 Task: Look for space in Shiraoi, Japan from 11th June, 2023 to 17th June, 2023 for 1 adult in price range Rs.5000 to Rs.12000. Place can be private room with 1  bedroom having 1 bed and 1 bathroom. Property type can be house, flat, guest house, hotel. Booking option can be shelf check-in. Required host language is English.
Action: Mouse moved to (614, 150)
Screenshot: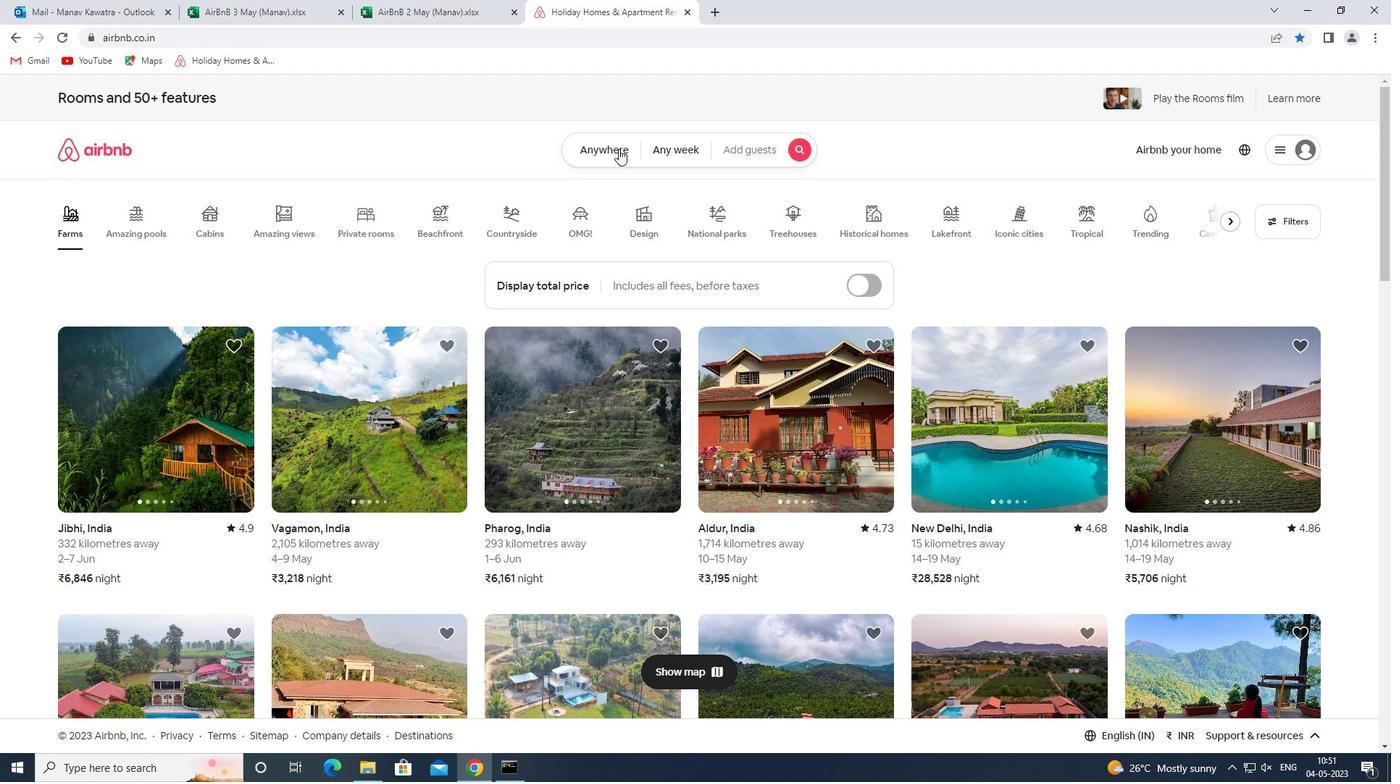 
Action: Mouse pressed left at (614, 150)
Screenshot: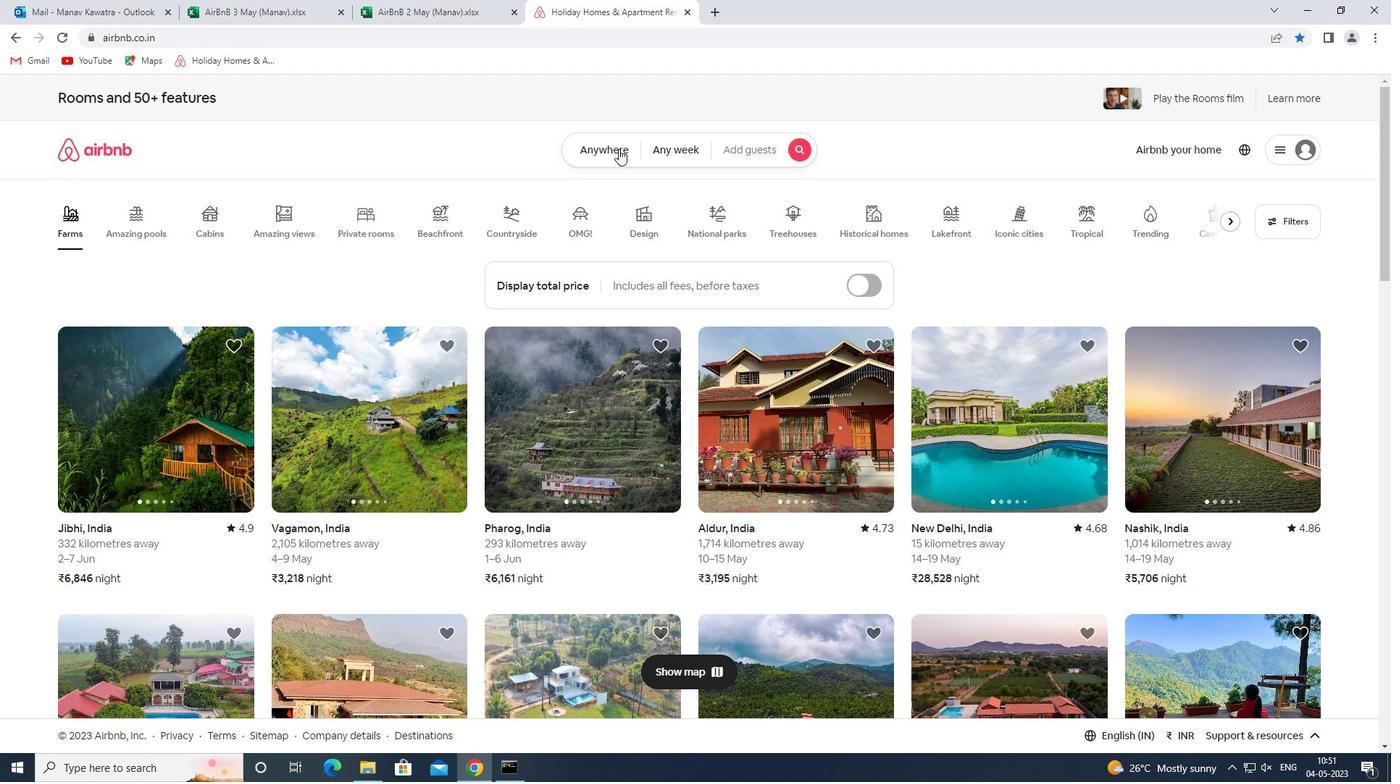 
Action: Mouse moved to (495, 208)
Screenshot: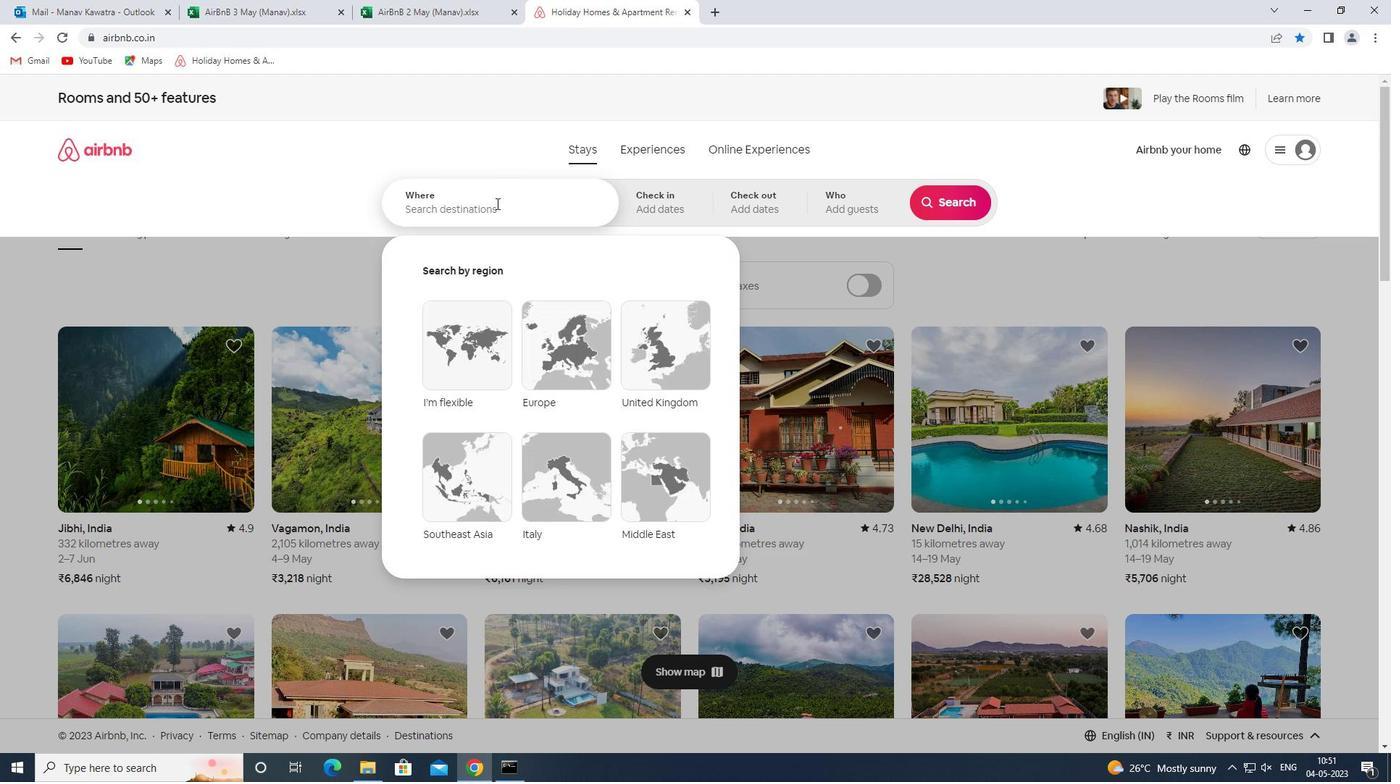 
Action: Mouse pressed left at (495, 208)
Screenshot: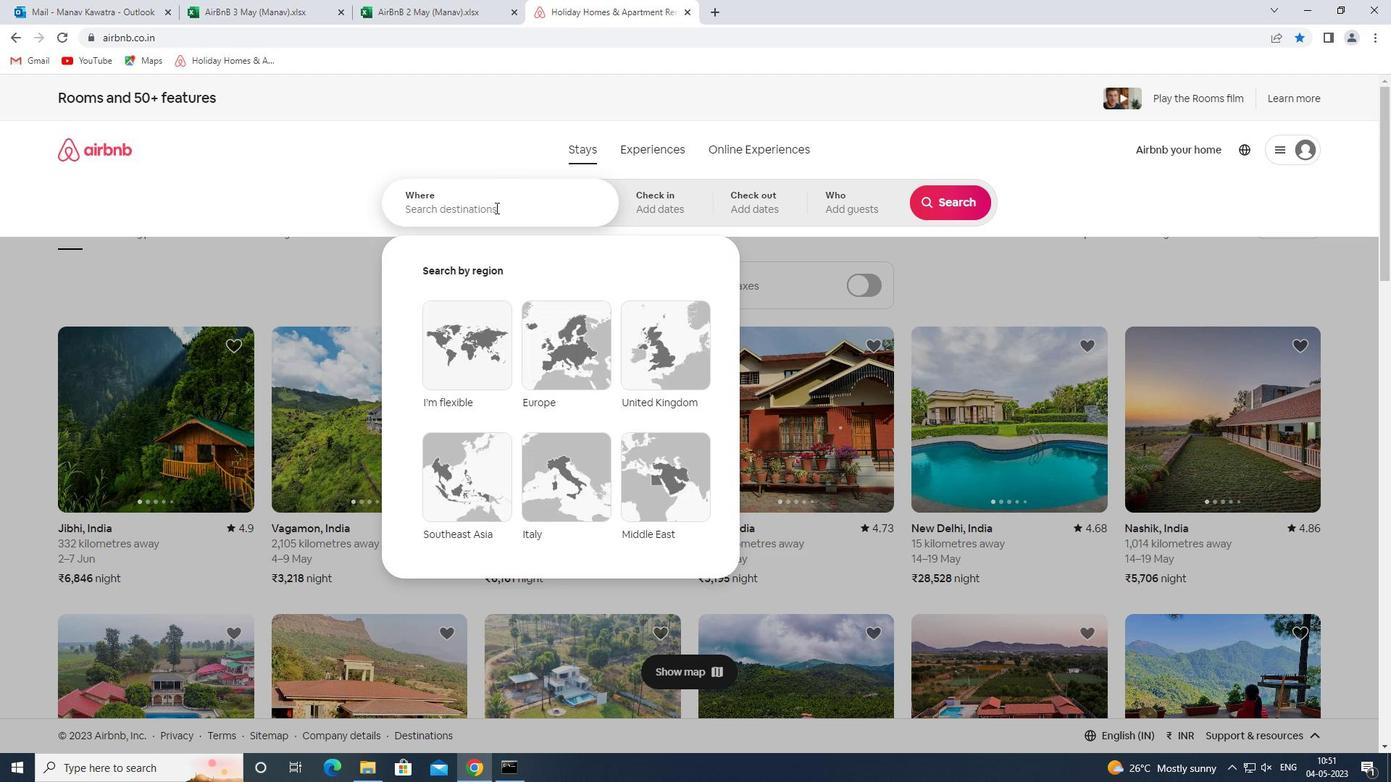 
Action: Key pressed shiraoi<Key.space>japan<Key.space><Key.enter>
Screenshot: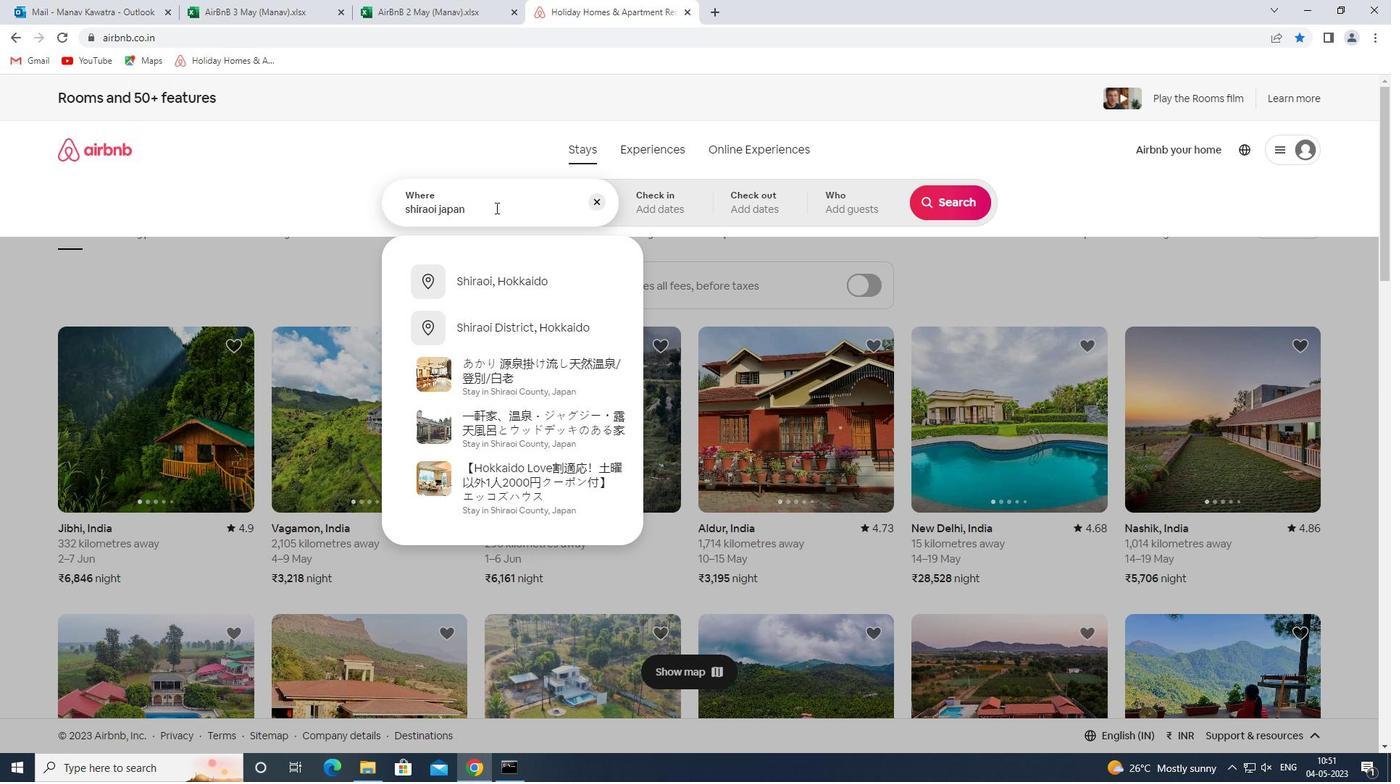 
Action: Mouse moved to (726, 450)
Screenshot: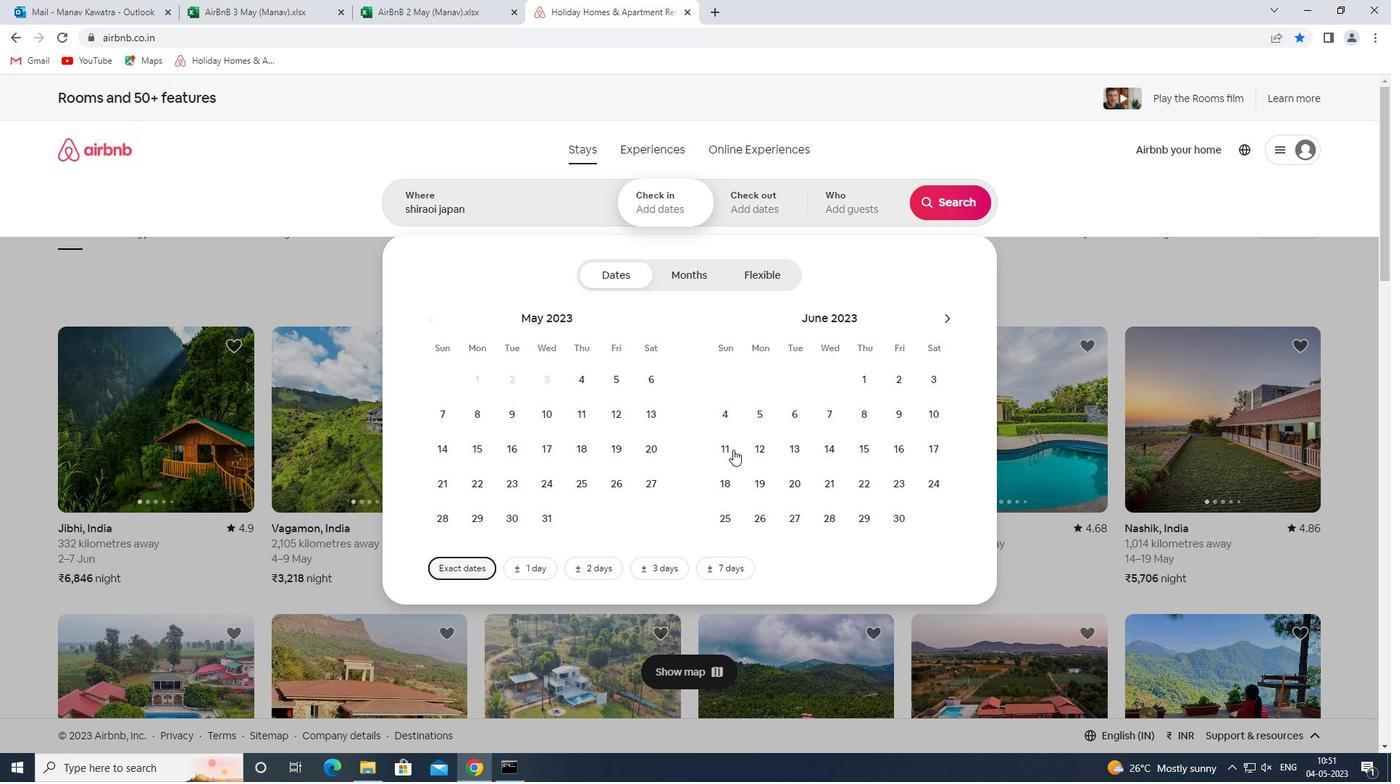 
Action: Mouse pressed left at (726, 450)
Screenshot: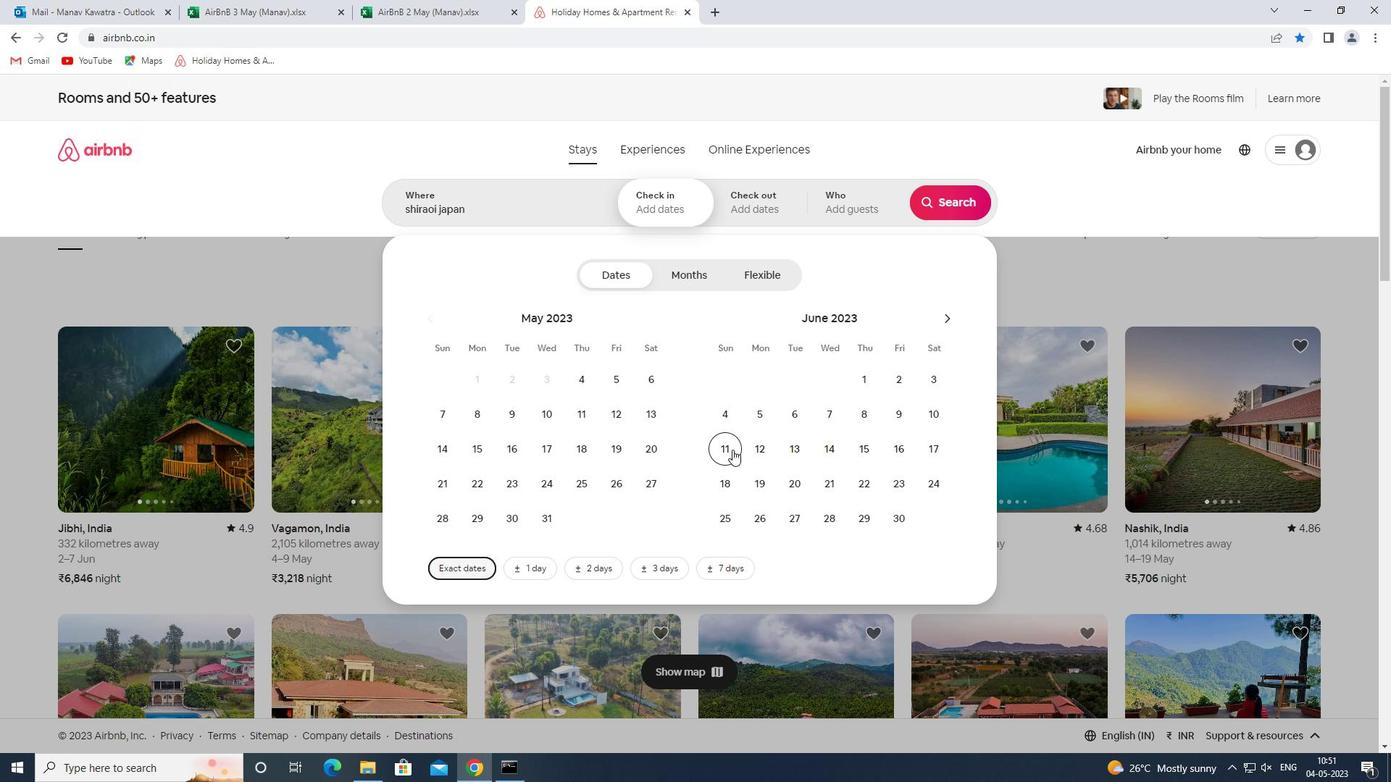 
Action: Mouse moved to (940, 451)
Screenshot: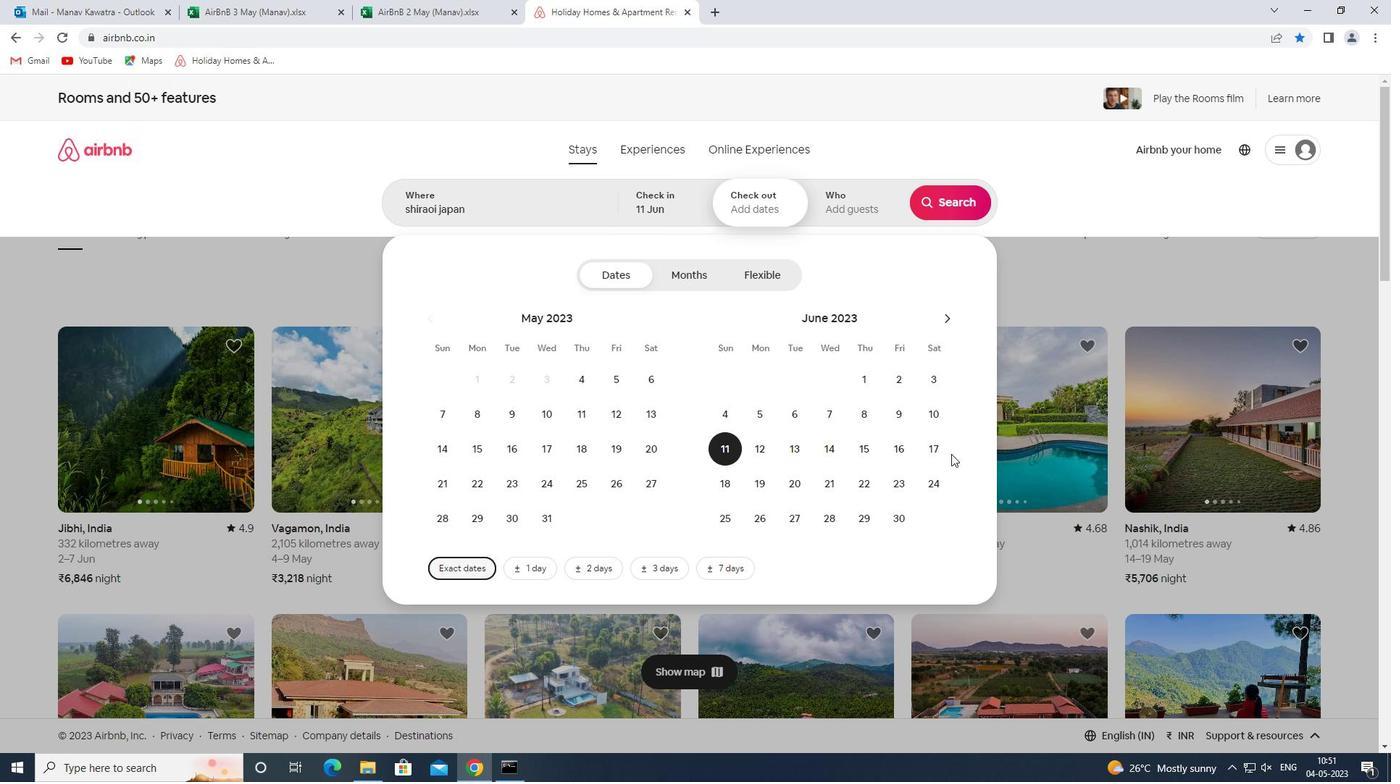 
Action: Mouse pressed left at (940, 451)
Screenshot: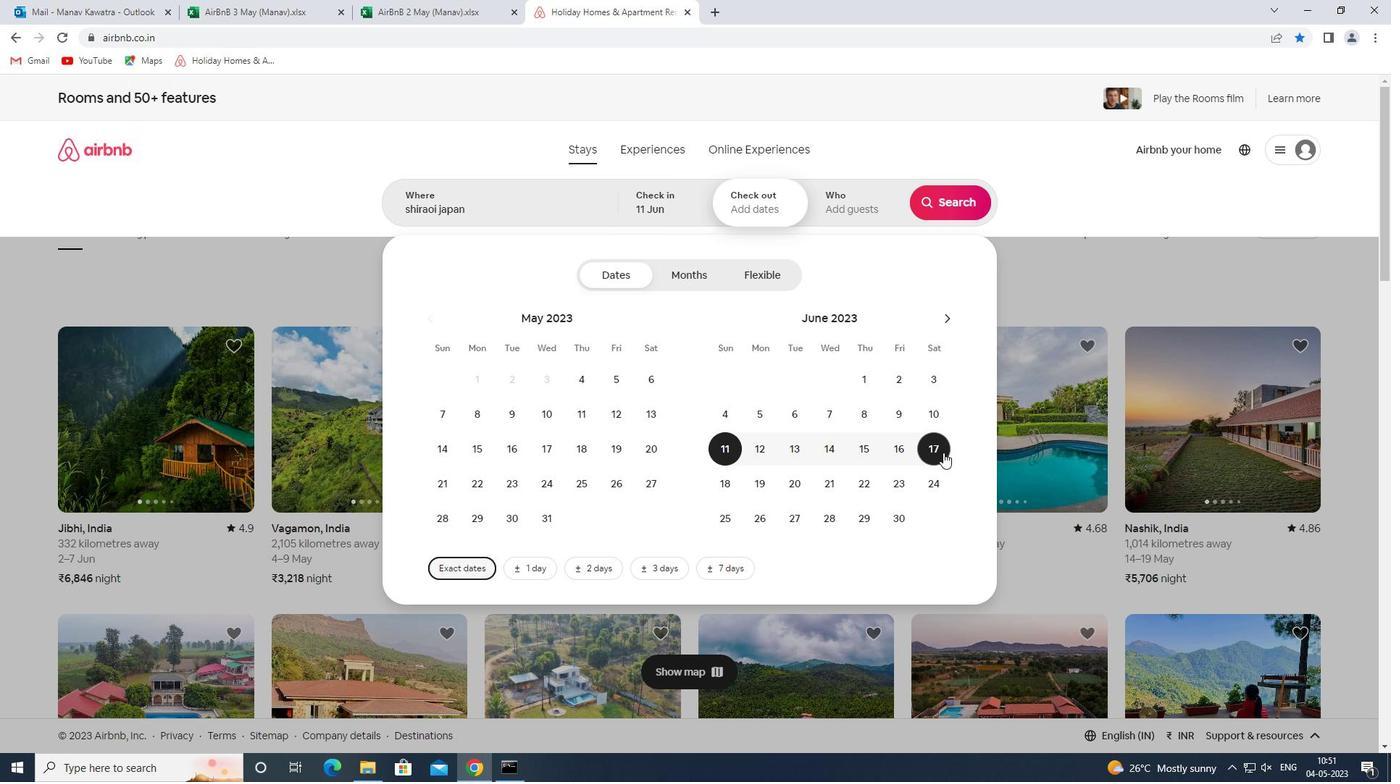 
Action: Mouse moved to (847, 205)
Screenshot: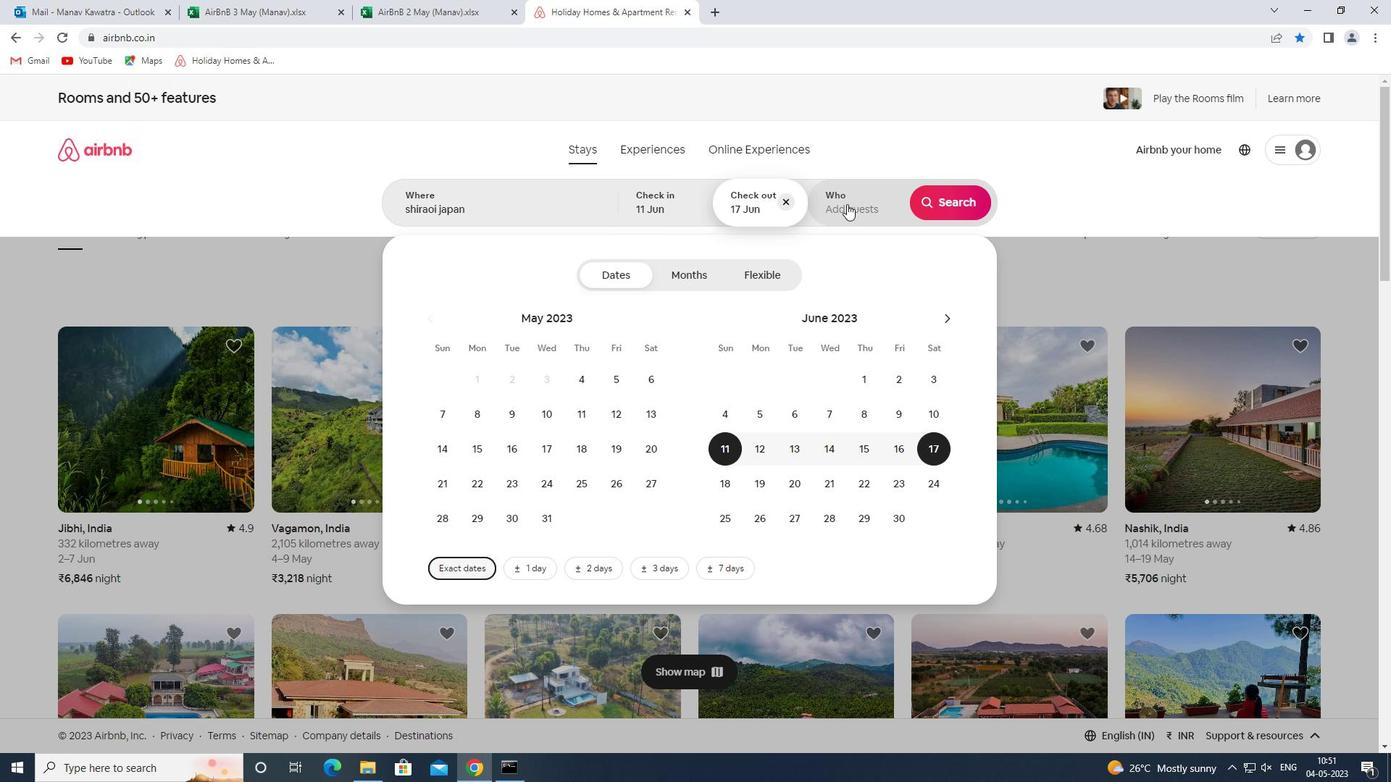 
Action: Mouse pressed left at (847, 205)
Screenshot: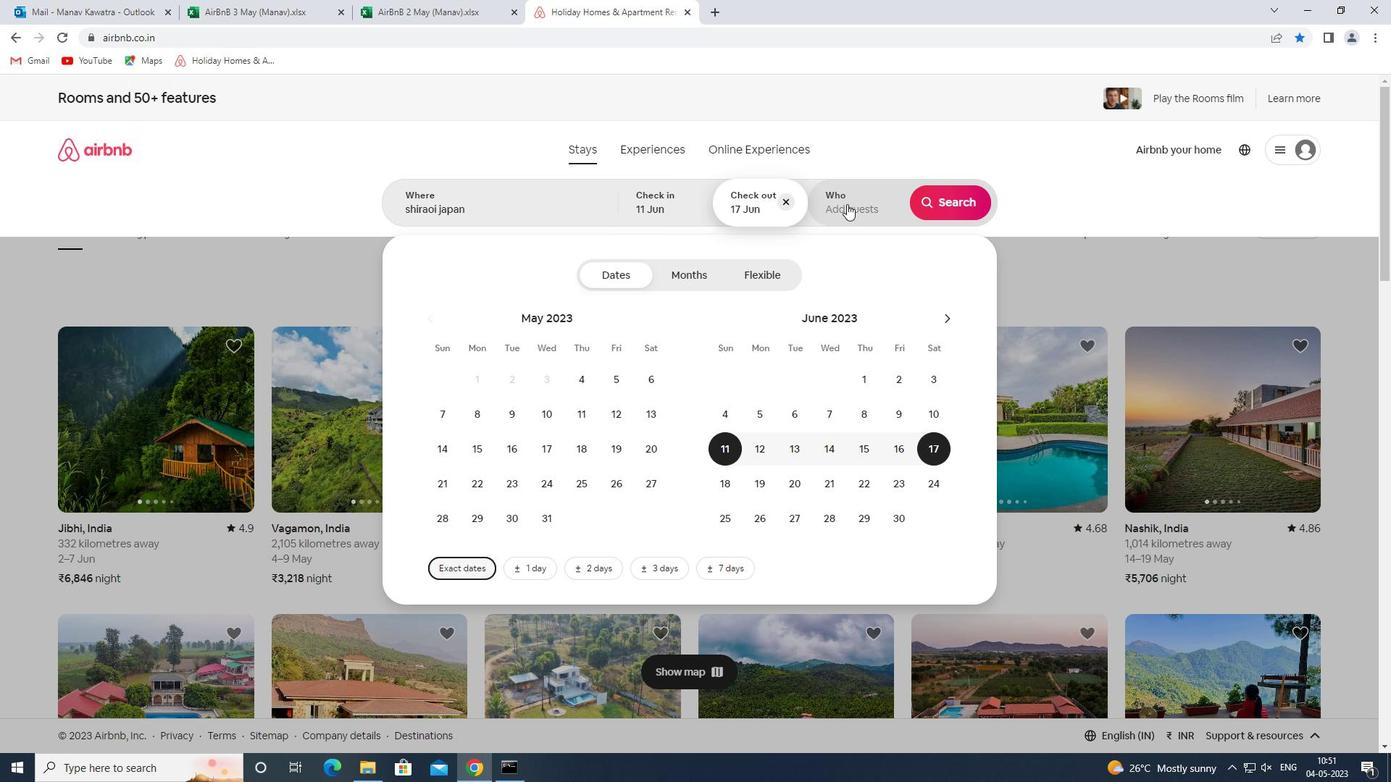 
Action: Mouse moved to (948, 278)
Screenshot: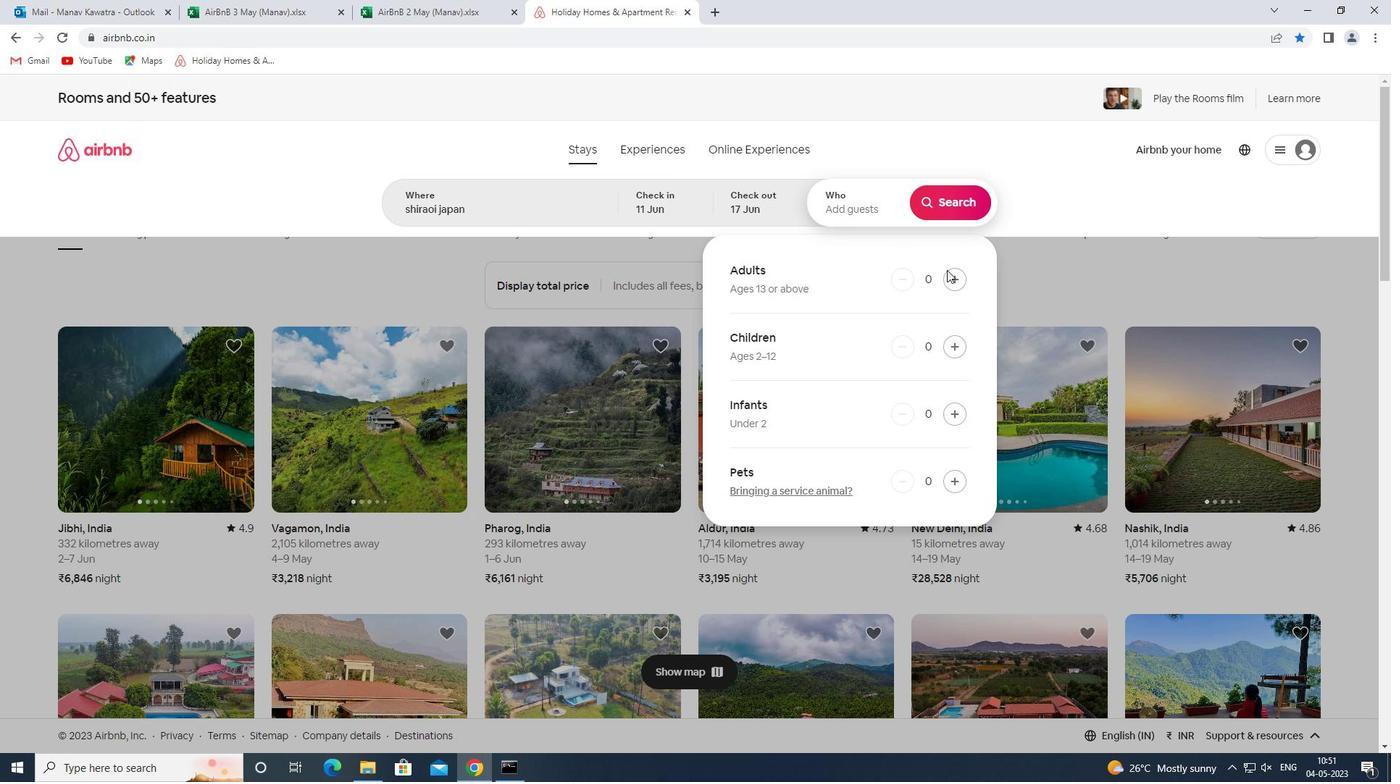 
Action: Mouse pressed left at (948, 278)
Screenshot: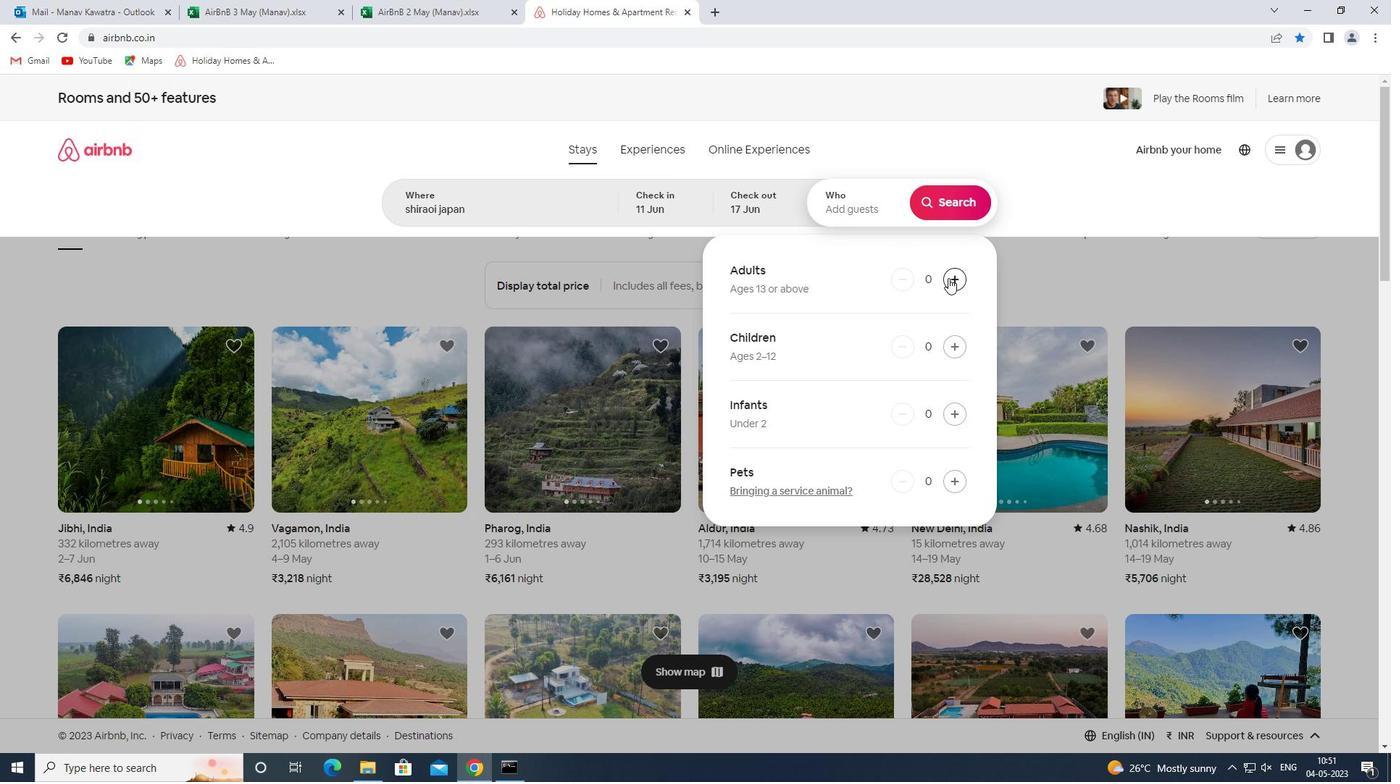 
Action: Mouse moved to (940, 189)
Screenshot: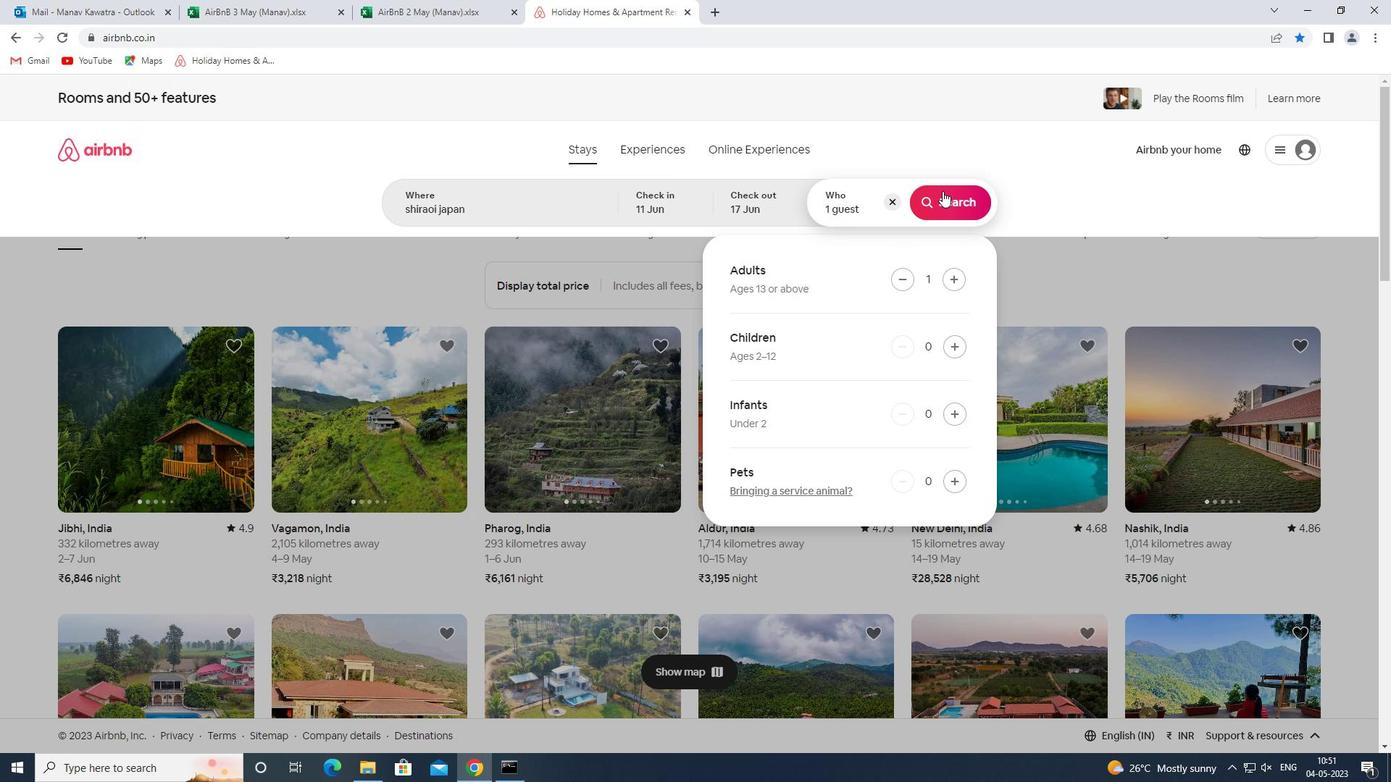 
Action: Mouse pressed left at (940, 189)
Screenshot: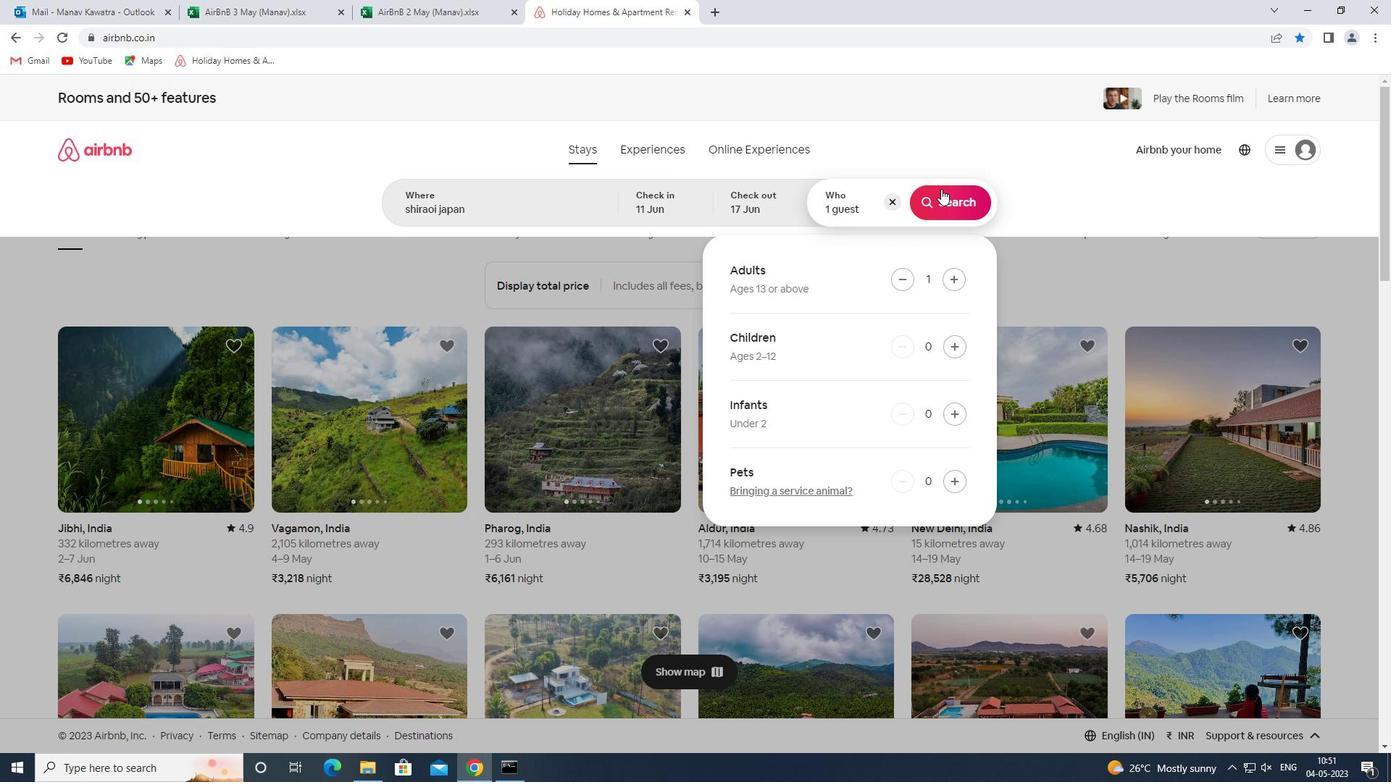 
Action: Mouse moved to (1310, 169)
Screenshot: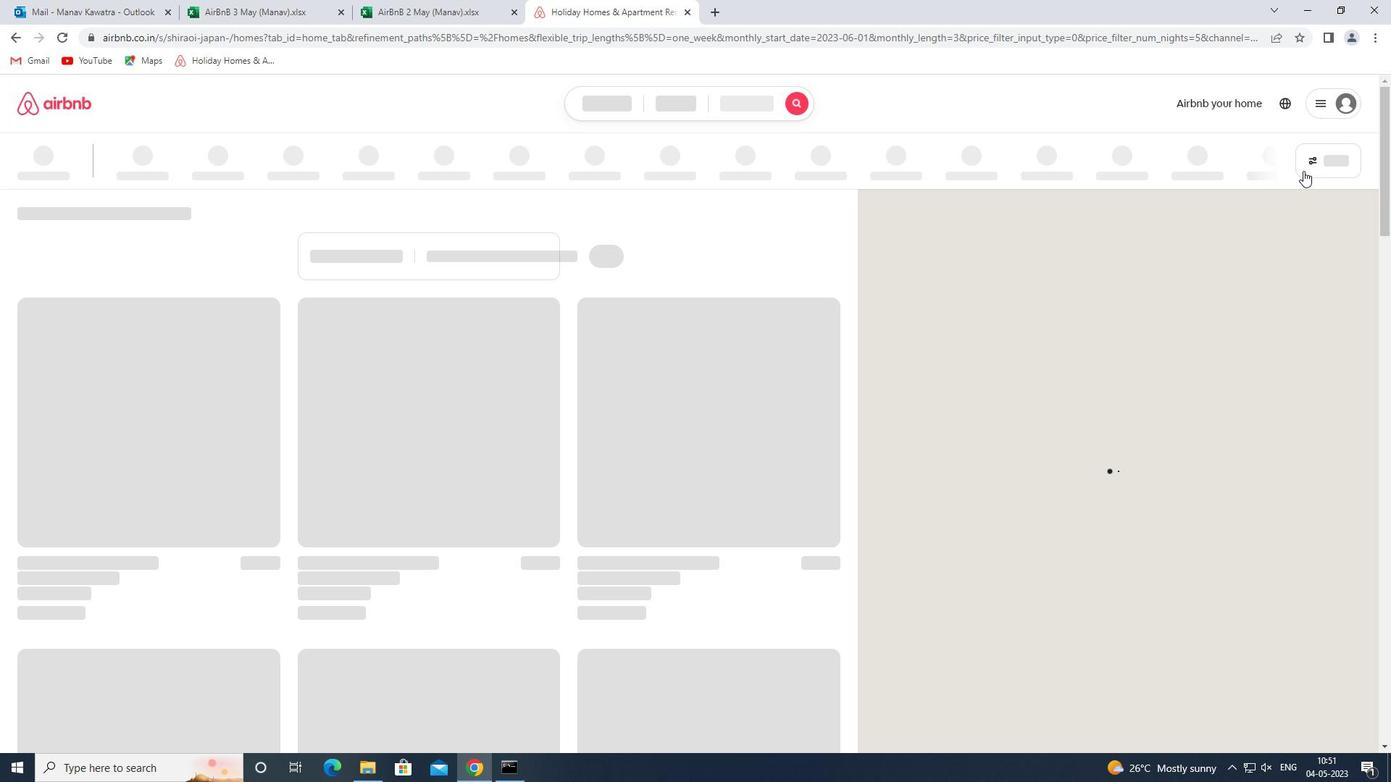 
Action: Mouse pressed left at (1310, 169)
Screenshot: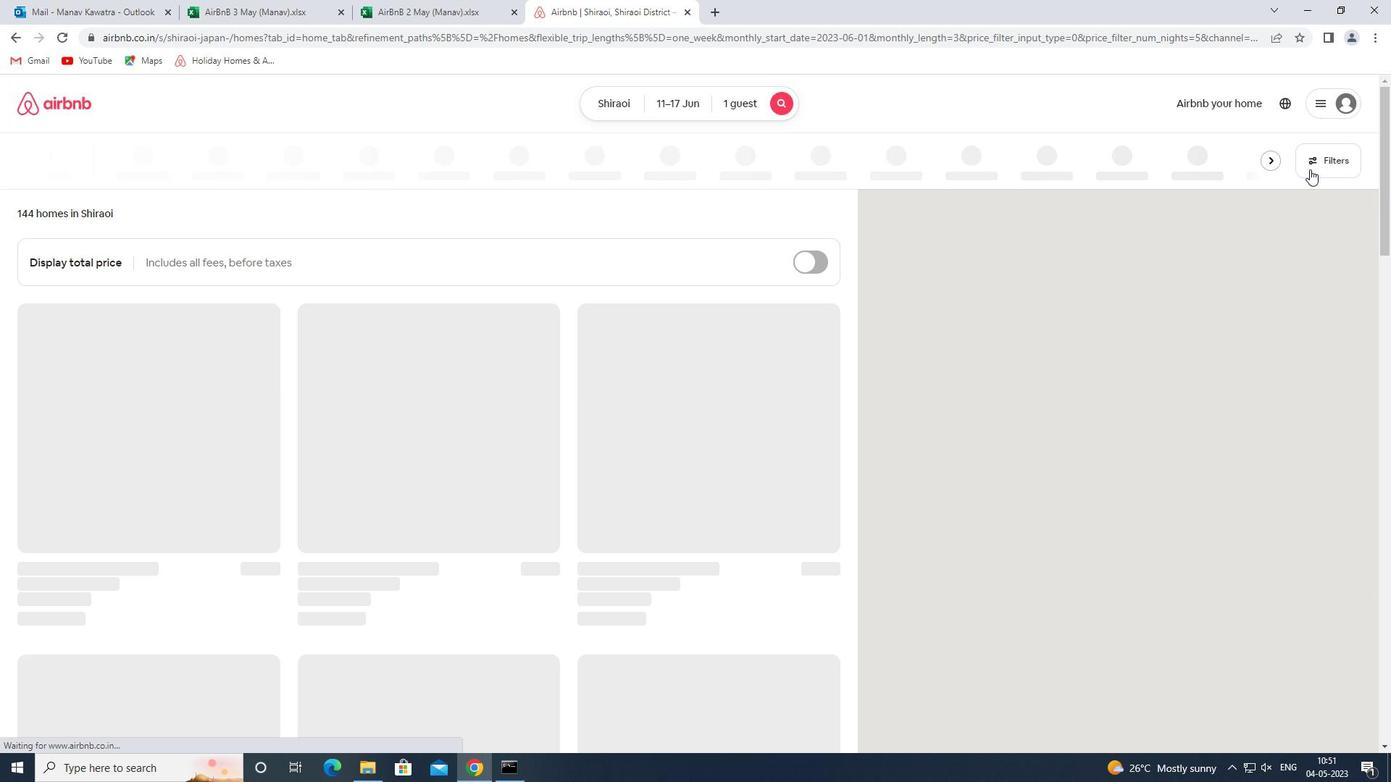 
Action: Mouse moved to (512, 347)
Screenshot: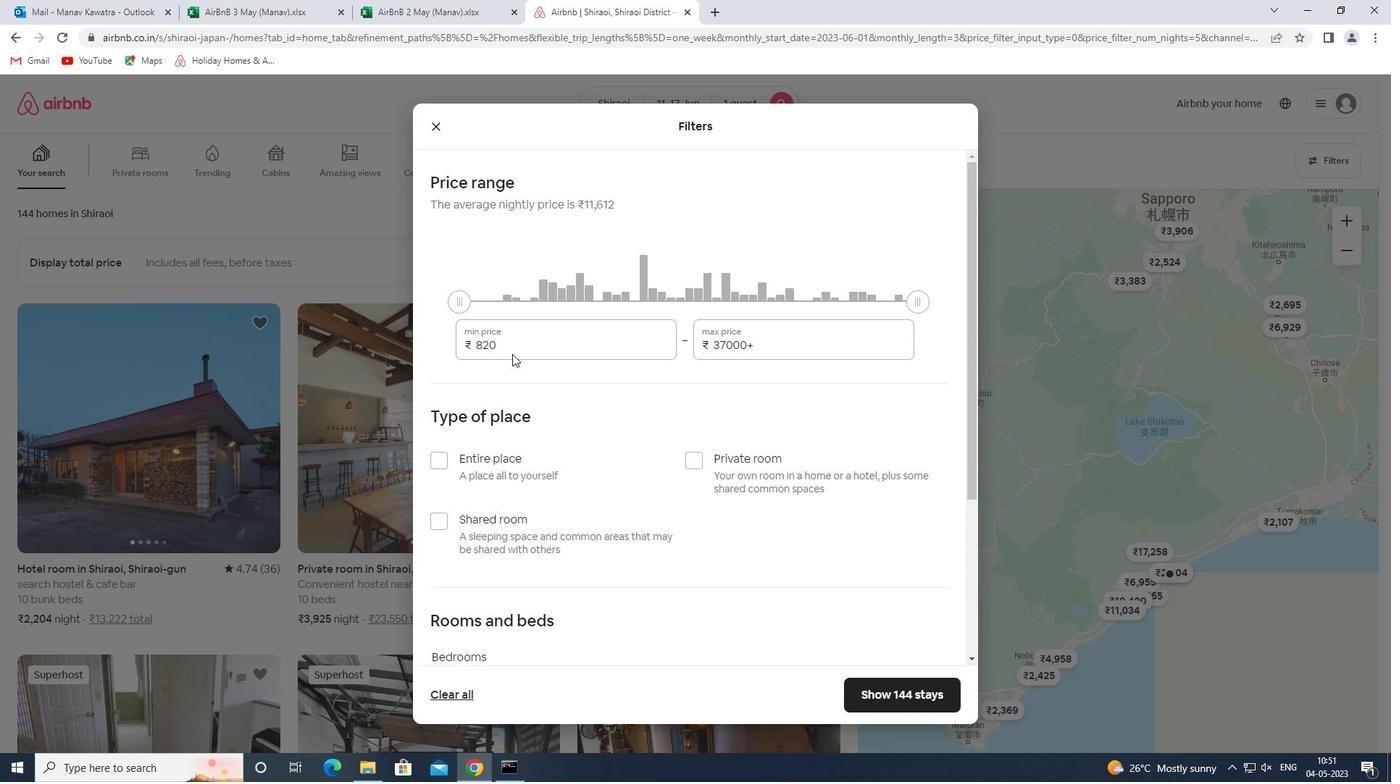 
Action: Mouse pressed left at (512, 347)
Screenshot: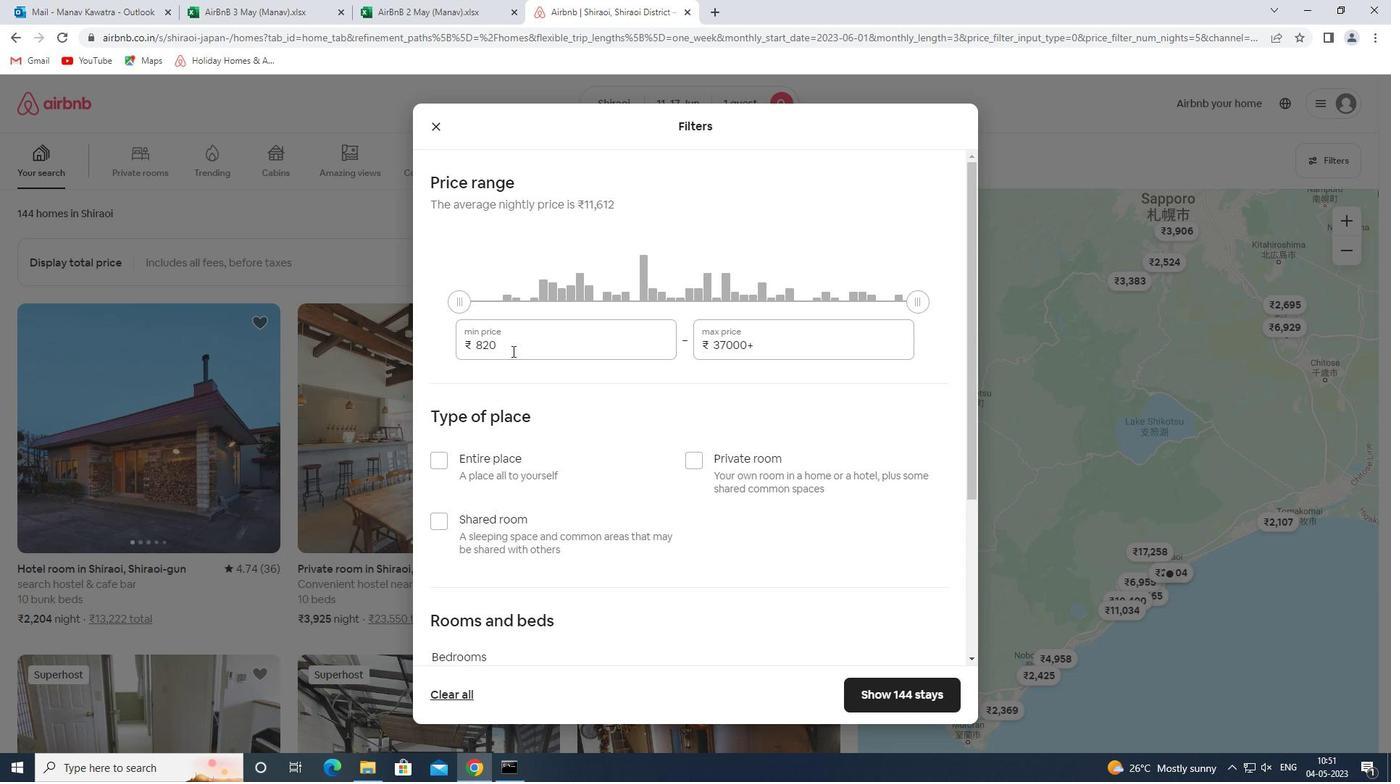 
Action: Mouse pressed left at (512, 347)
Screenshot: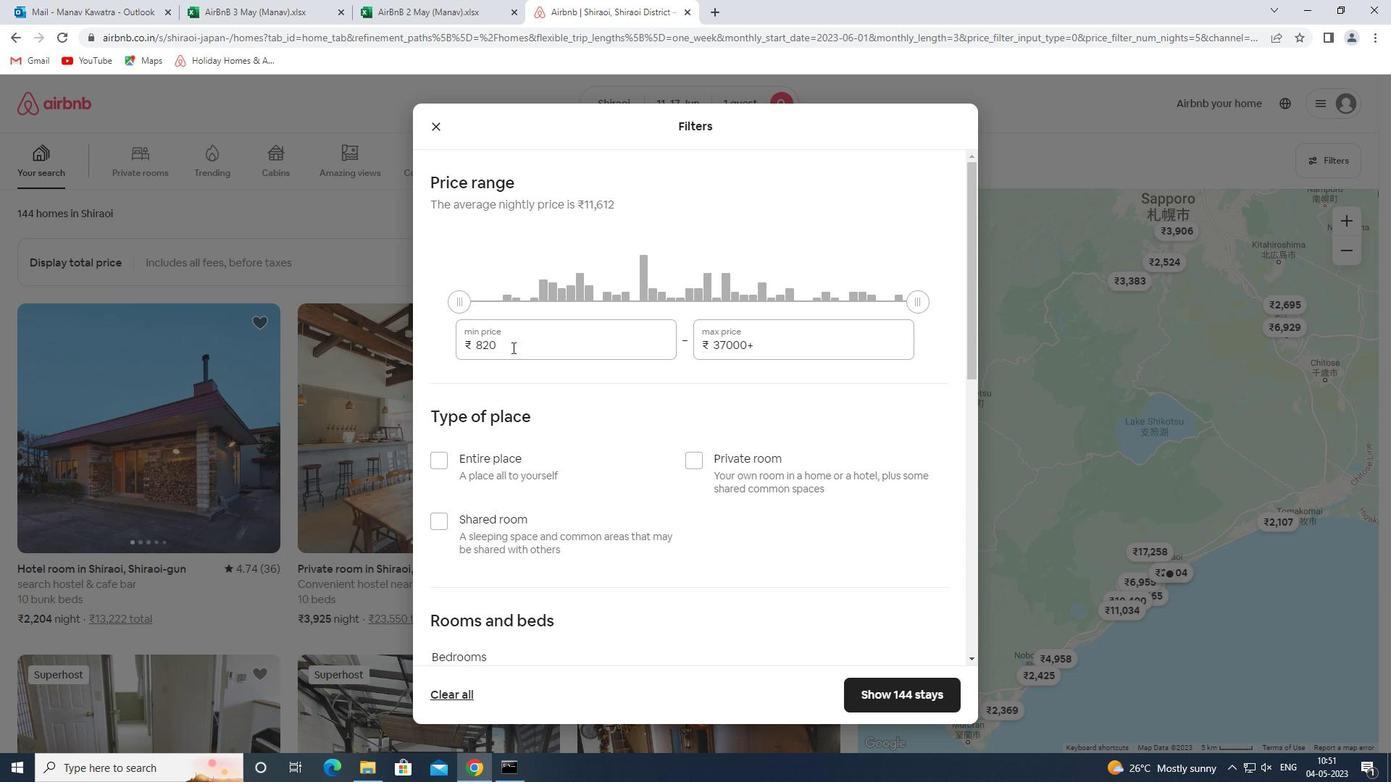 
Action: Mouse moved to (513, 347)
Screenshot: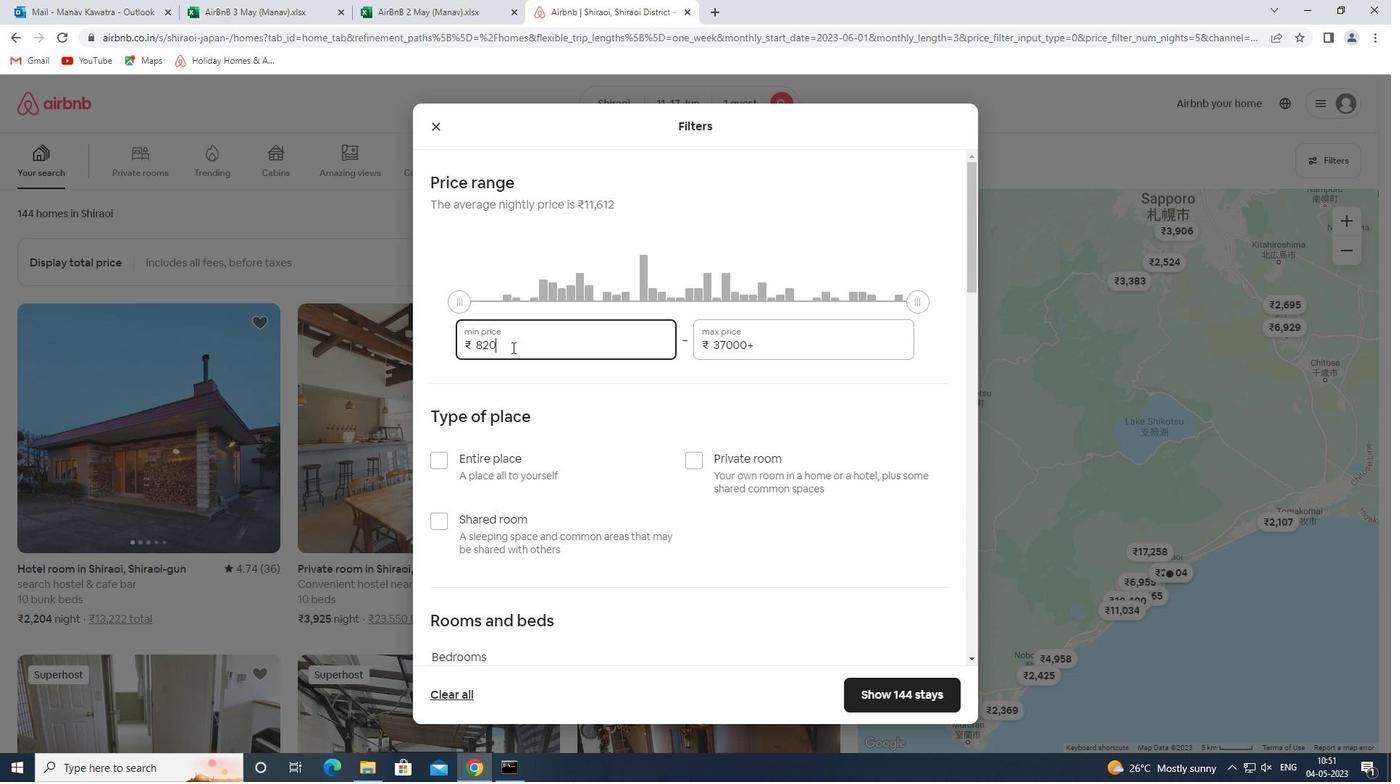 
Action: Key pressed 5000<Key.tab>12000
Screenshot: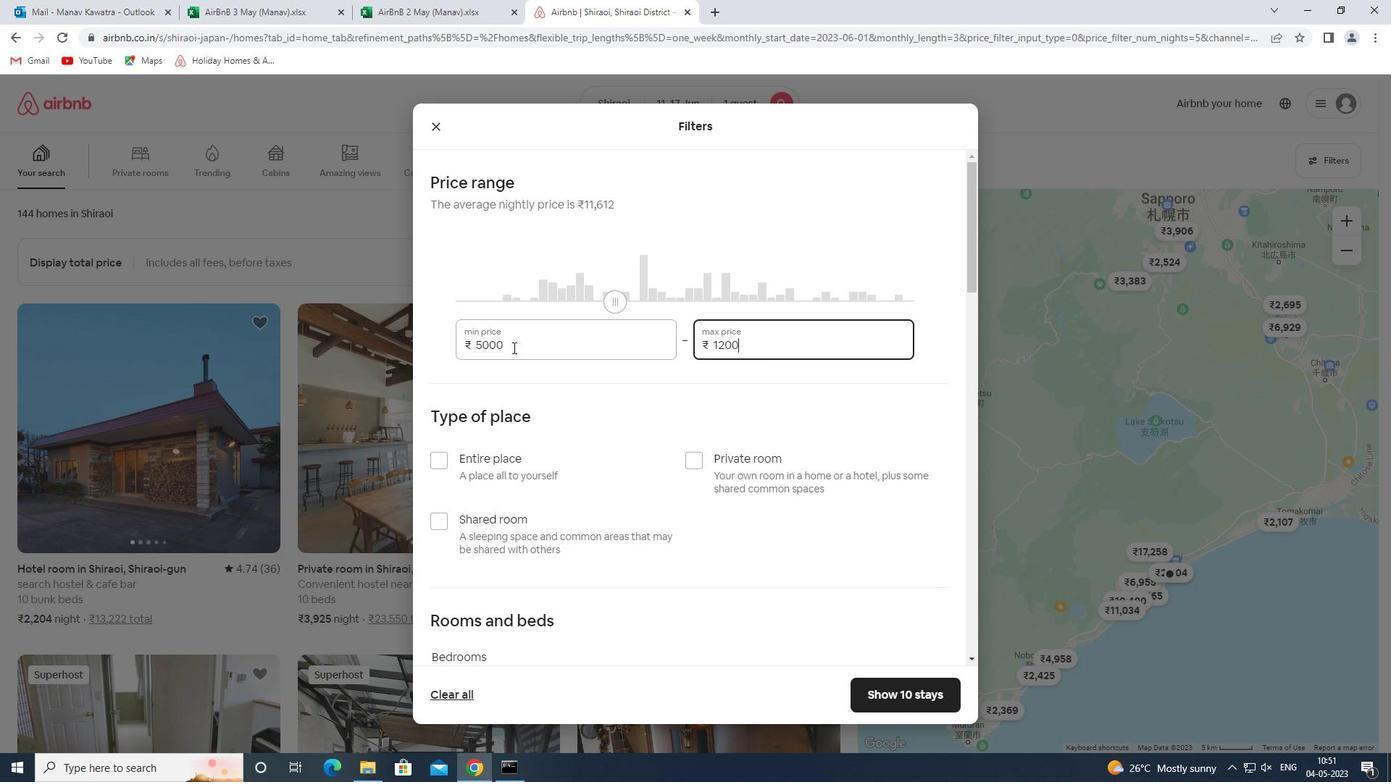 
Action: Mouse moved to (702, 461)
Screenshot: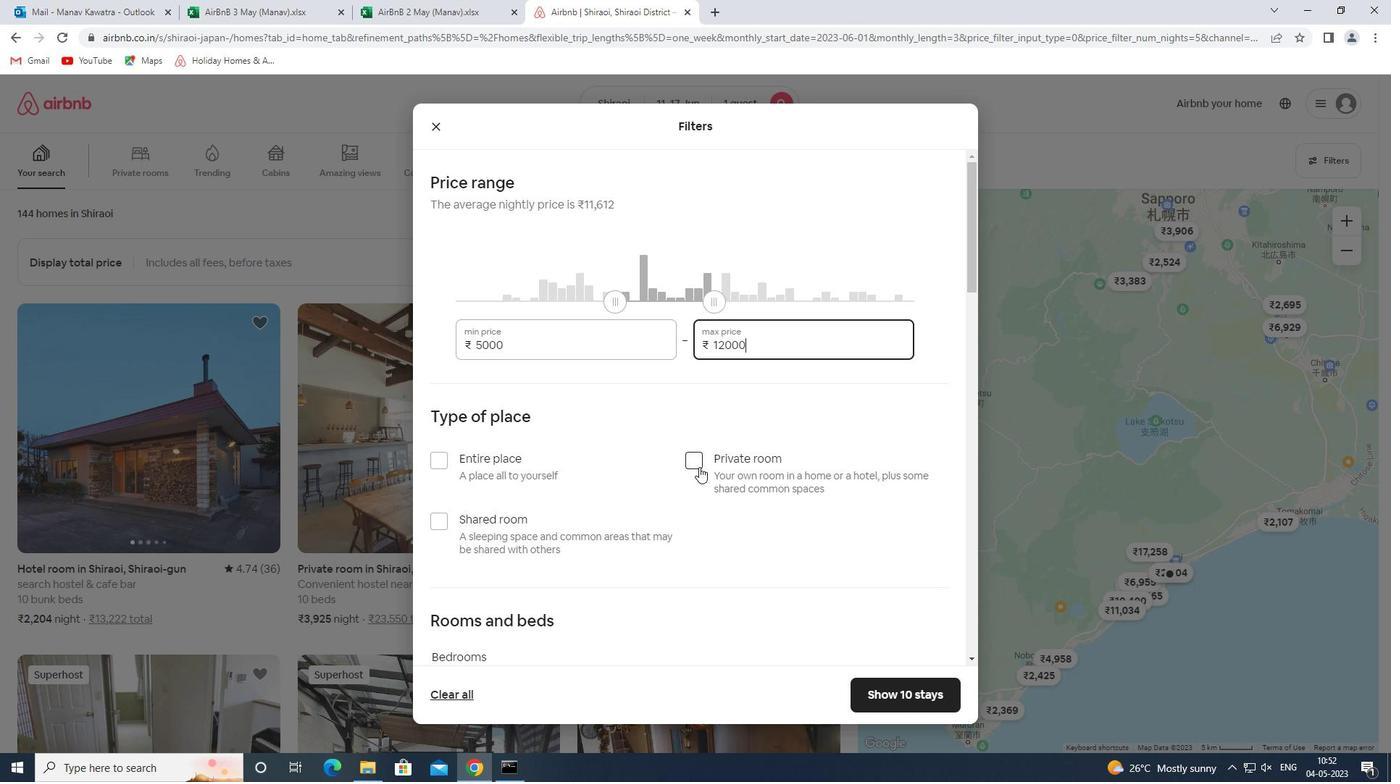 
Action: Mouse pressed left at (702, 461)
Screenshot: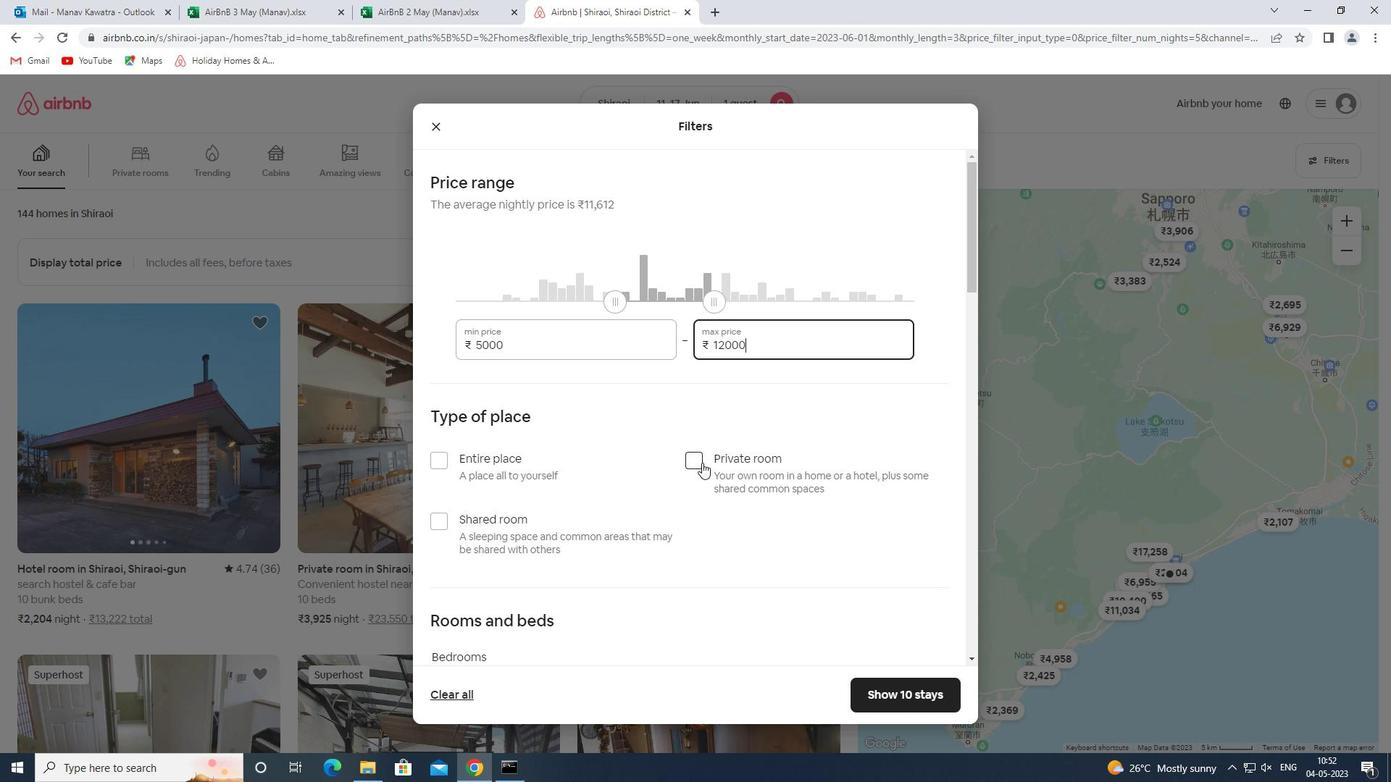 
Action: Mouse moved to (725, 445)
Screenshot: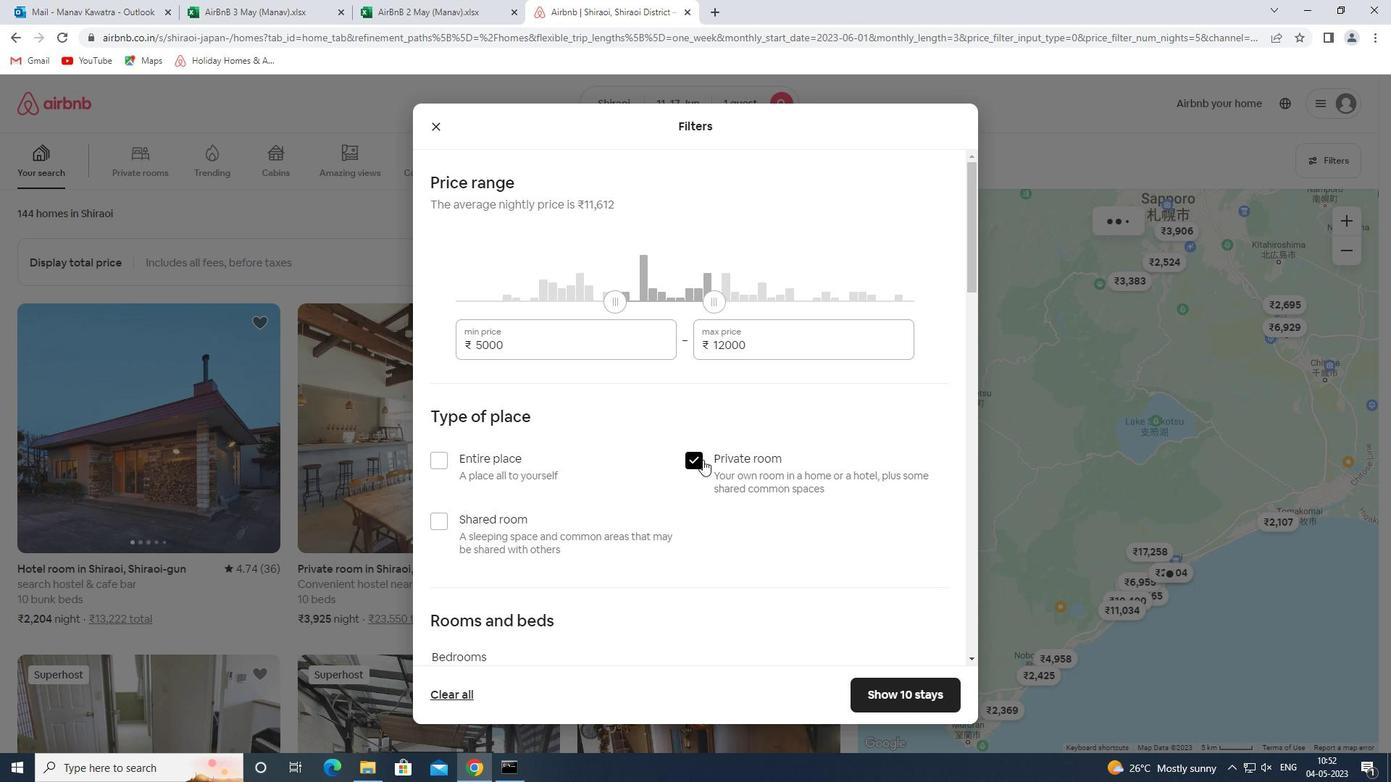 
Action: Mouse scrolled (725, 445) with delta (0, 0)
Screenshot: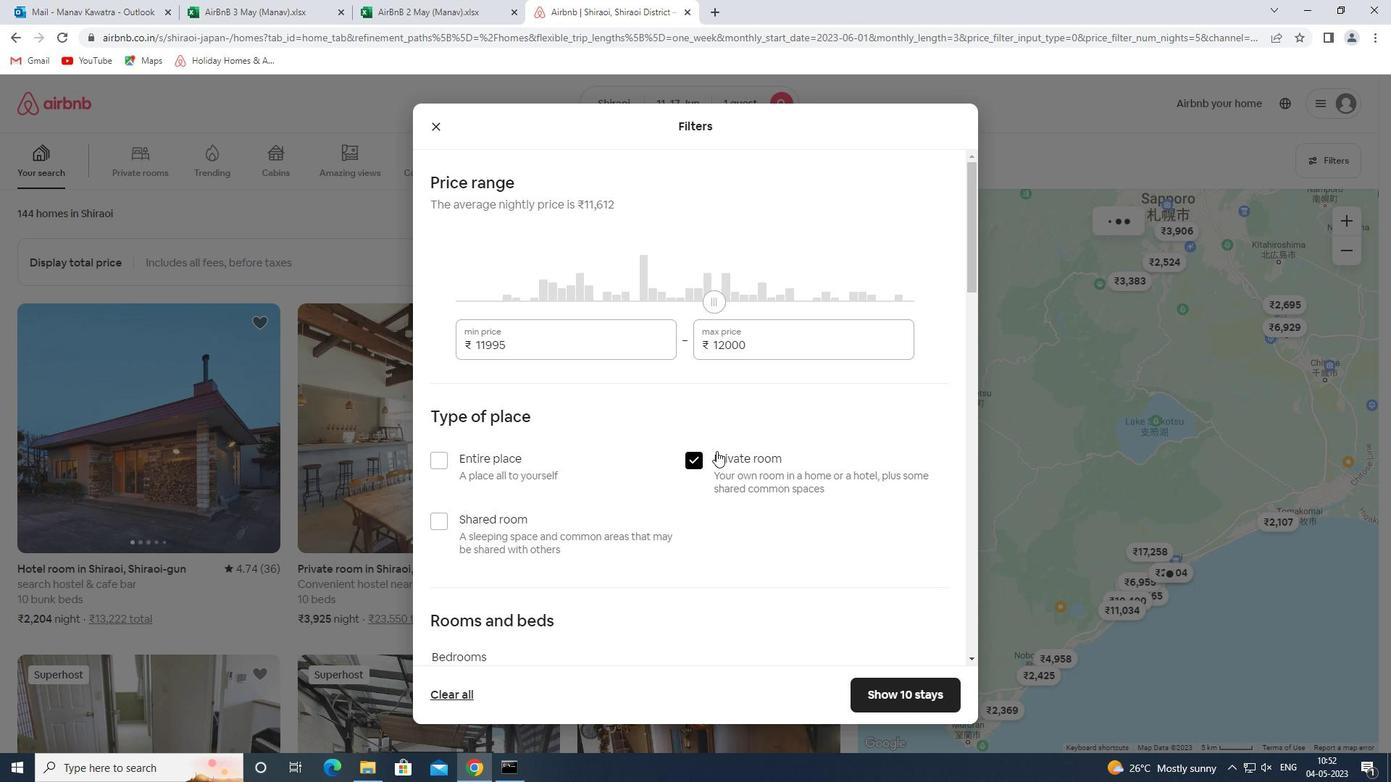 
Action: Mouse scrolled (725, 445) with delta (0, 0)
Screenshot: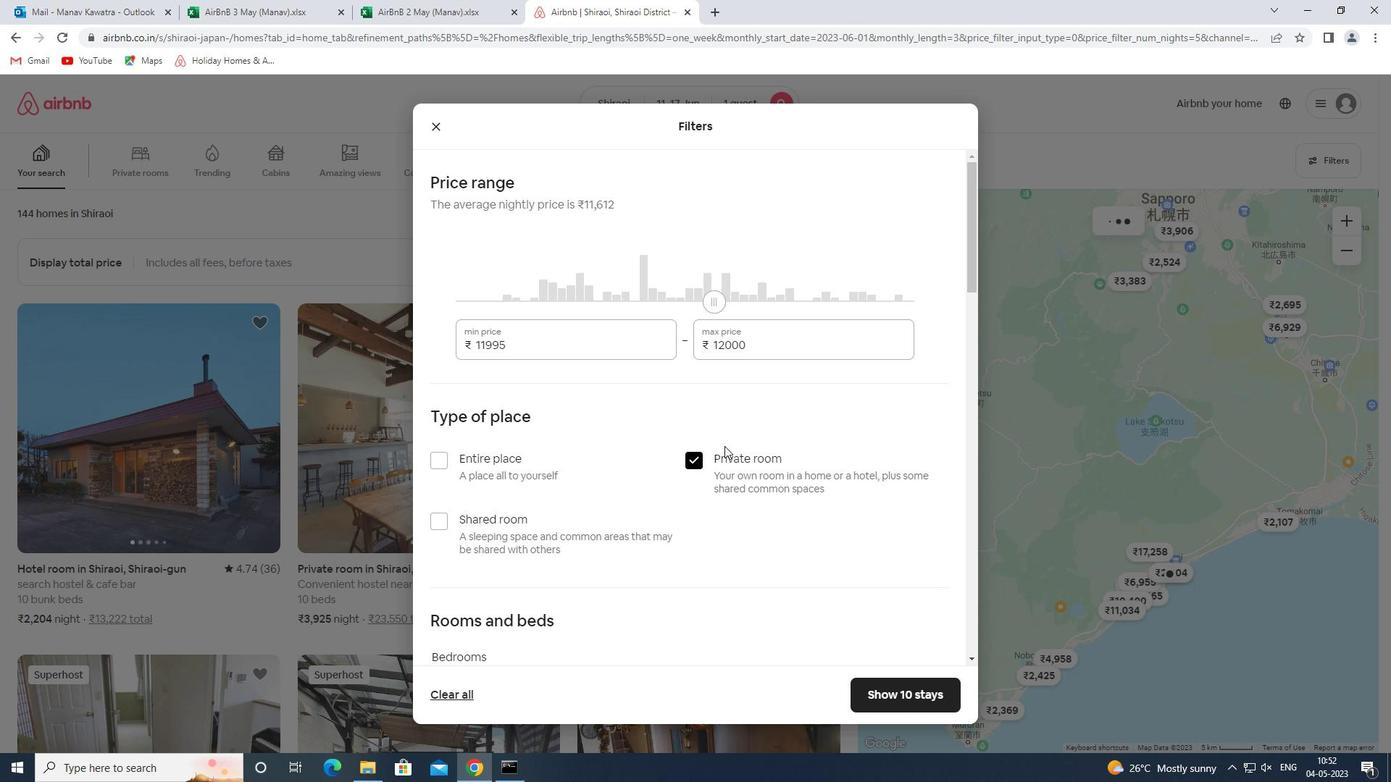 
Action: Mouse scrolled (725, 445) with delta (0, 0)
Screenshot: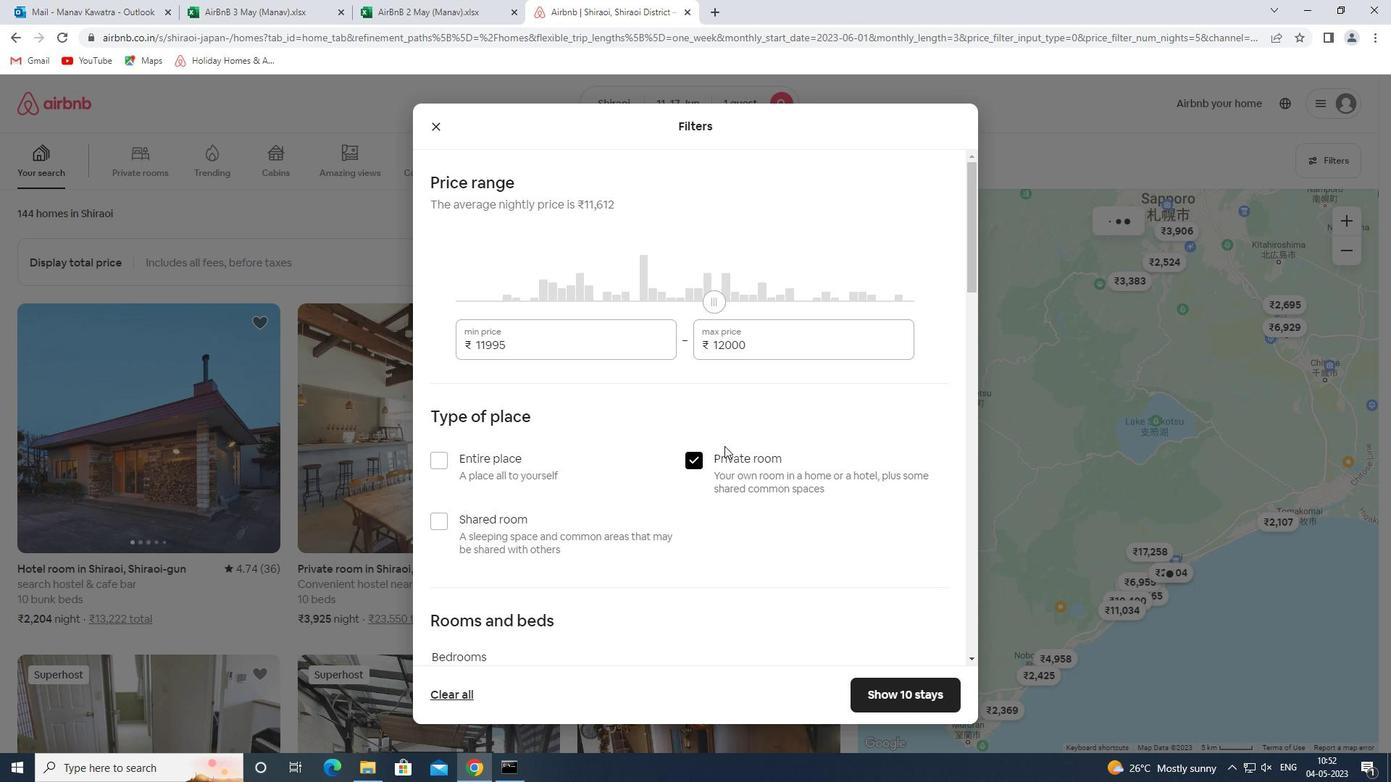
Action: Mouse scrolled (725, 445) with delta (0, 0)
Screenshot: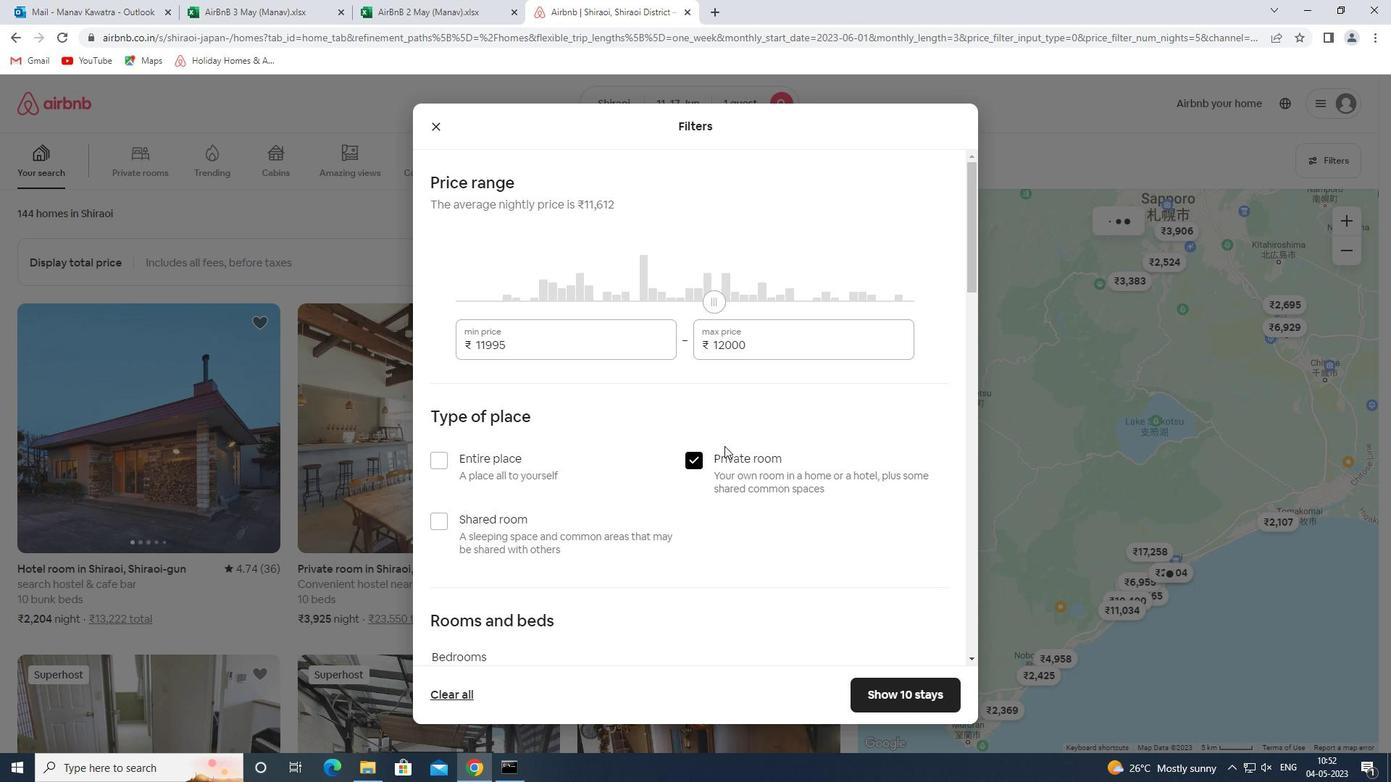 
Action: Mouse scrolled (725, 445) with delta (0, 0)
Screenshot: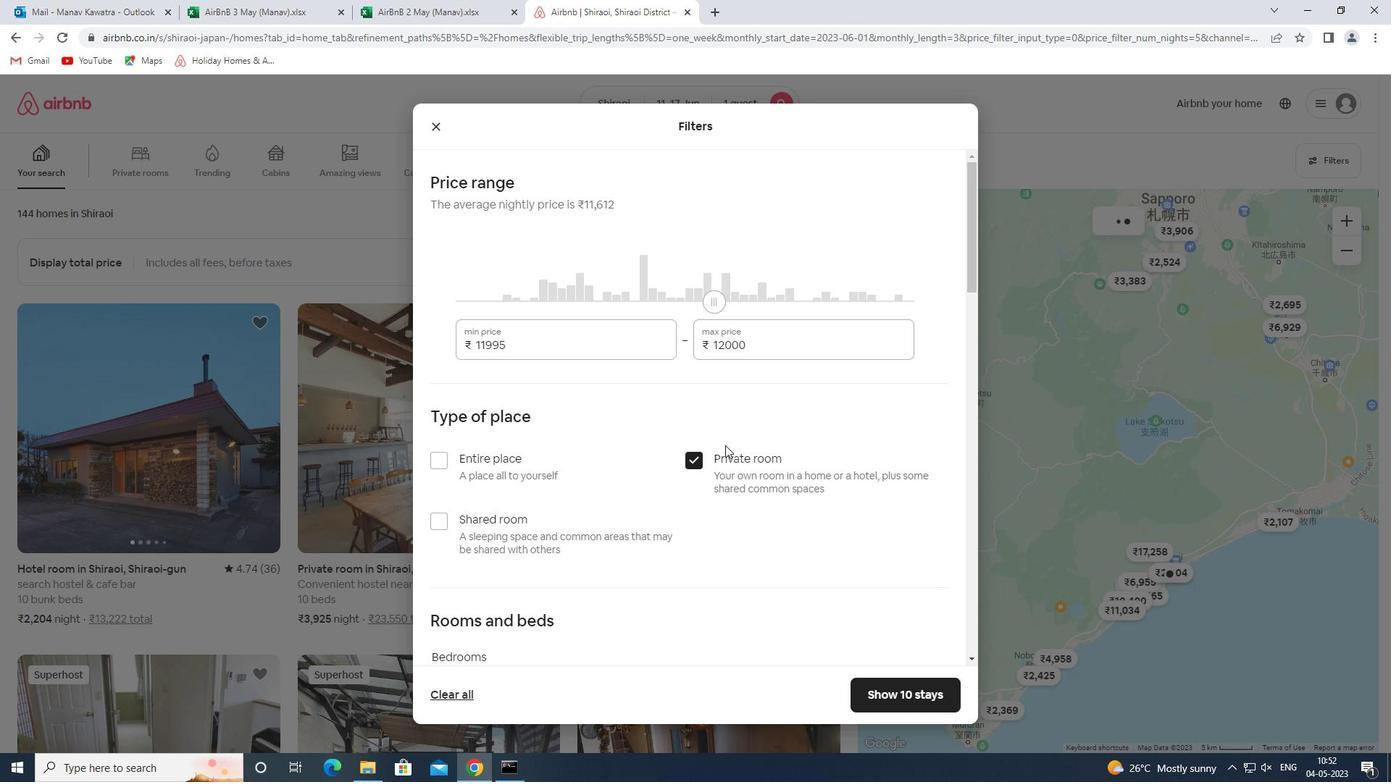 
Action: Mouse moved to (510, 329)
Screenshot: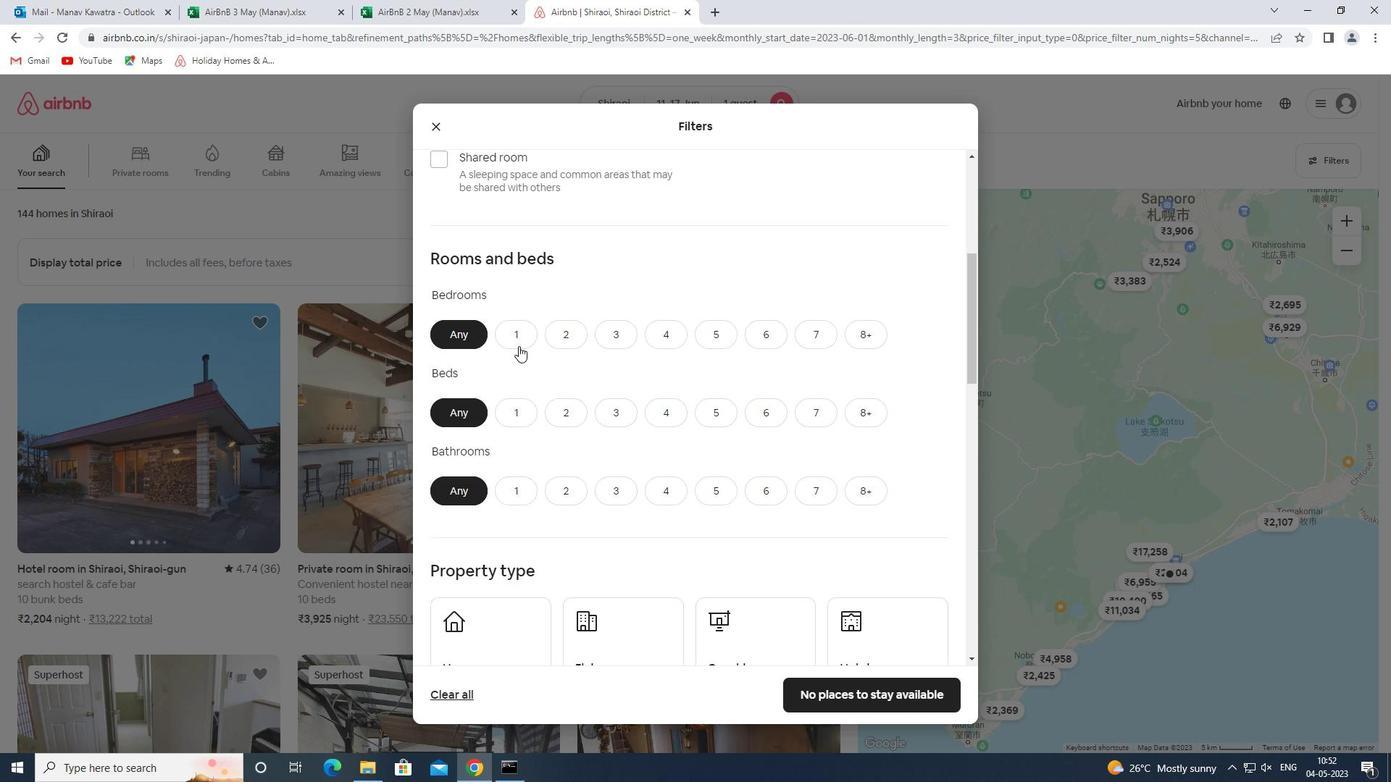 
Action: Mouse pressed left at (510, 329)
Screenshot: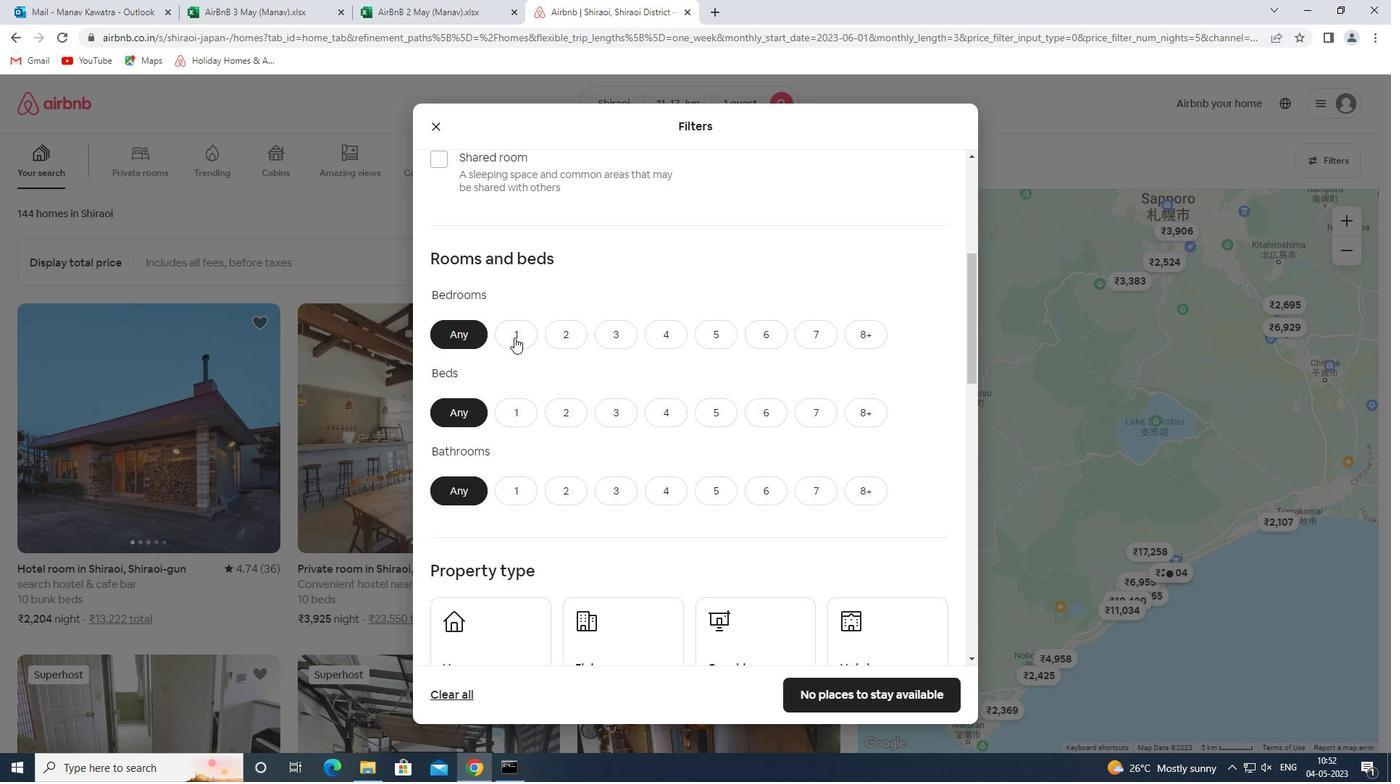 
Action: Mouse moved to (507, 415)
Screenshot: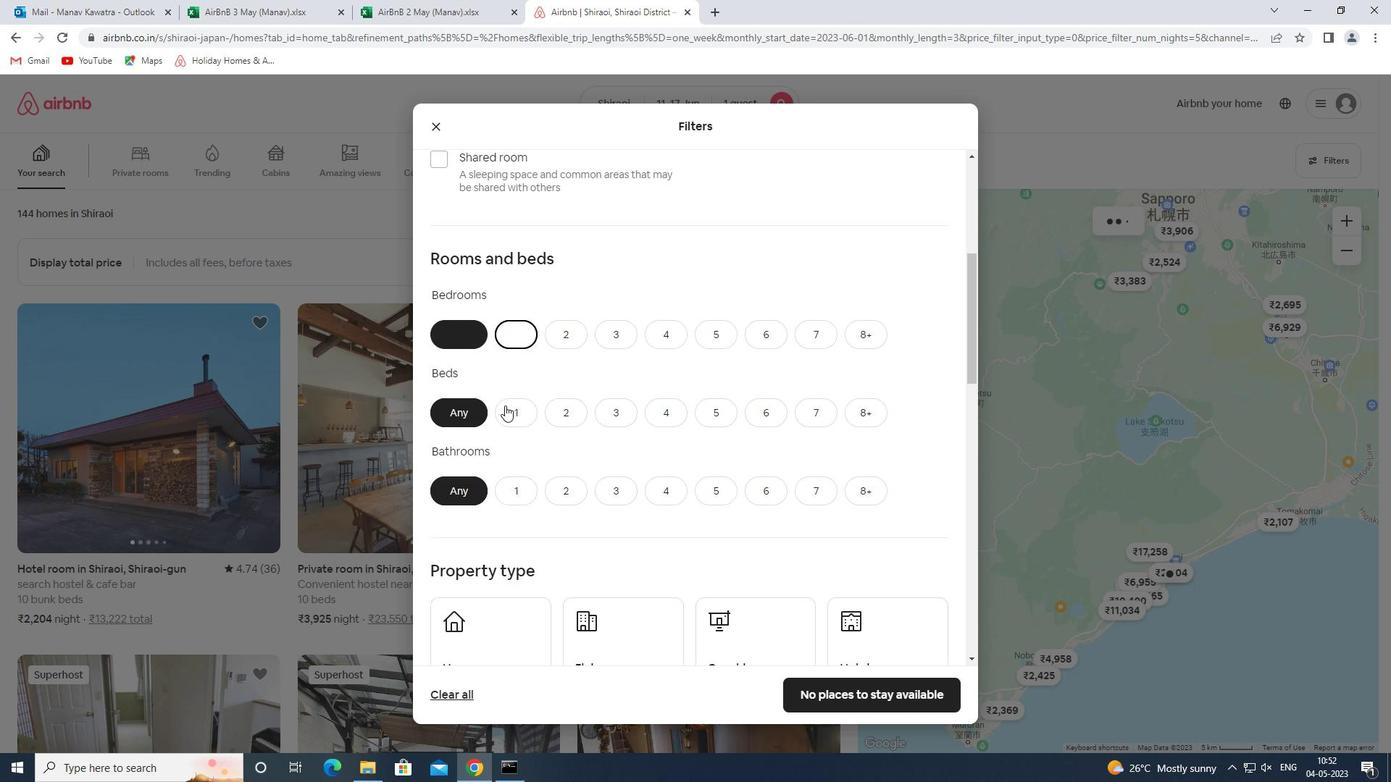 
Action: Mouse pressed left at (507, 415)
Screenshot: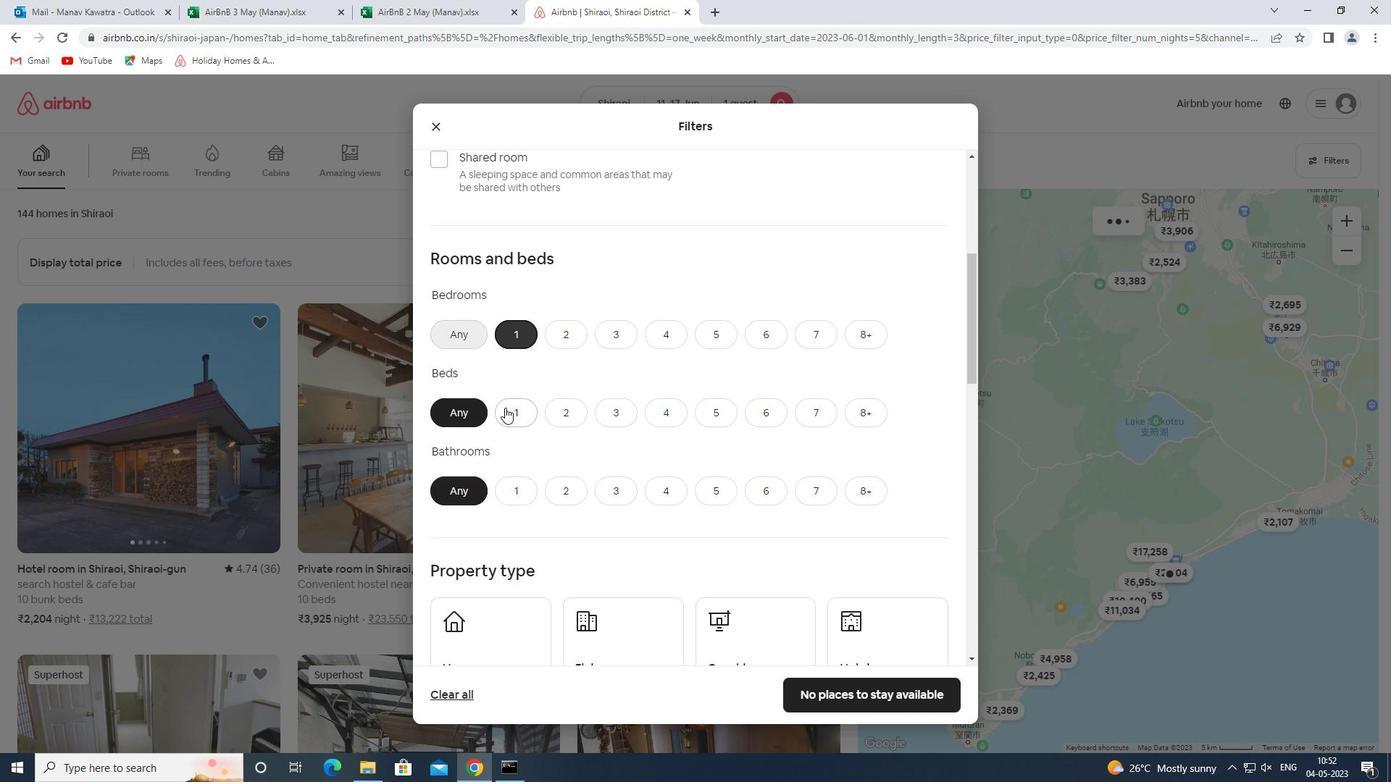 
Action: Mouse moved to (516, 488)
Screenshot: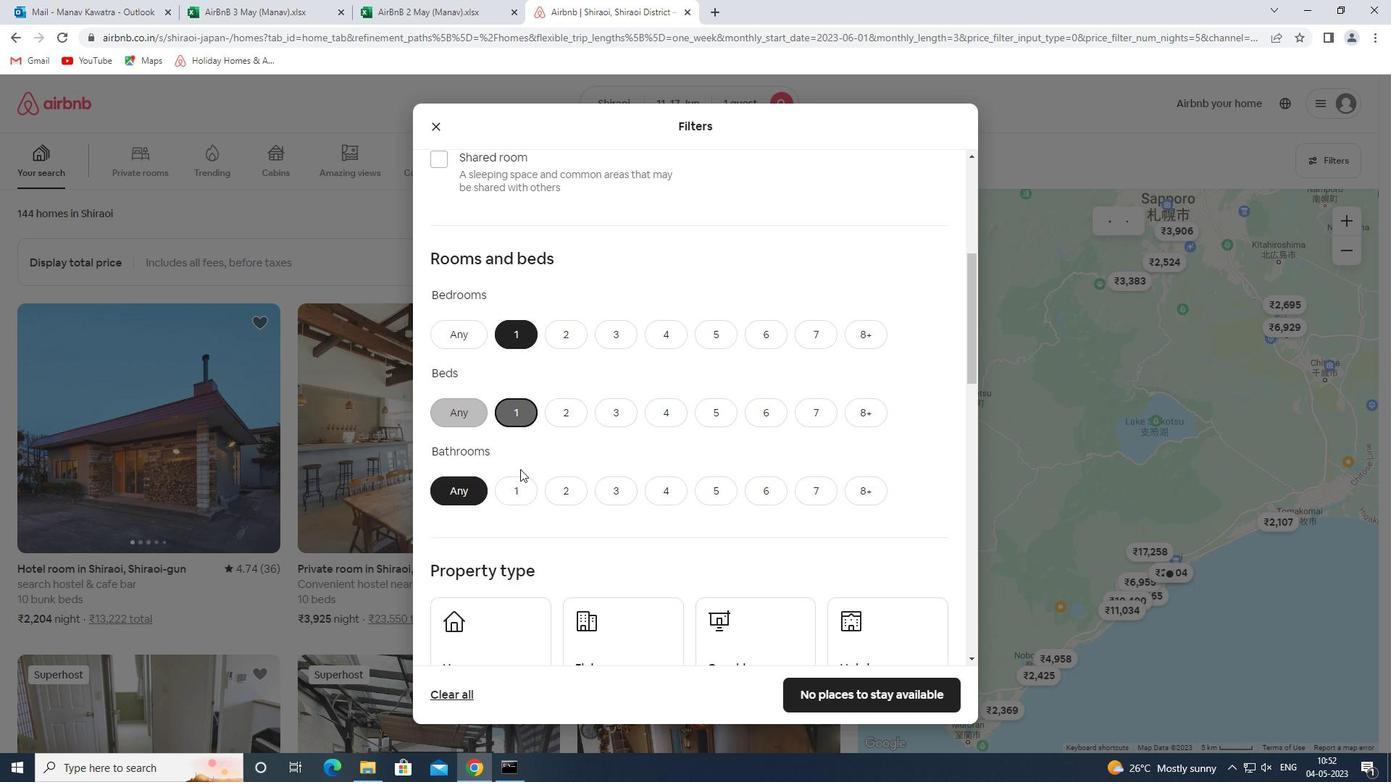 
Action: Mouse pressed left at (516, 488)
Screenshot: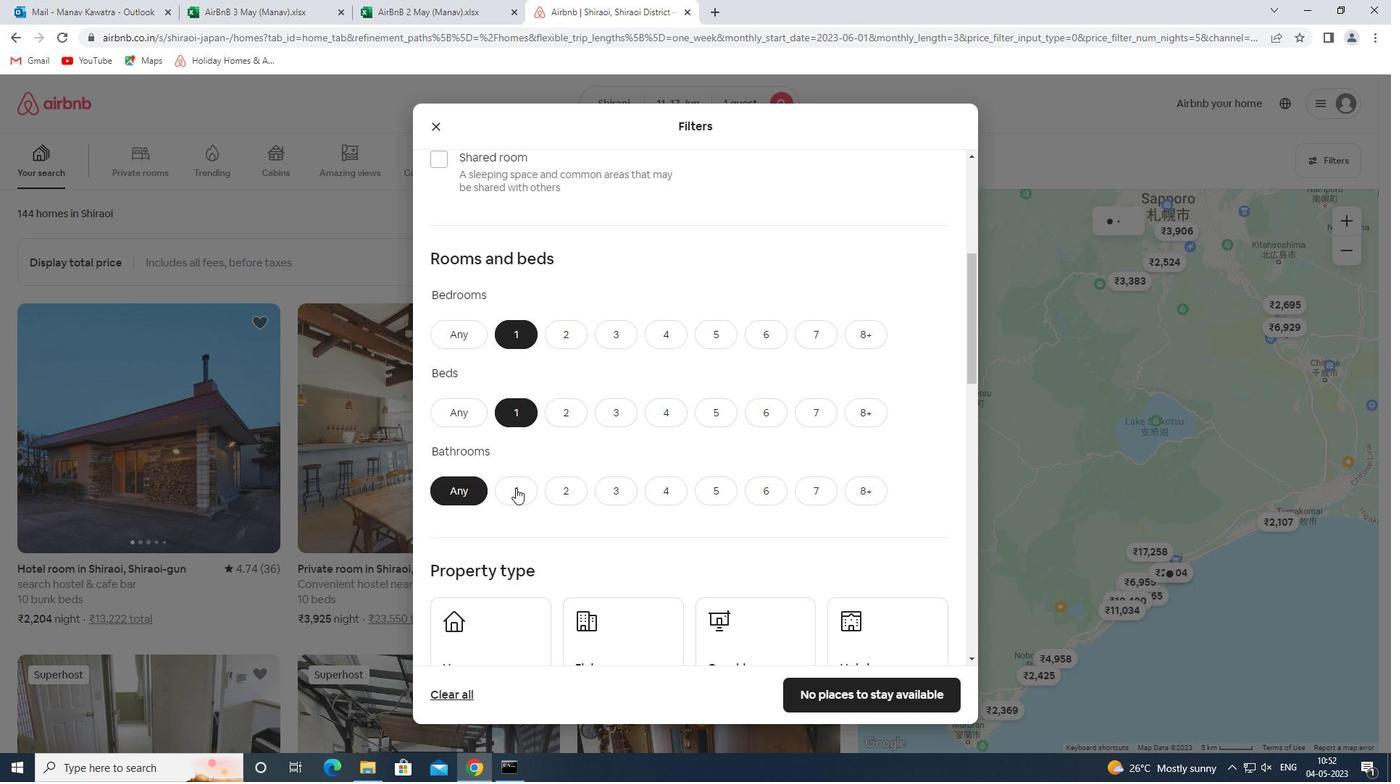 
Action: Mouse moved to (578, 428)
Screenshot: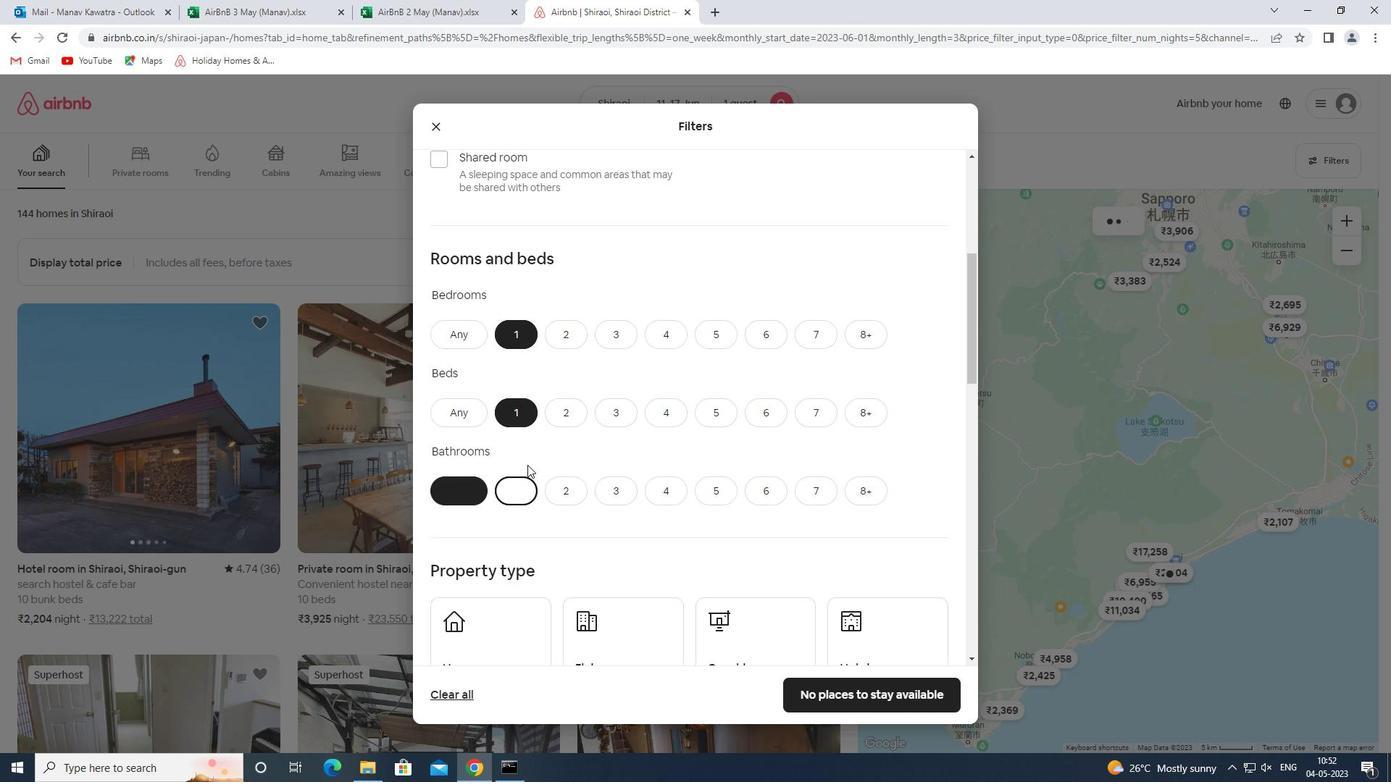 
Action: Mouse scrolled (578, 427) with delta (0, 0)
Screenshot: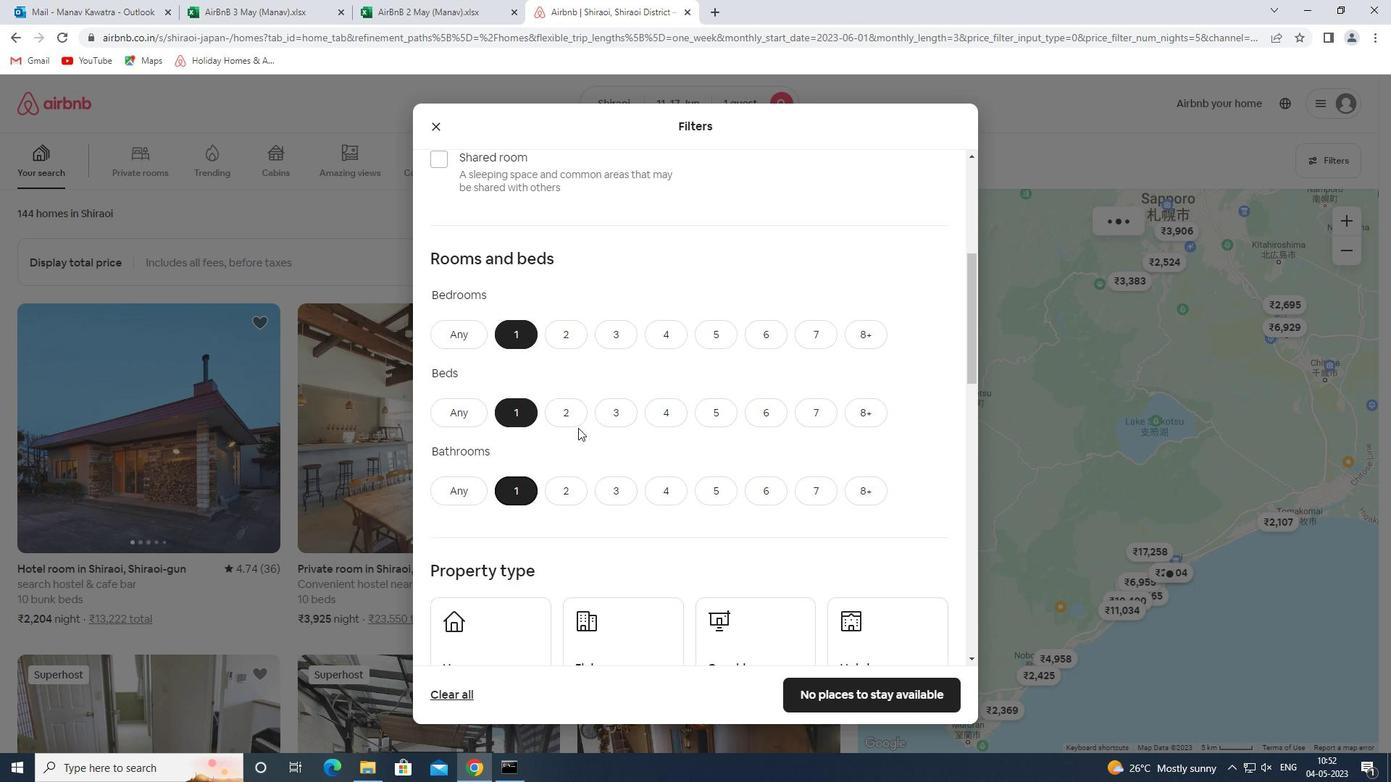 
Action: Mouse scrolled (578, 427) with delta (0, 0)
Screenshot: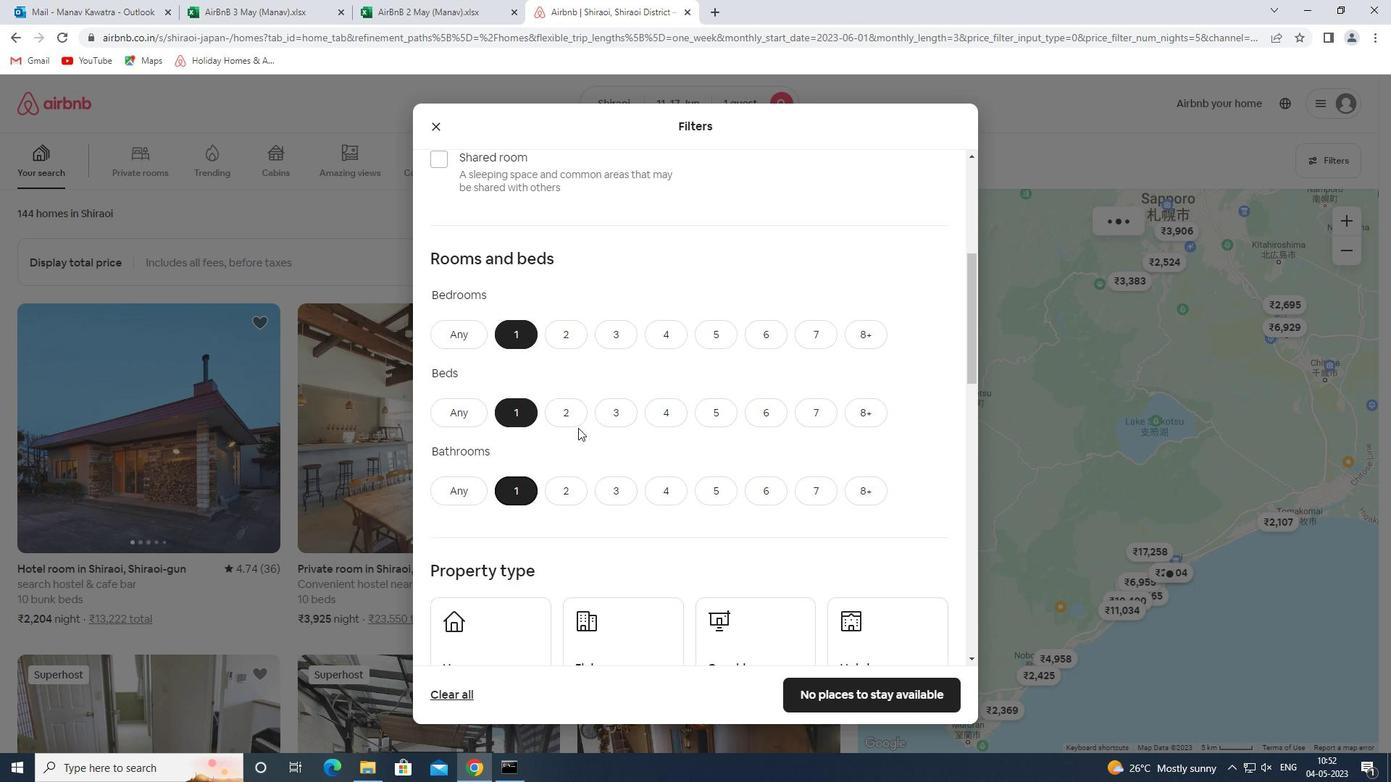 
Action: Mouse scrolled (578, 427) with delta (0, 0)
Screenshot: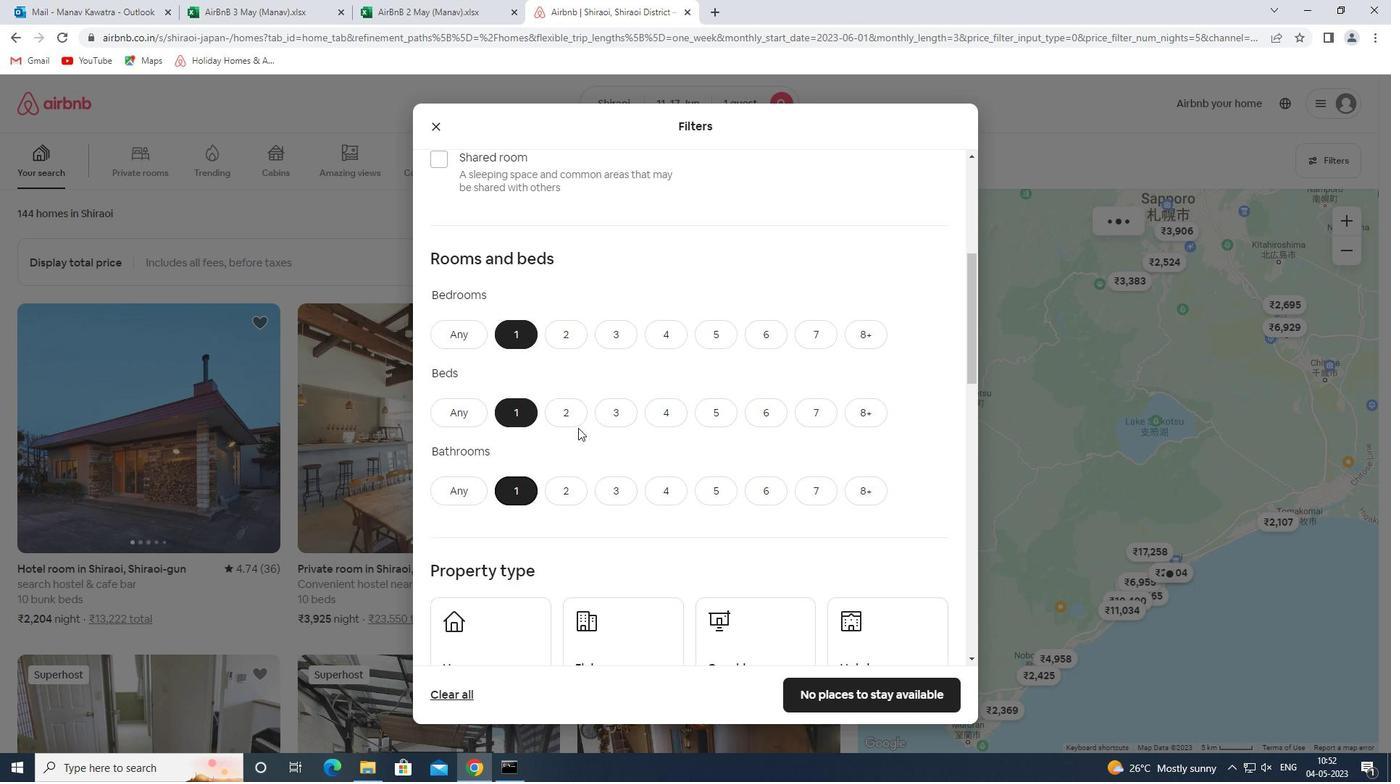 
Action: Mouse scrolled (578, 427) with delta (0, 0)
Screenshot: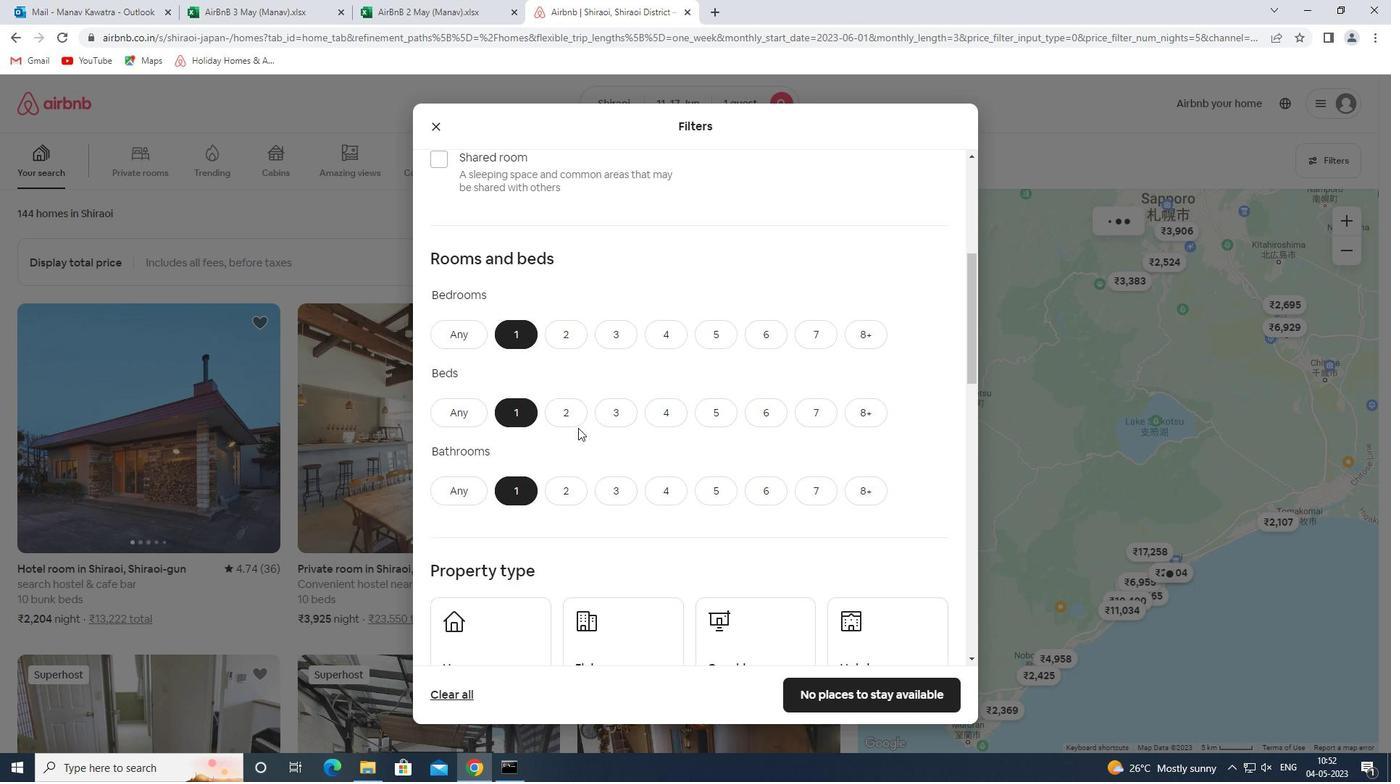 
Action: Mouse scrolled (578, 427) with delta (0, 0)
Screenshot: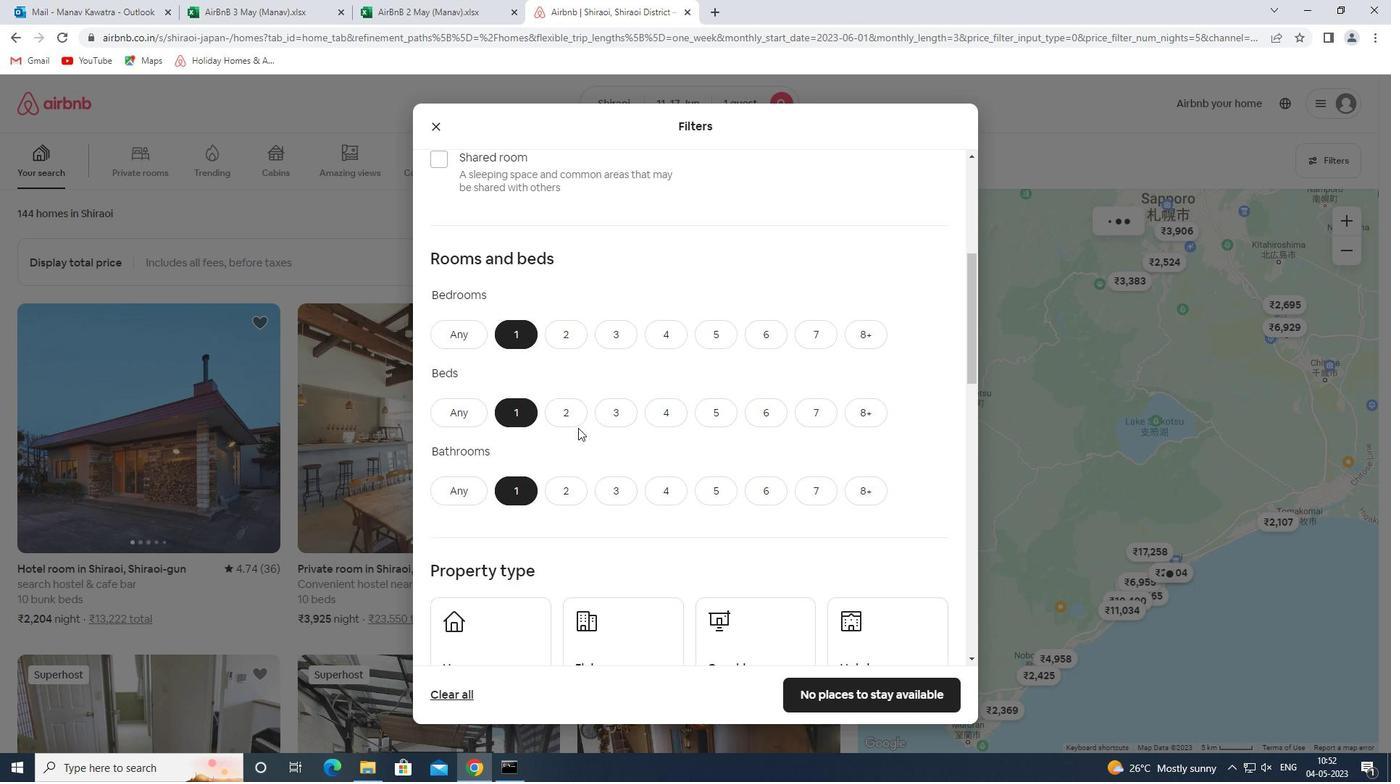 
Action: Mouse moved to (475, 268)
Screenshot: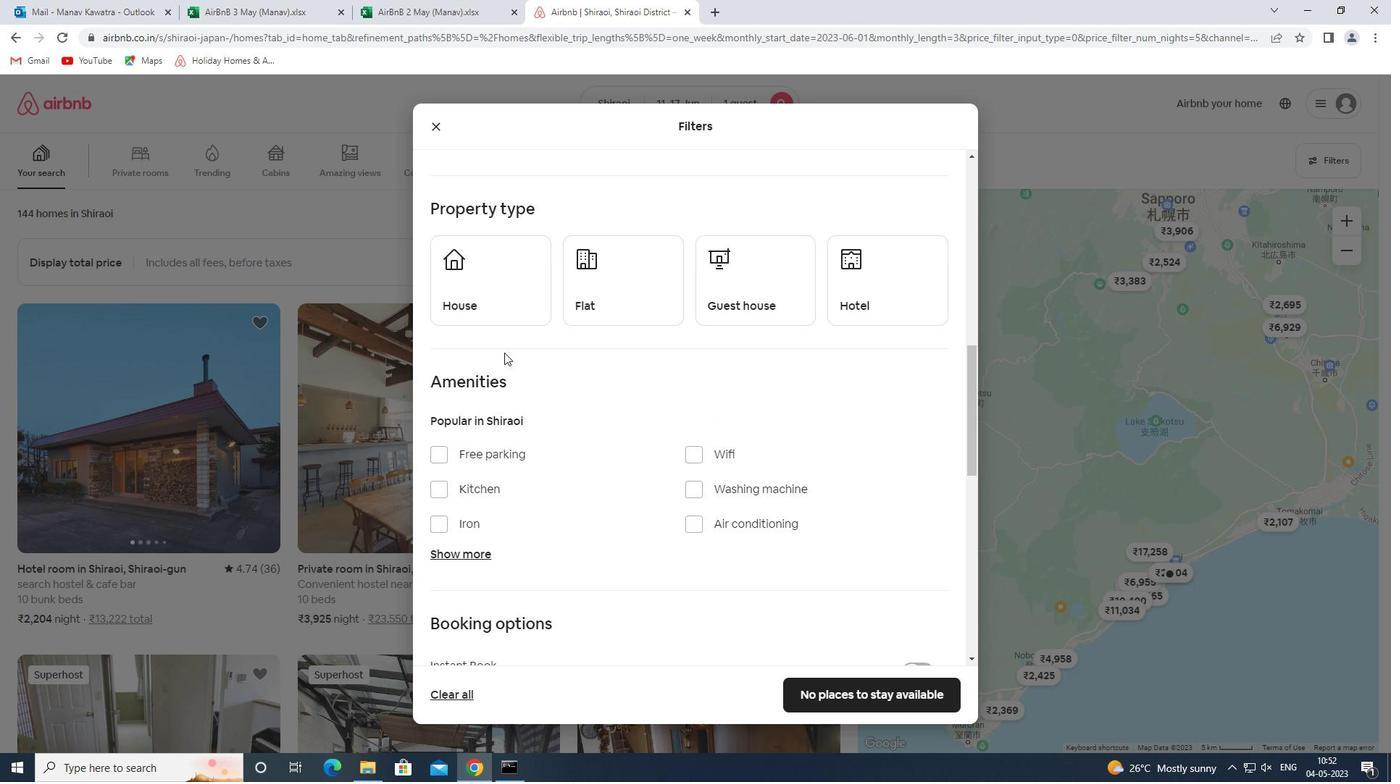 
Action: Mouse pressed left at (475, 268)
Screenshot: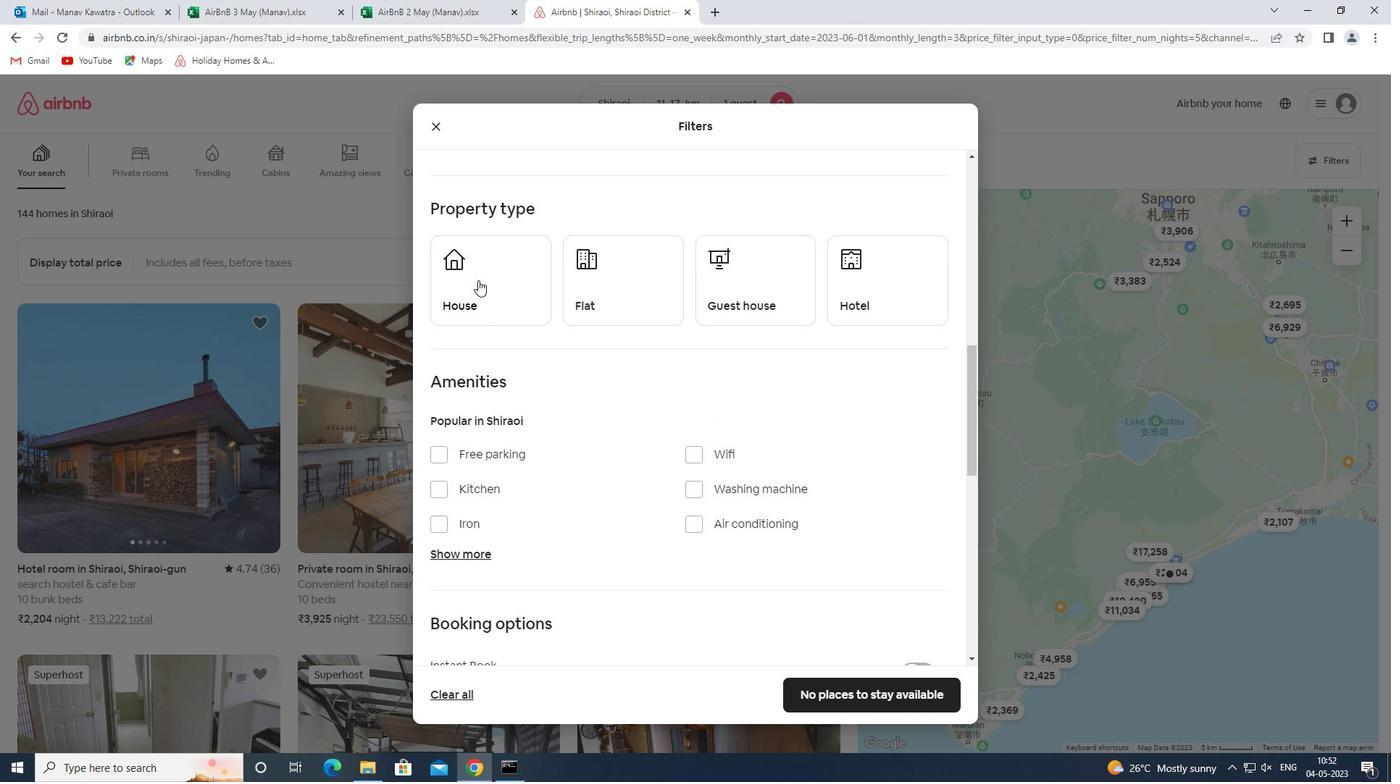 
Action: Mouse moved to (647, 295)
Screenshot: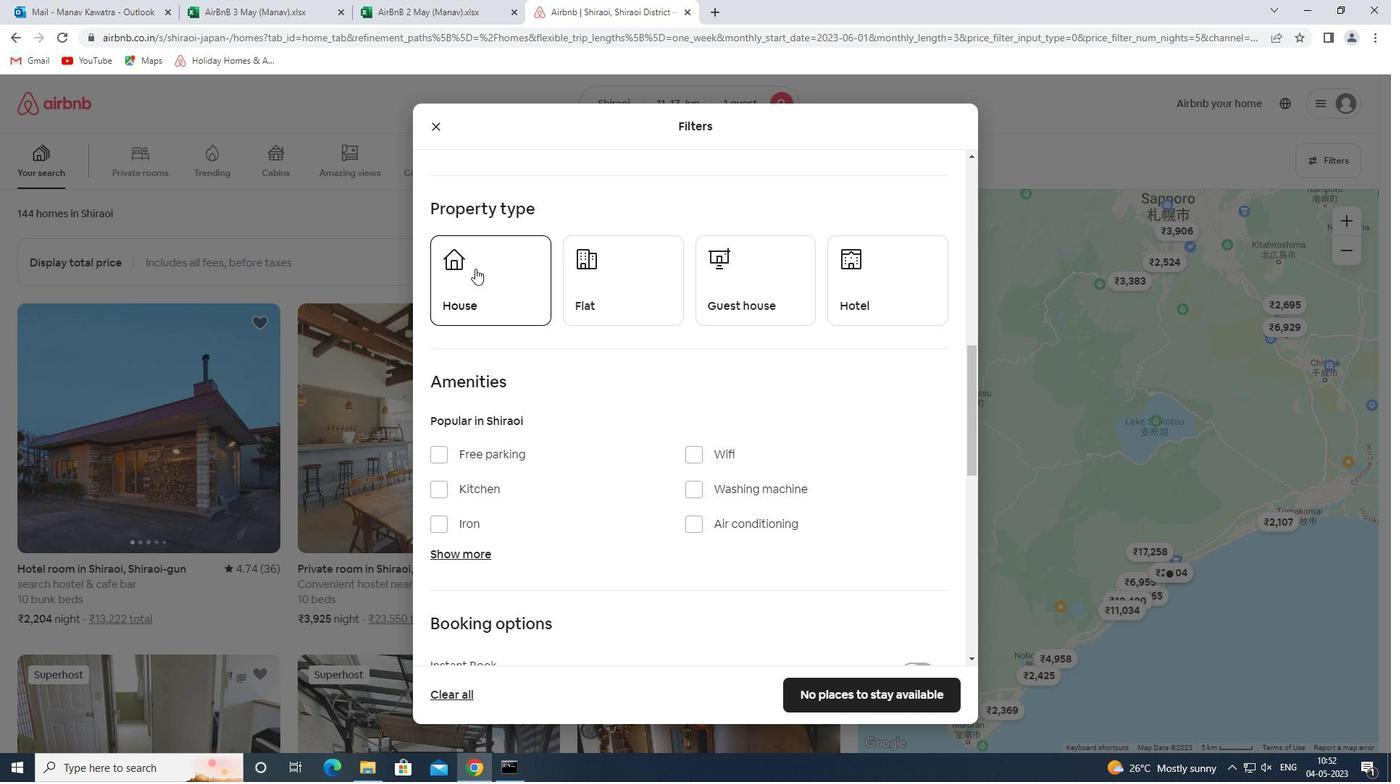 
Action: Mouse pressed left at (647, 295)
Screenshot: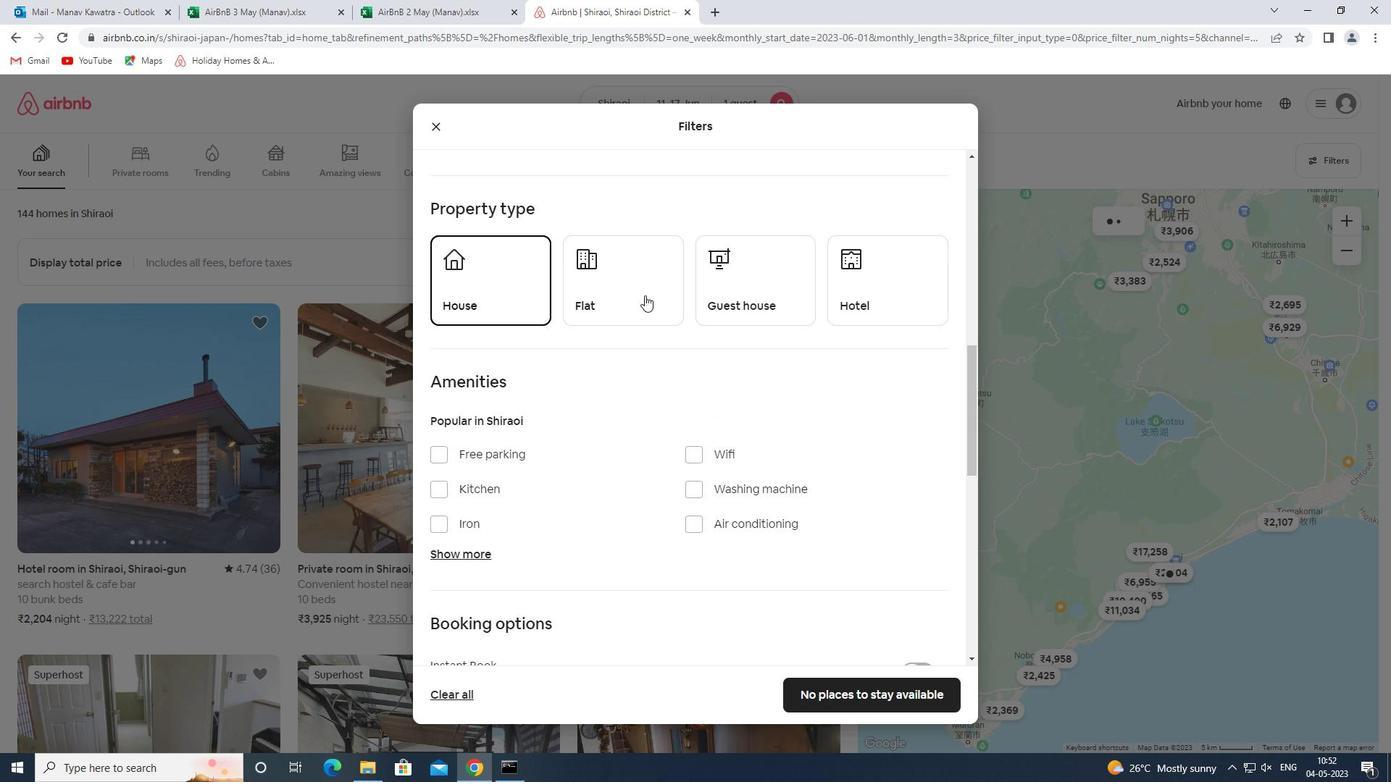 
Action: Mouse moved to (763, 292)
Screenshot: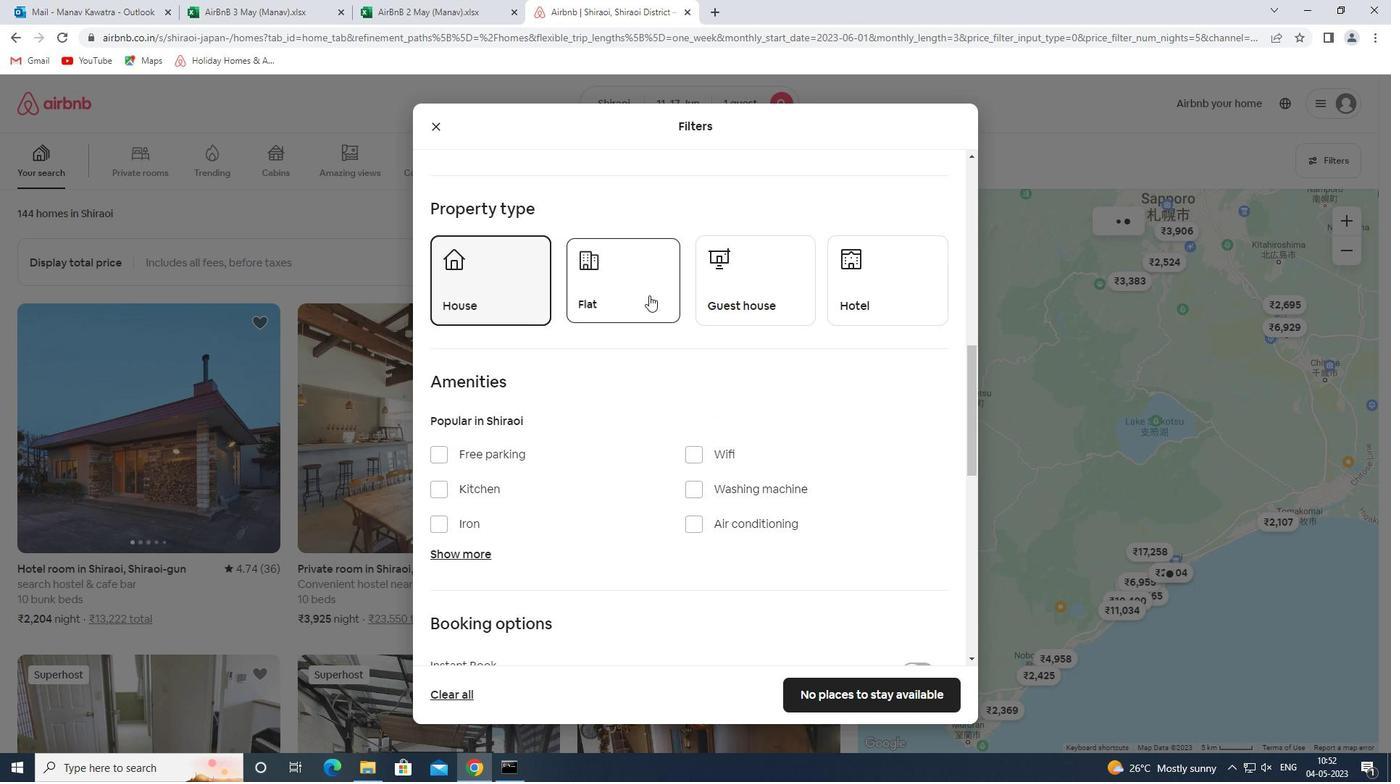 
Action: Mouse pressed left at (763, 292)
Screenshot: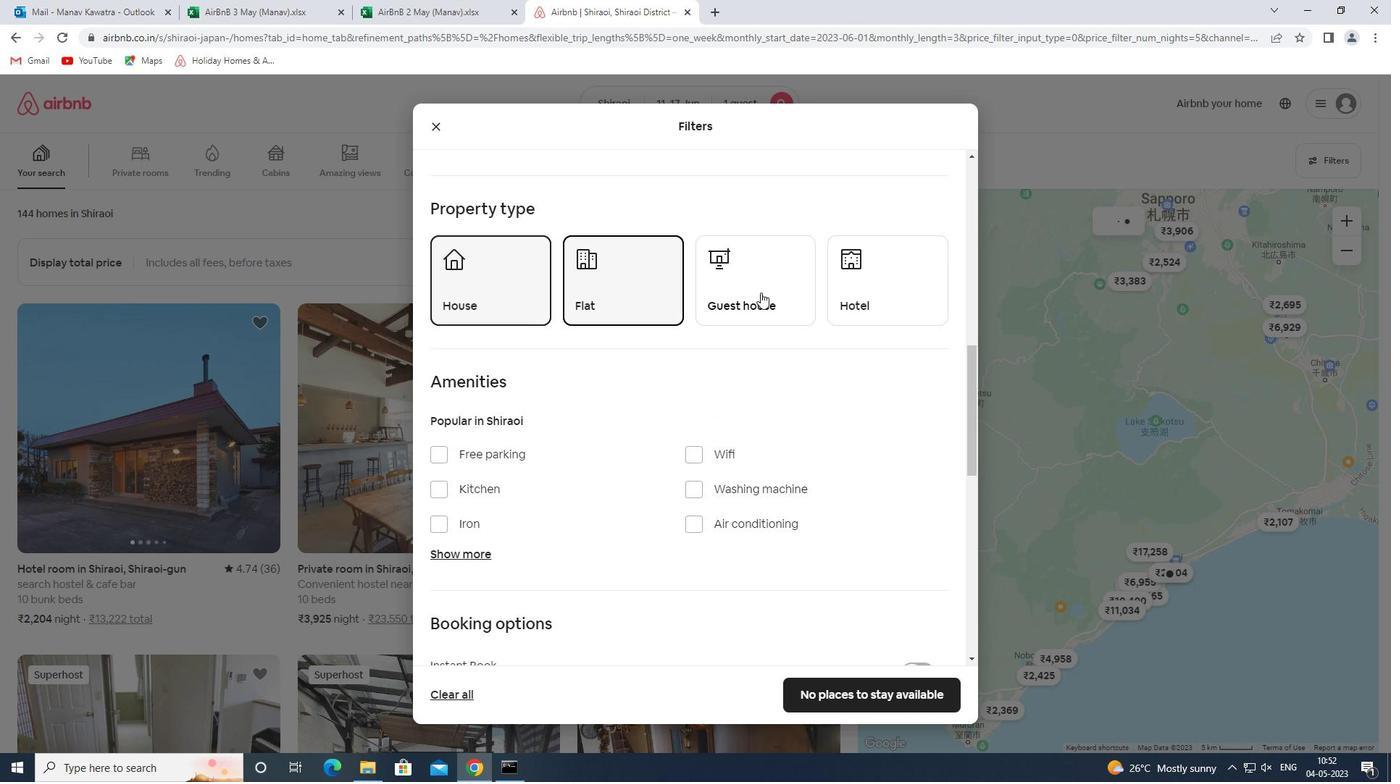 
Action: Mouse moved to (870, 284)
Screenshot: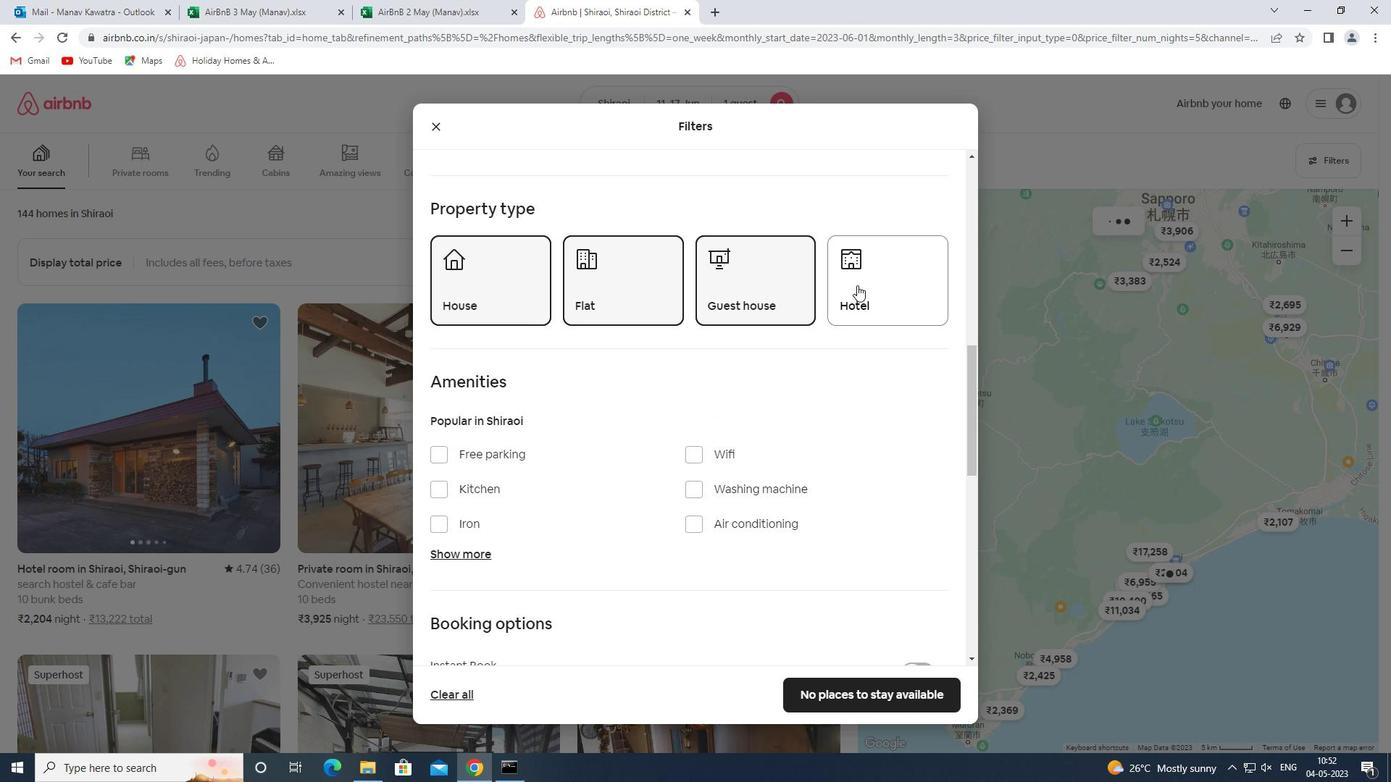 
Action: Mouse pressed left at (870, 284)
Screenshot: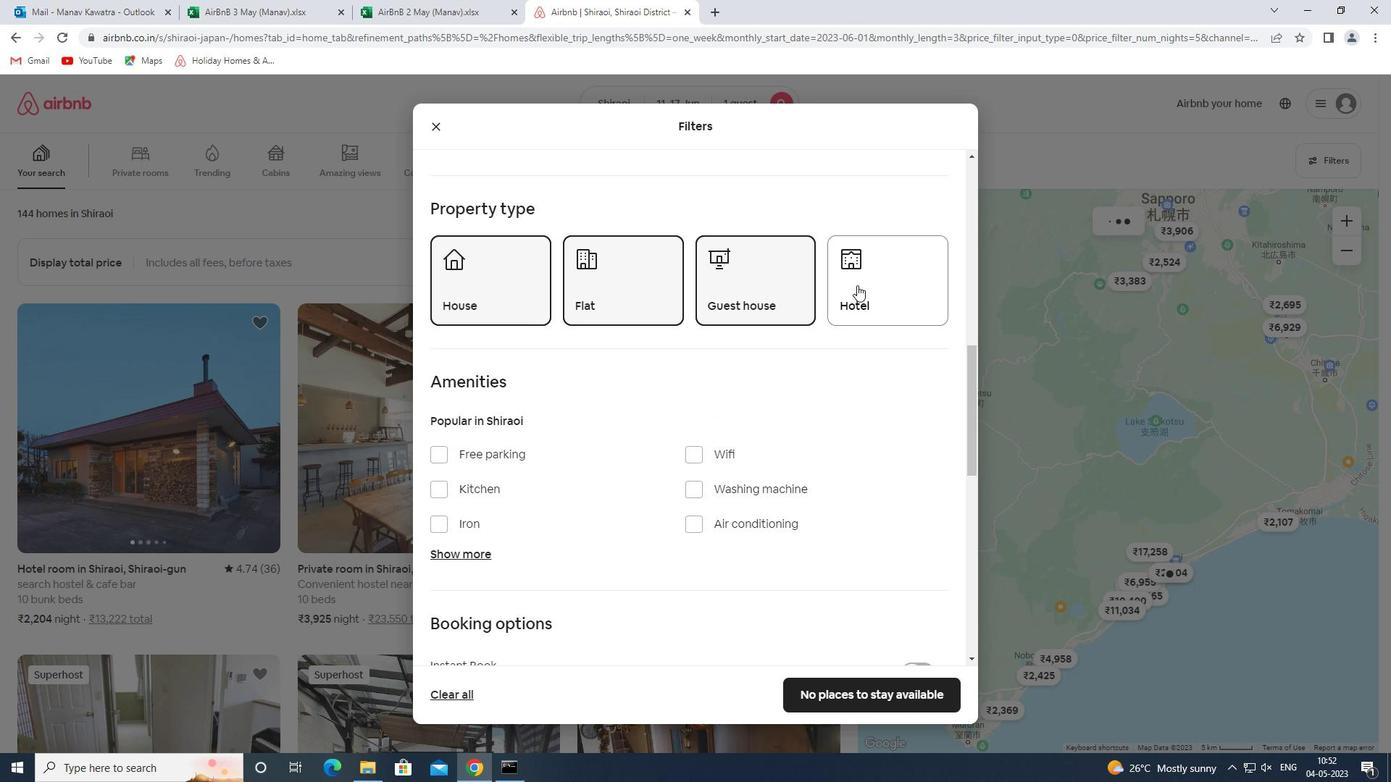 
Action: Mouse moved to (572, 490)
Screenshot: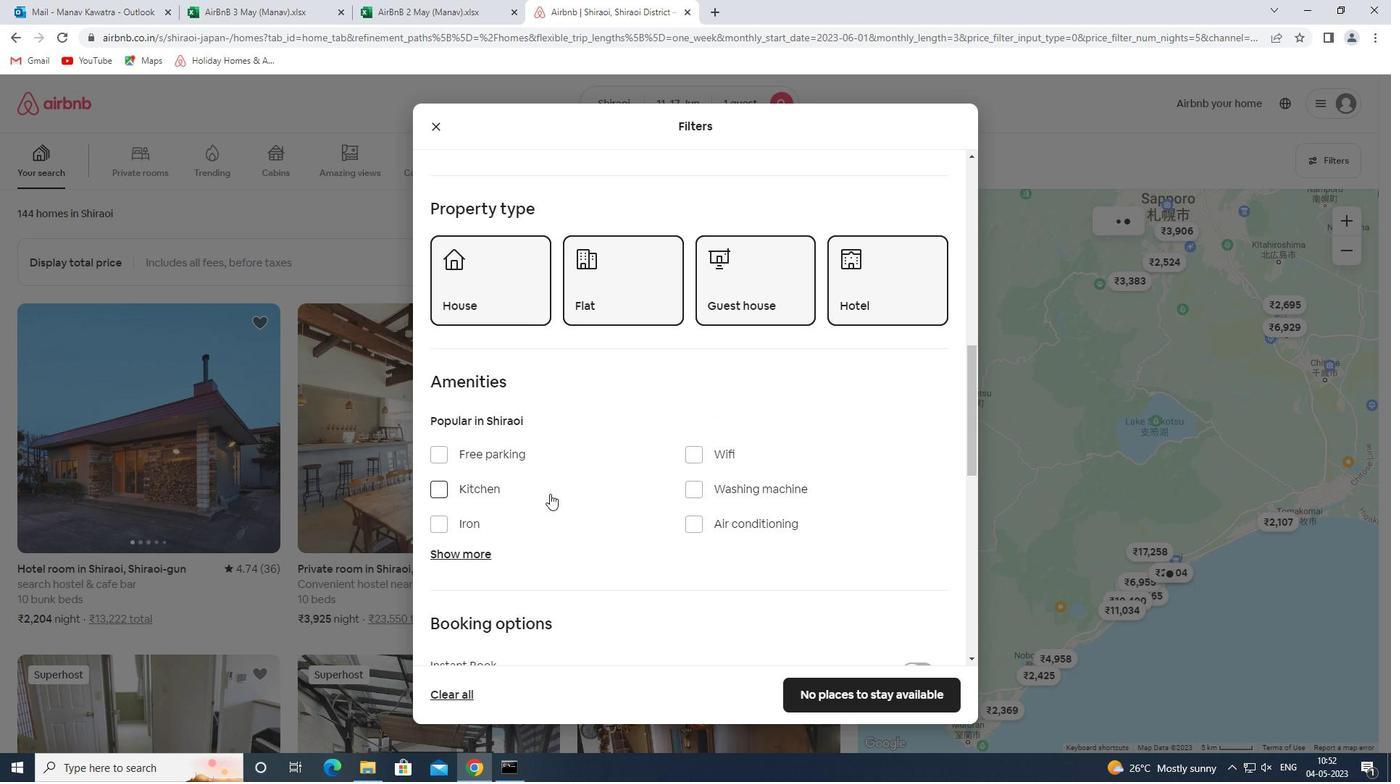 
Action: Mouse scrolled (572, 489) with delta (0, 0)
Screenshot: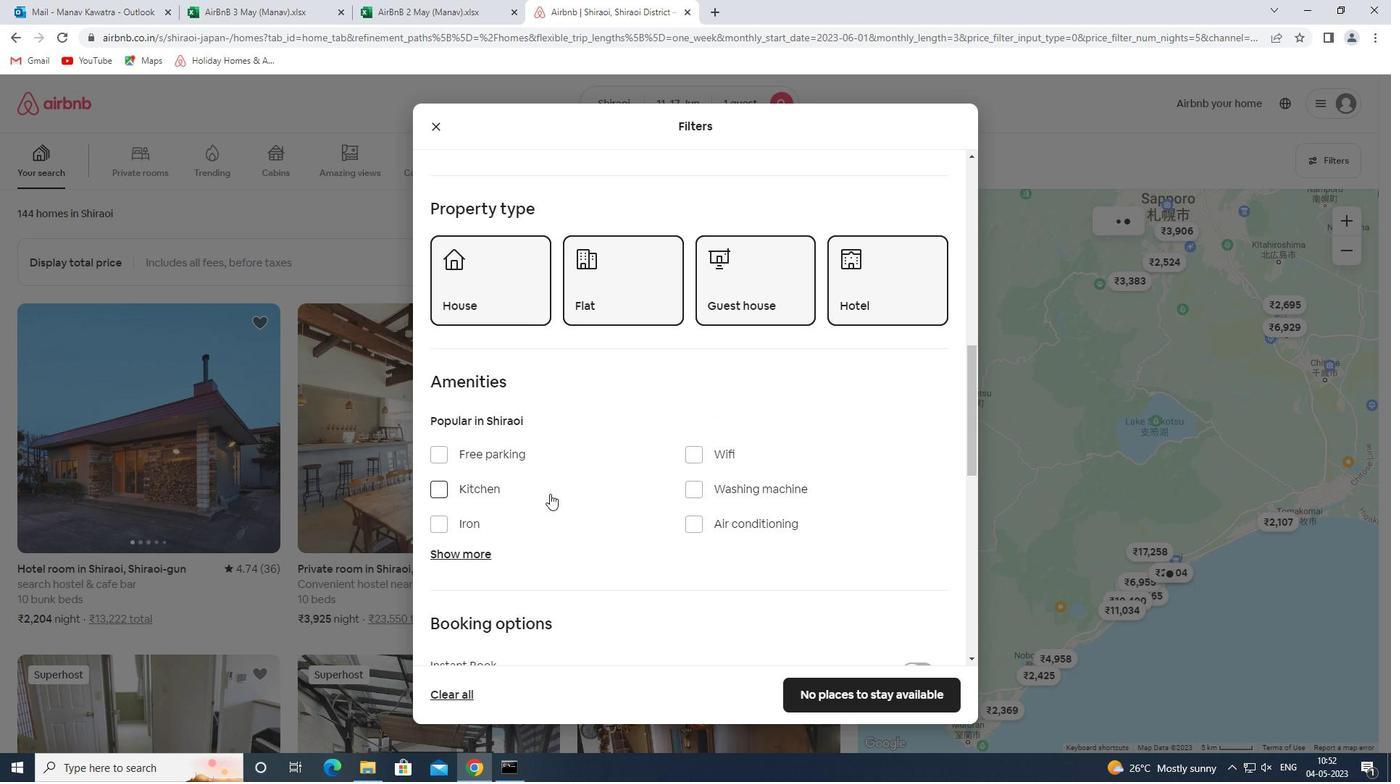 
Action: Mouse scrolled (572, 489) with delta (0, 0)
Screenshot: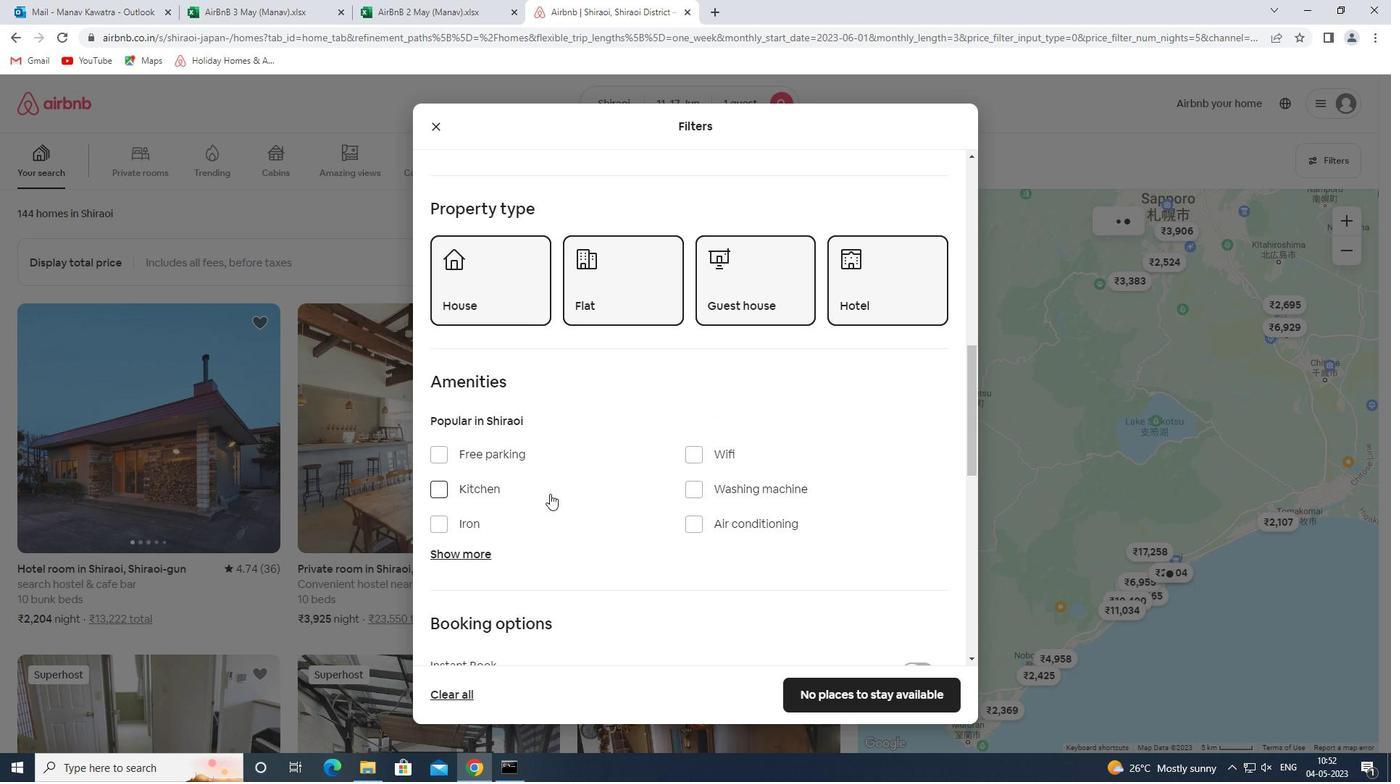 
Action: Mouse scrolled (572, 489) with delta (0, 0)
Screenshot: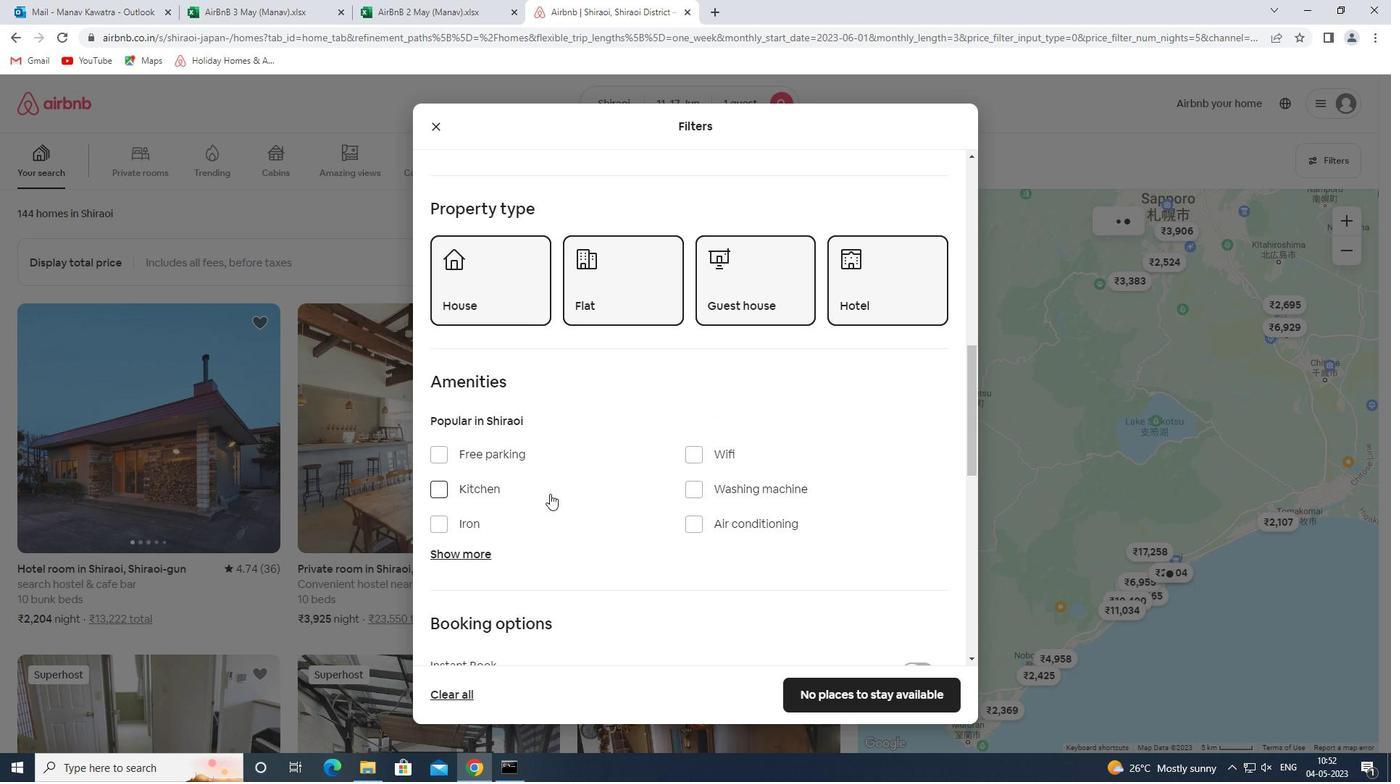
Action: Mouse scrolled (572, 489) with delta (0, 0)
Screenshot: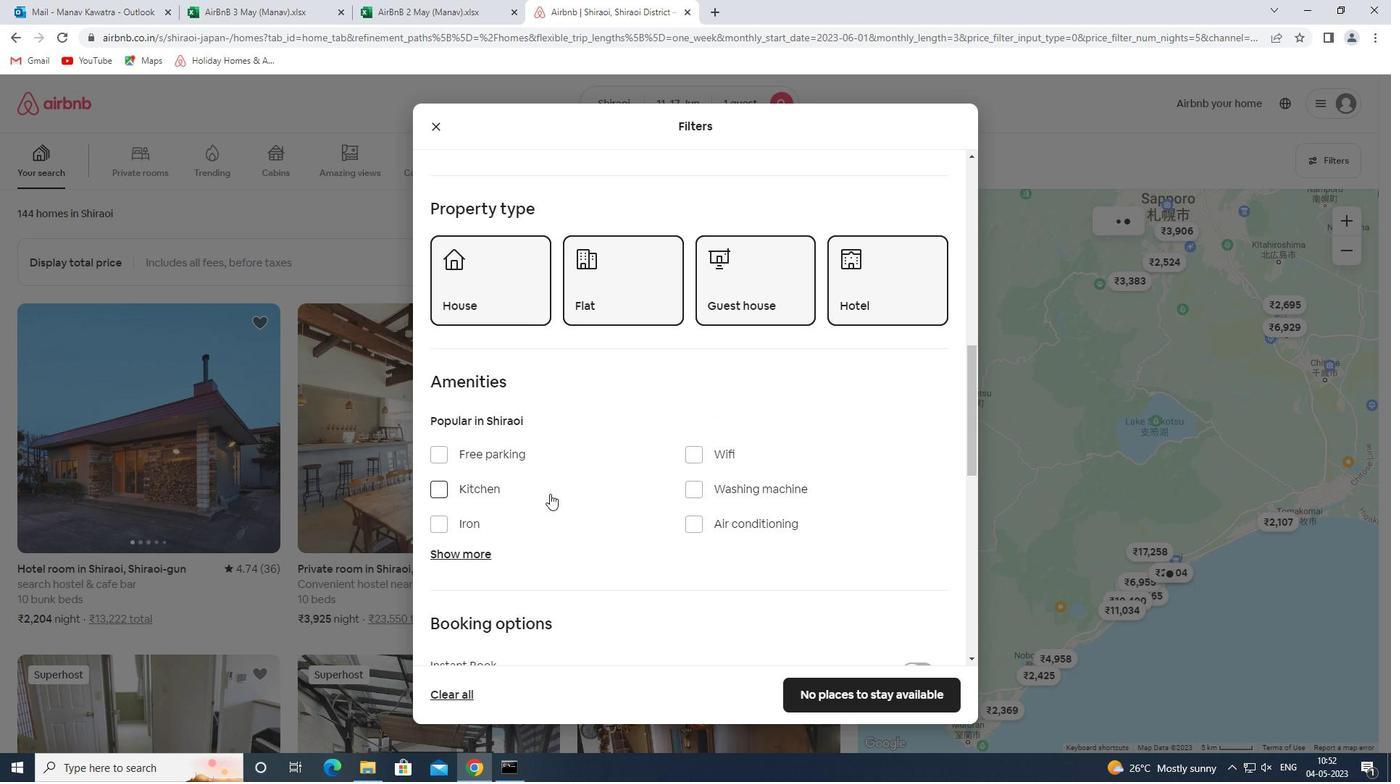 
Action: Mouse scrolled (572, 489) with delta (0, 0)
Screenshot: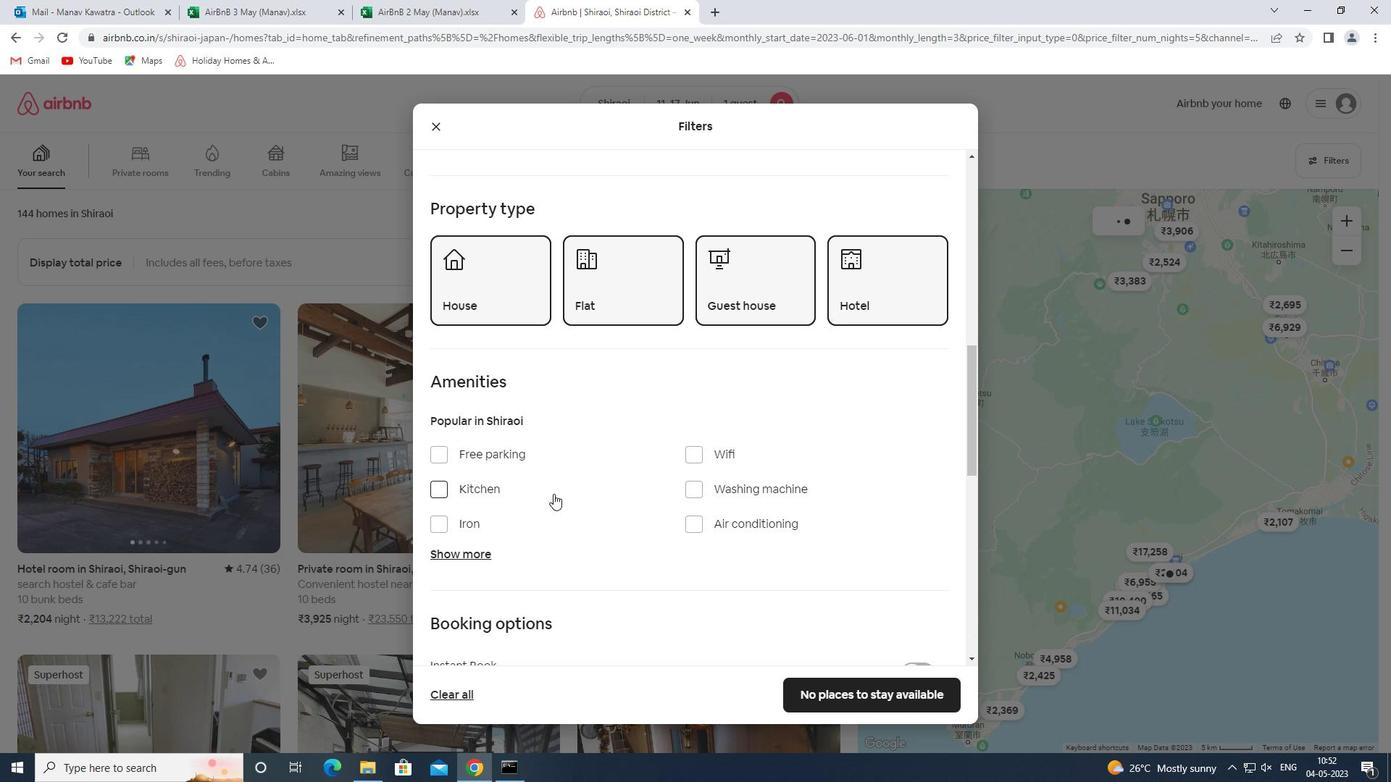 
Action: Mouse moved to (920, 355)
Screenshot: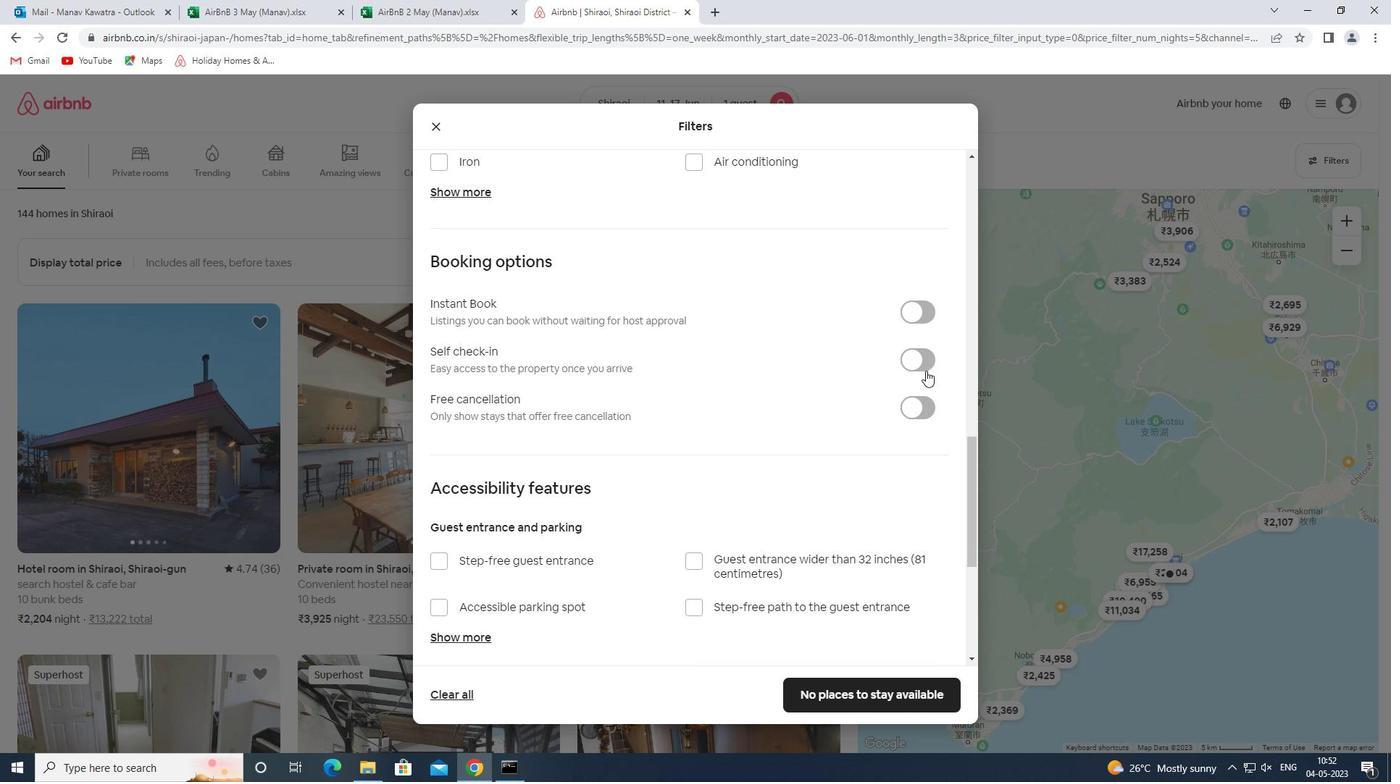 
Action: Mouse pressed left at (920, 355)
Screenshot: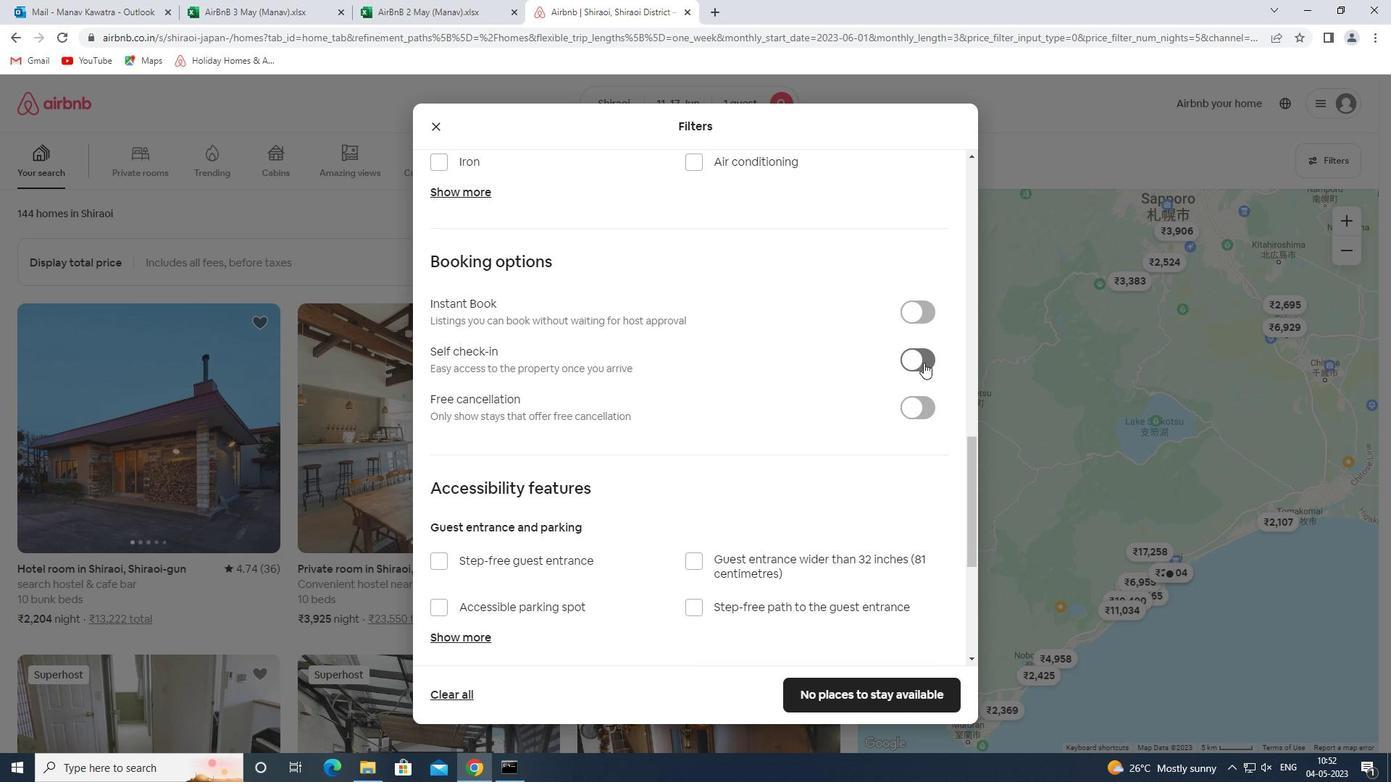 
Action: Mouse moved to (758, 414)
Screenshot: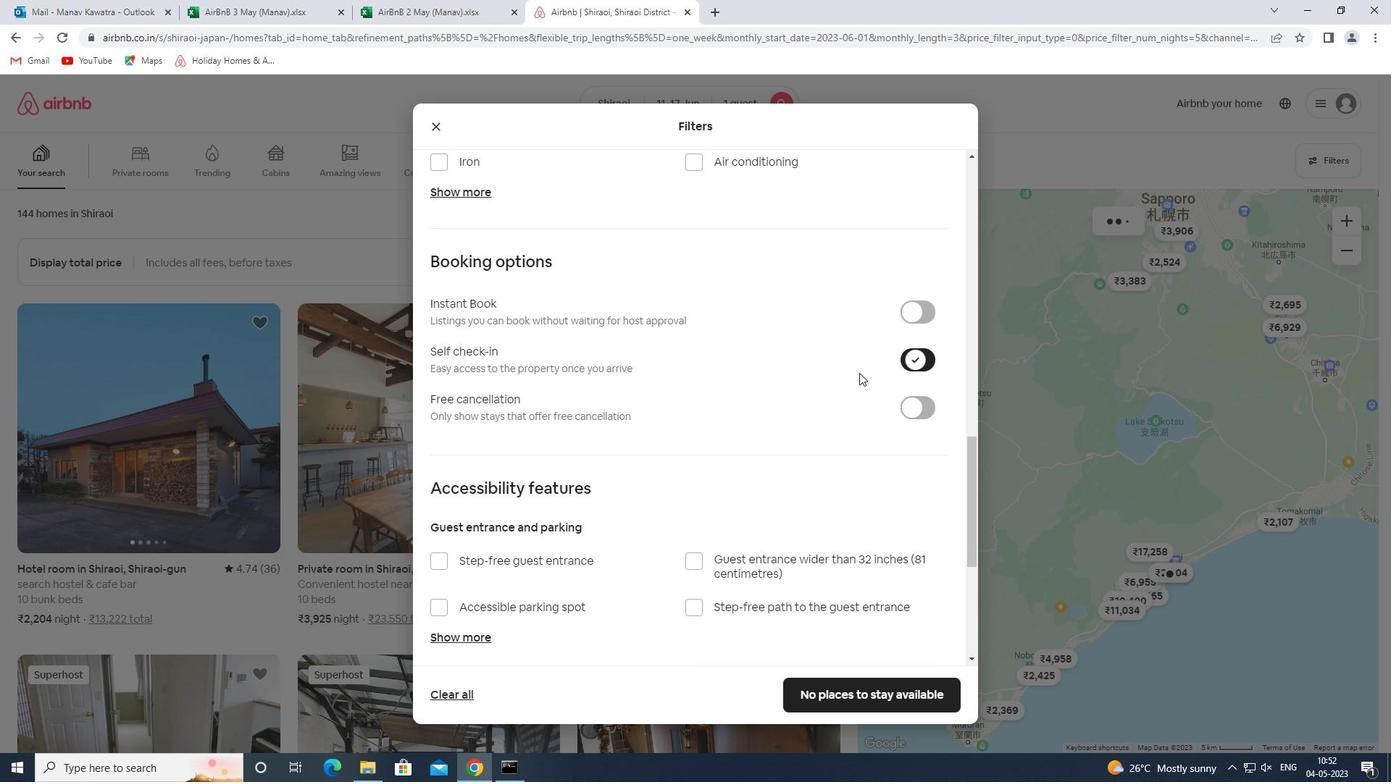 
Action: Mouse scrolled (758, 413) with delta (0, 0)
Screenshot: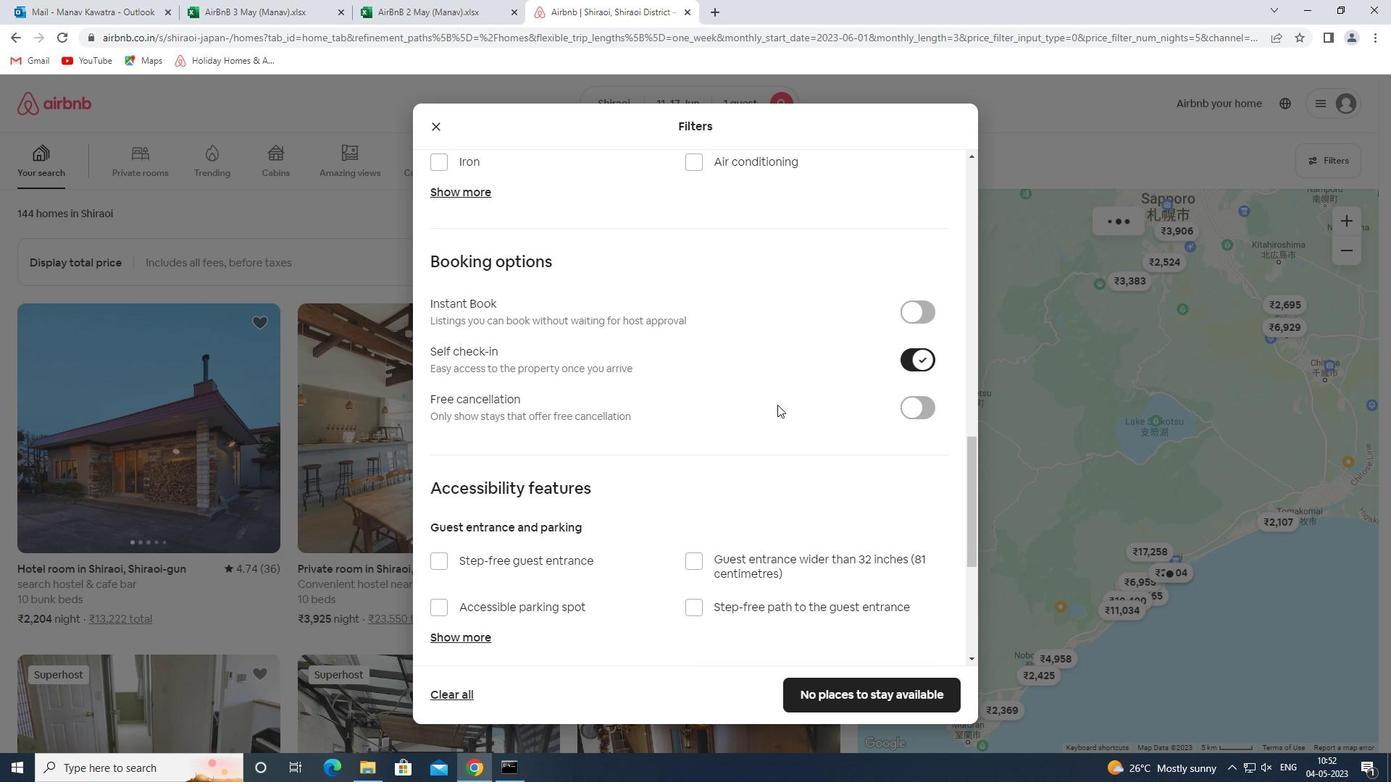 
Action: Mouse scrolled (758, 413) with delta (0, 0)
Screenshot: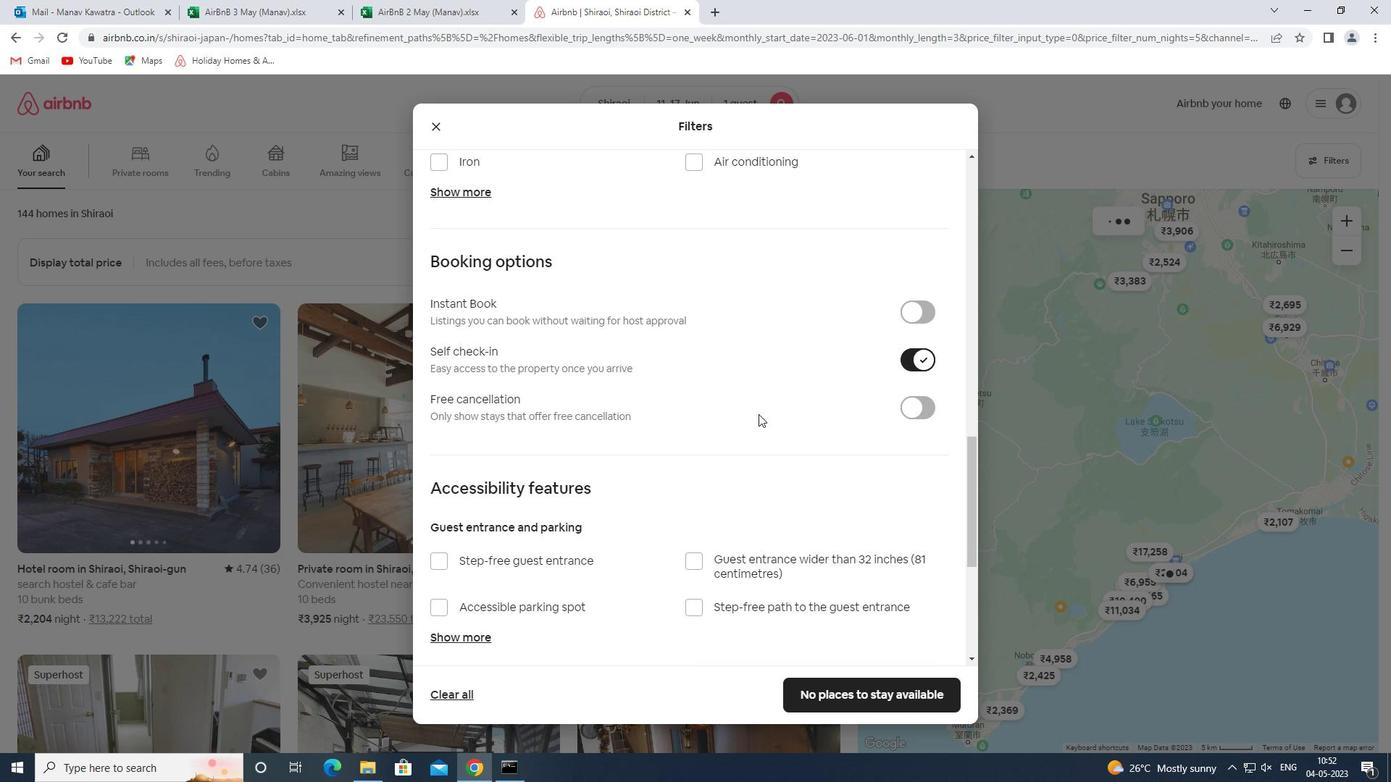 
Action: Mouse scrolled (758, 413) with delta (0, 0)
Screenshot: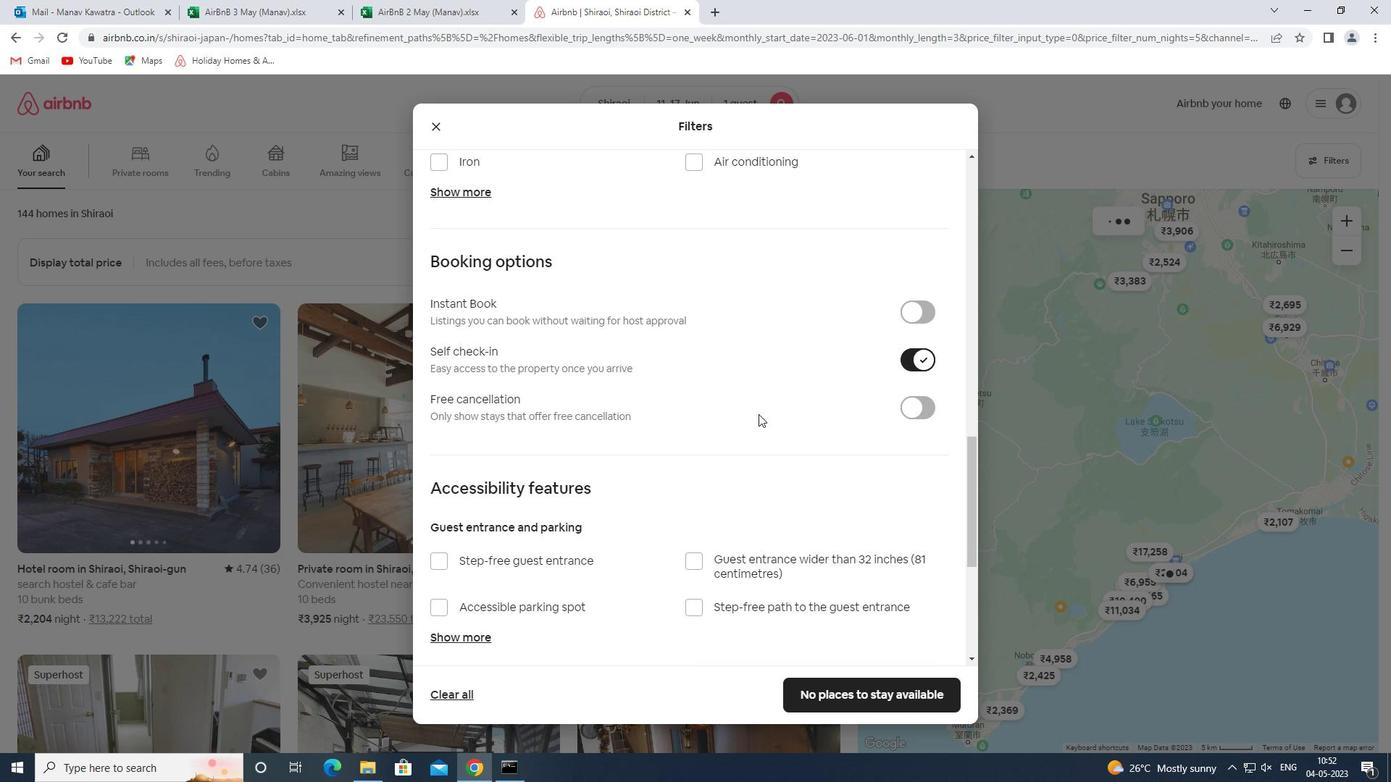 
Action: Mouse moved to (758, 414)
Screenshot: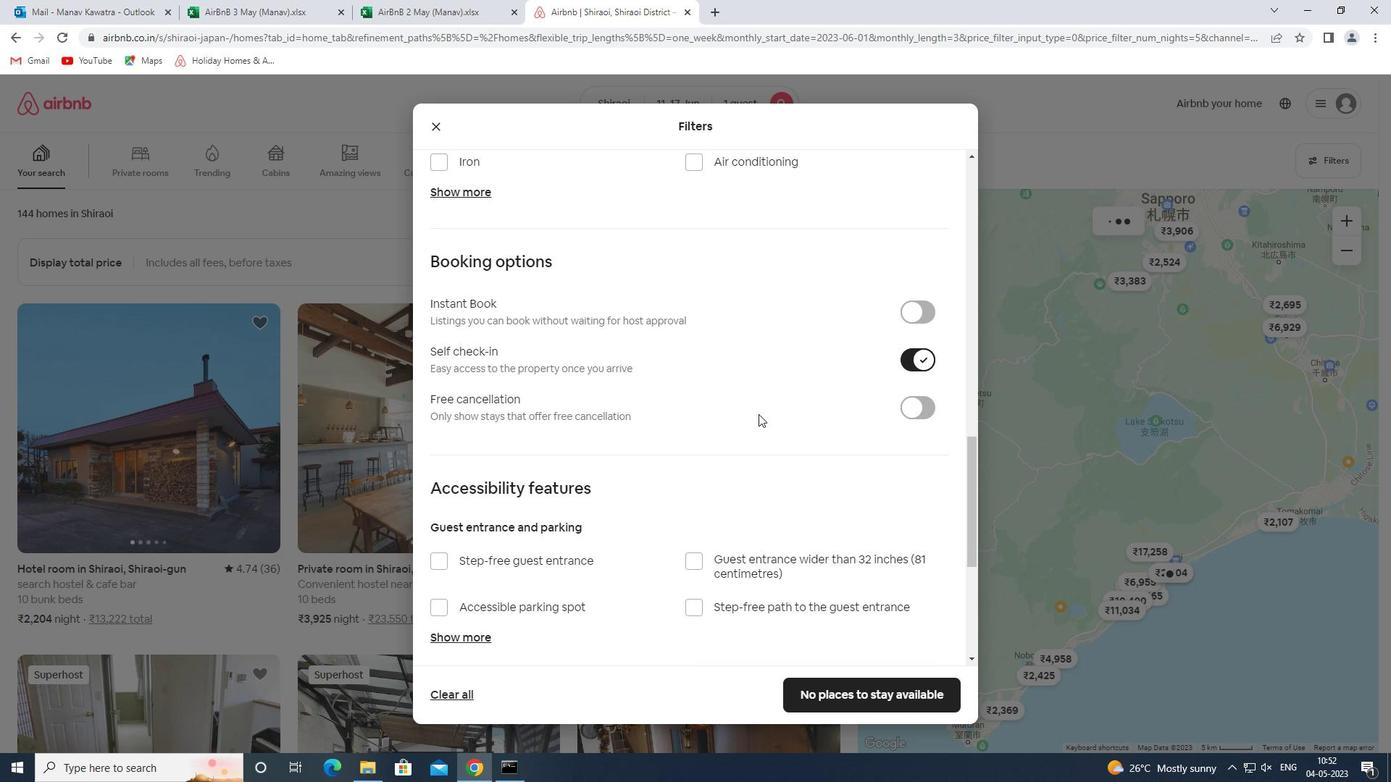 
Action: Mouse scrolled (758, 413) with delta (0, 0)
Screenshot: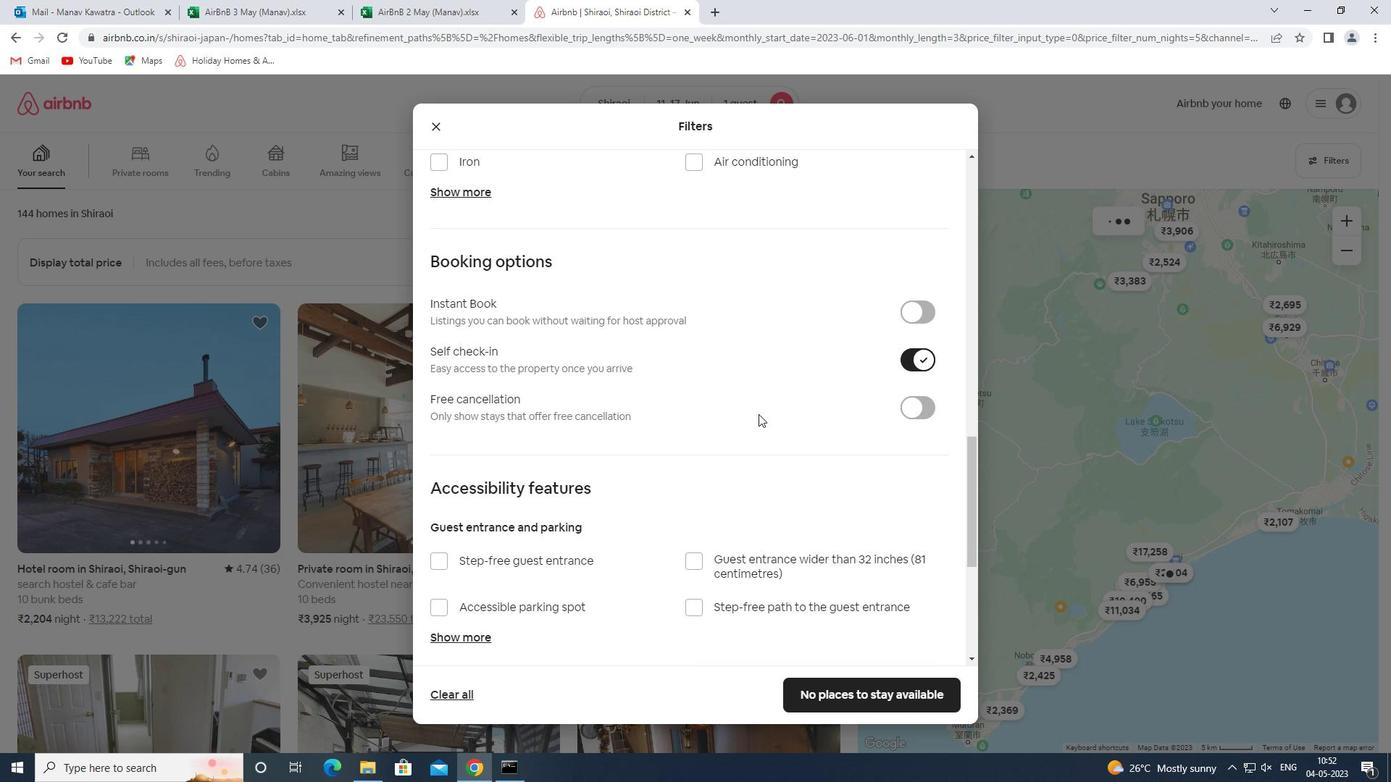 
Action: Mouse moved to (756, 415)
Screenshot: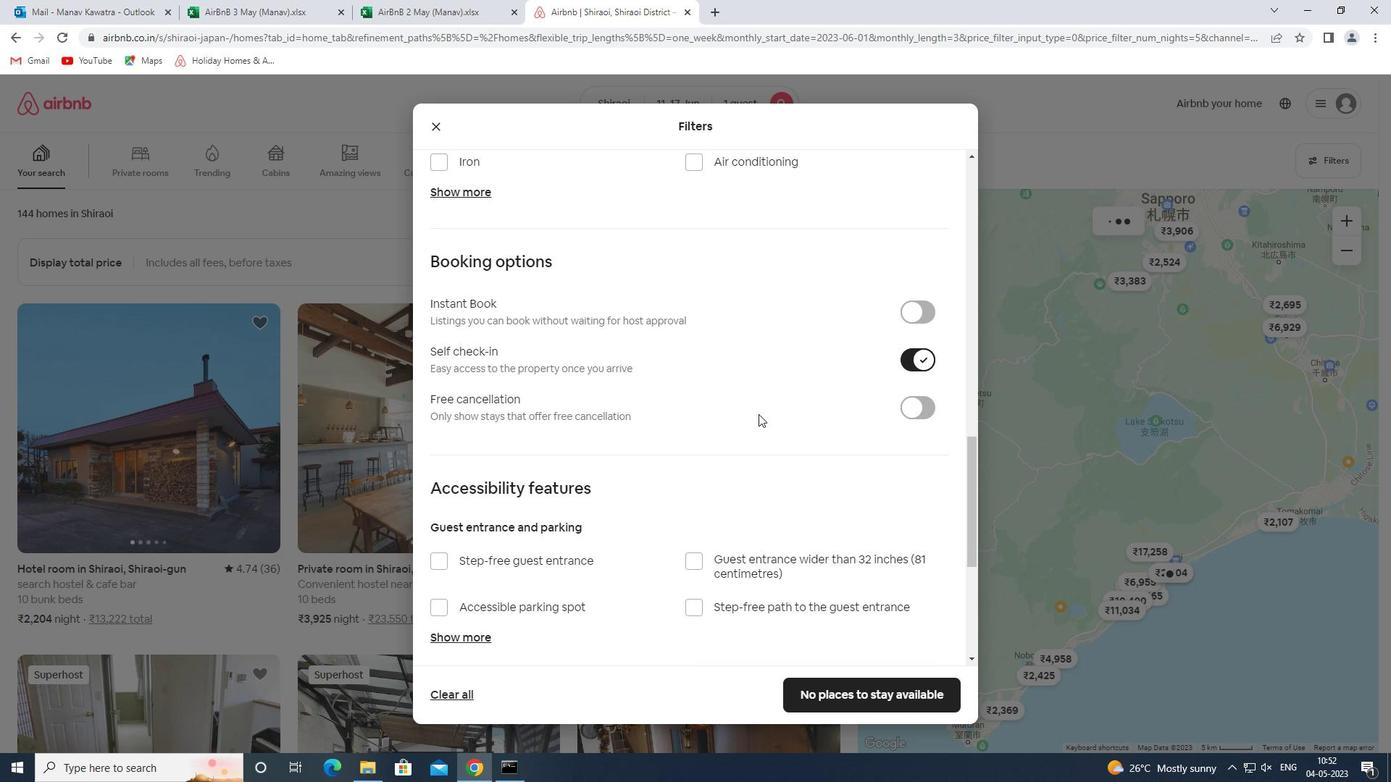 
Action: Mouse scrolled (756, 414) with delta (0, 0)
Screenshot: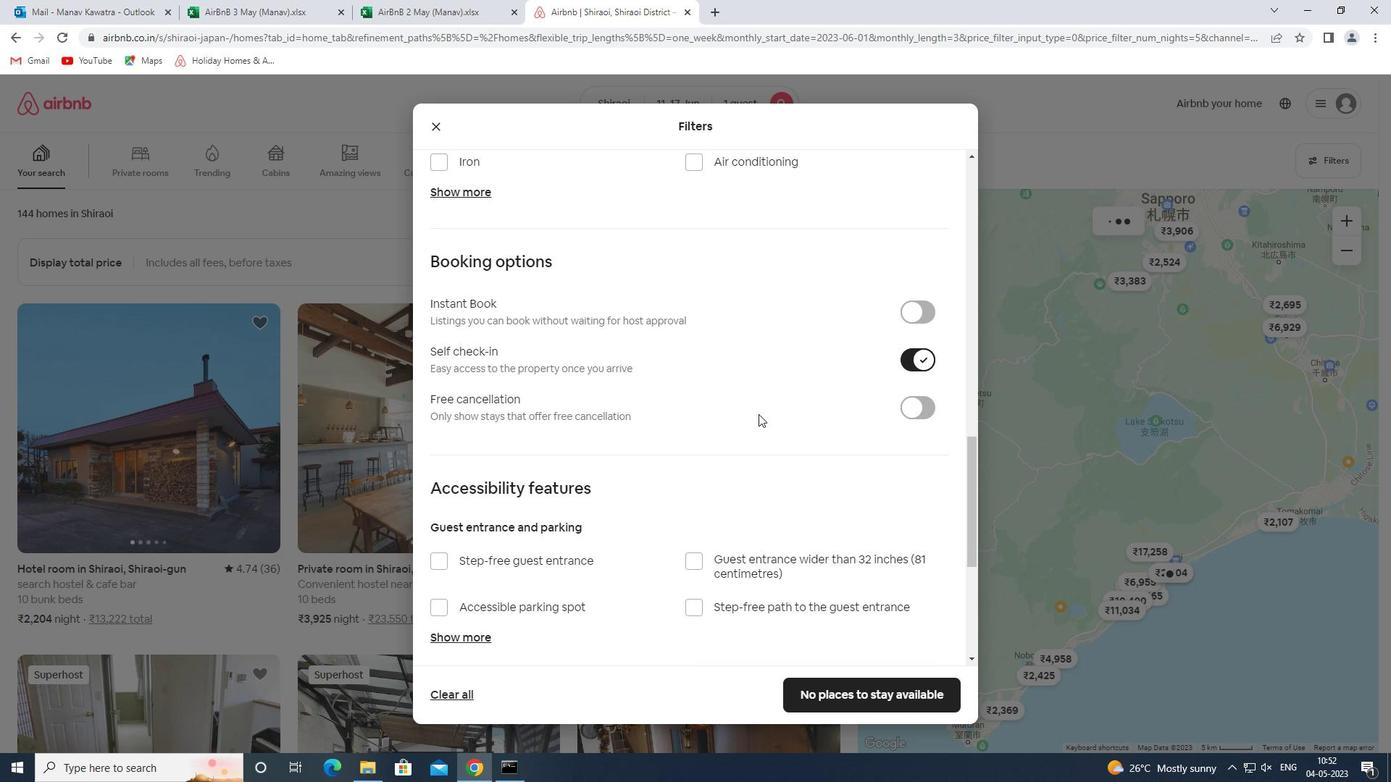 
Action: Mouse moved to (755, 416)
Screenshot: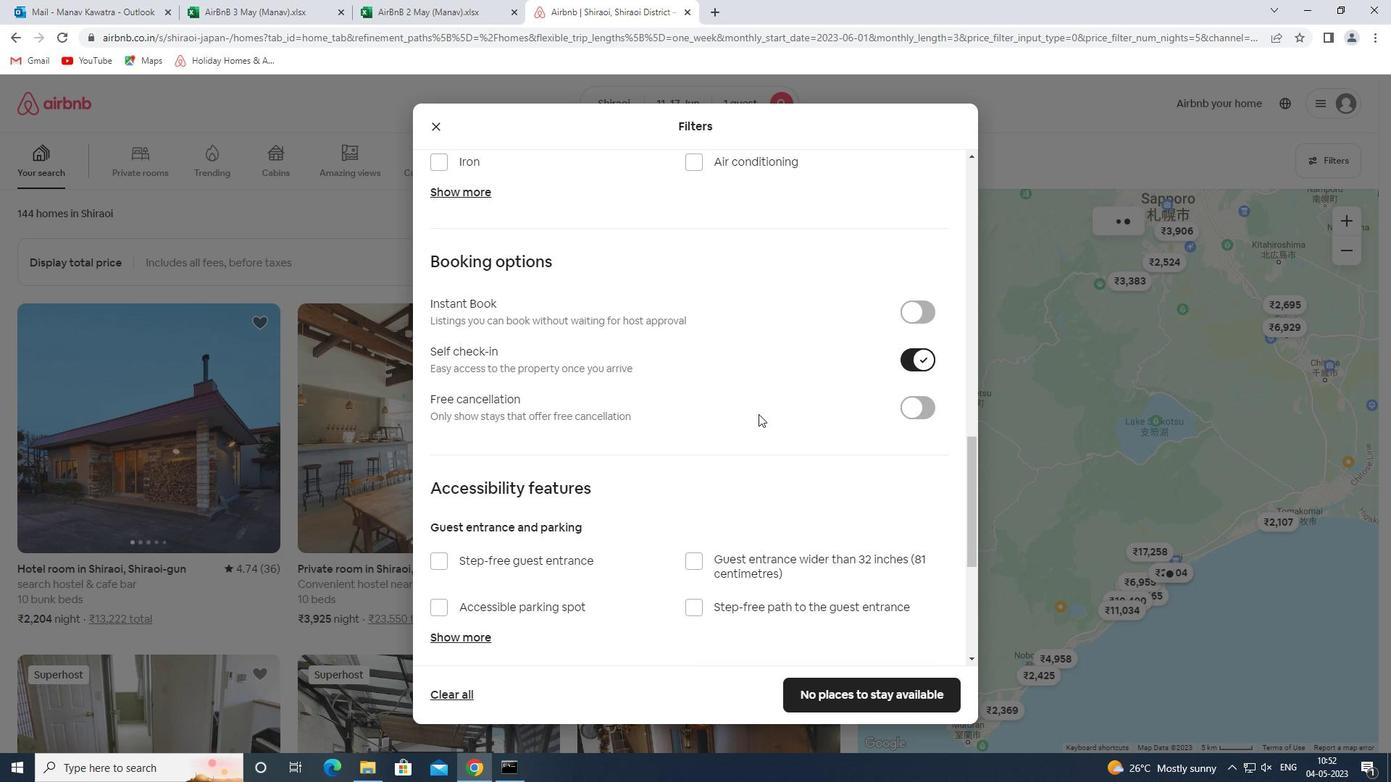 
Action: Mouse scrolled (755, 415) with delta (0, 0)
Screenshot: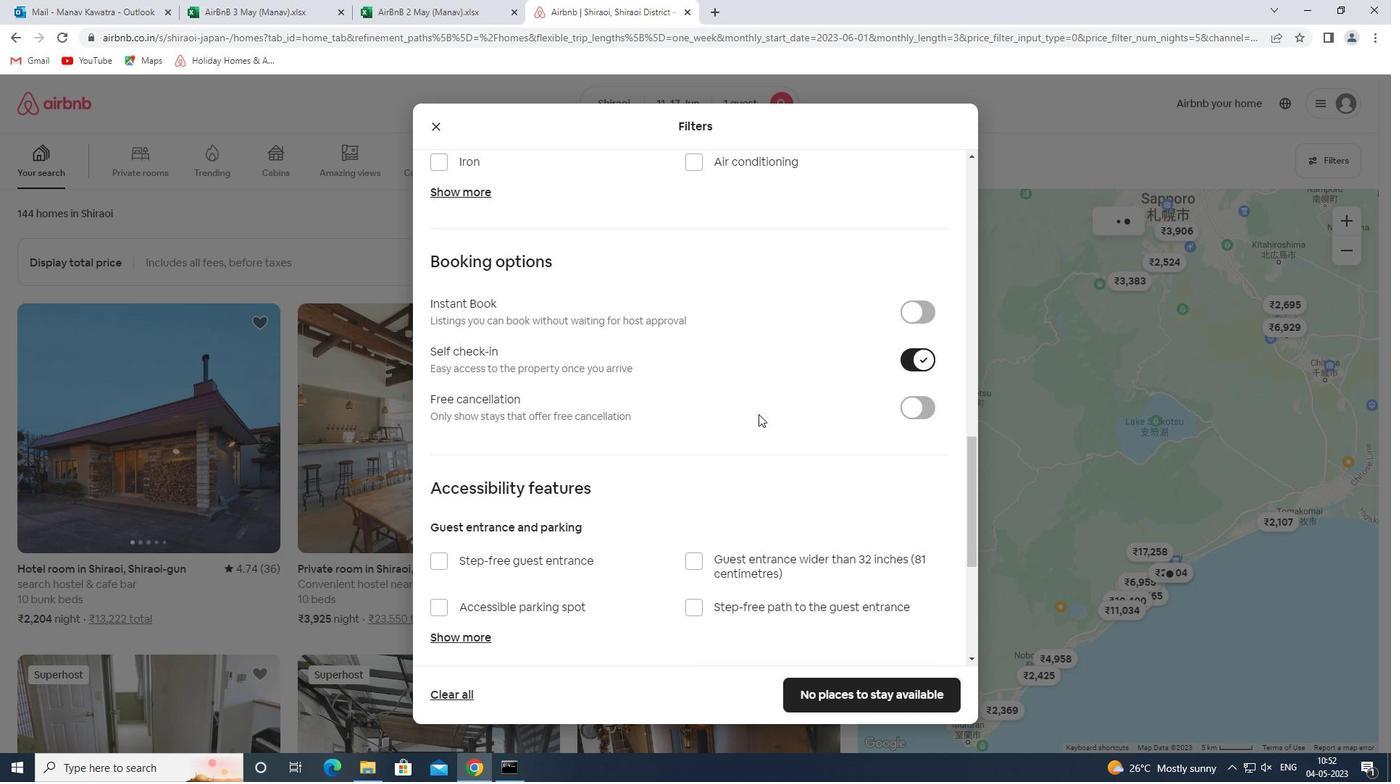 
Action: Mouse moved to (471, 560)
Screenshot: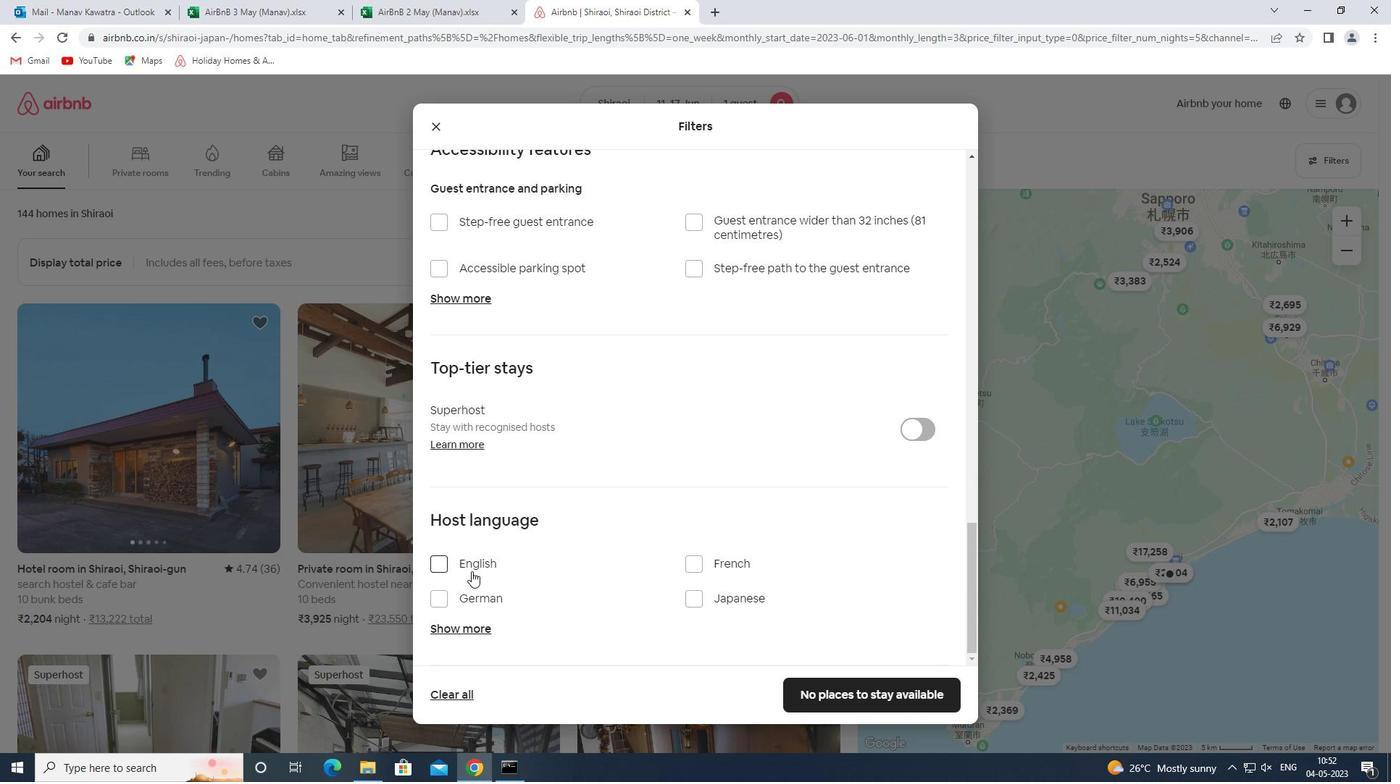 
Action: Mouse pressed left at (471, 560)
Screenshot: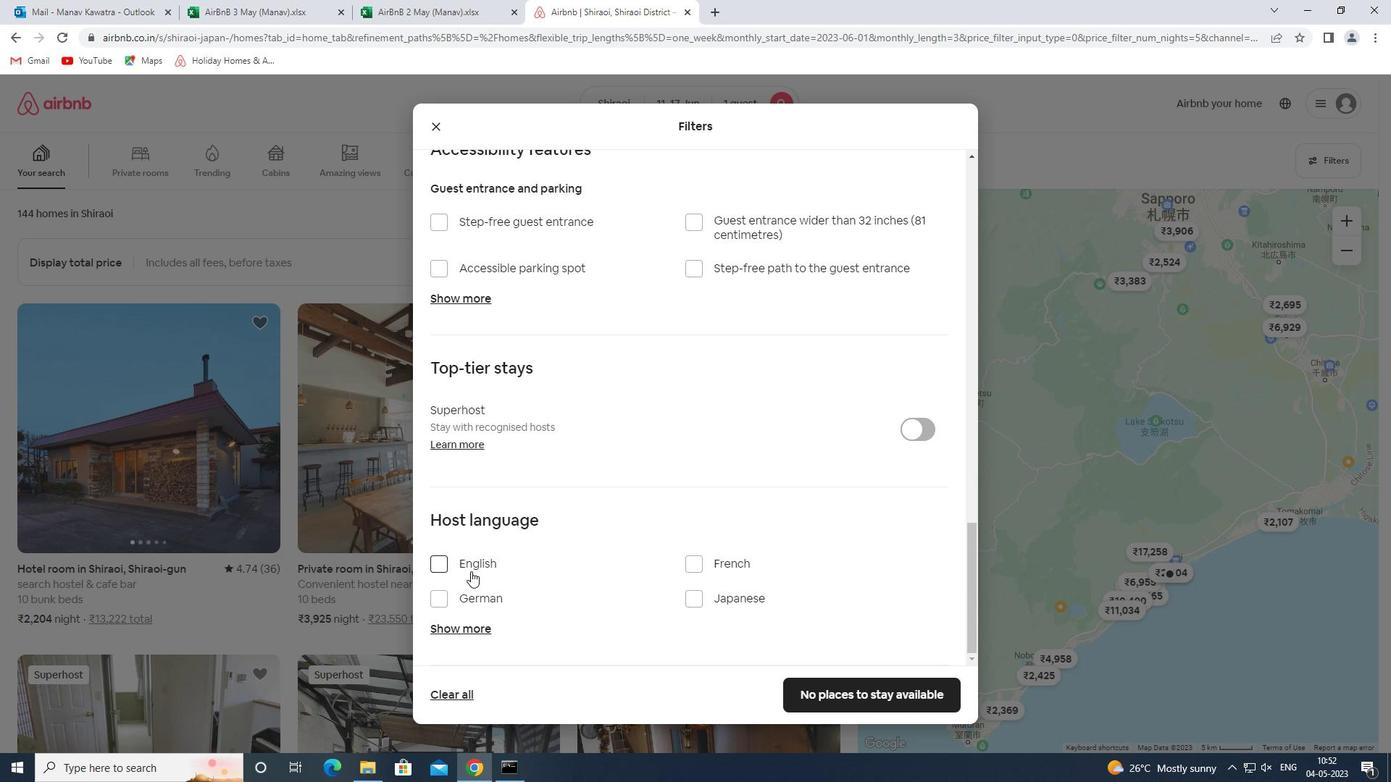 
Action: Mouse moved to (834, 695)
Screenshot: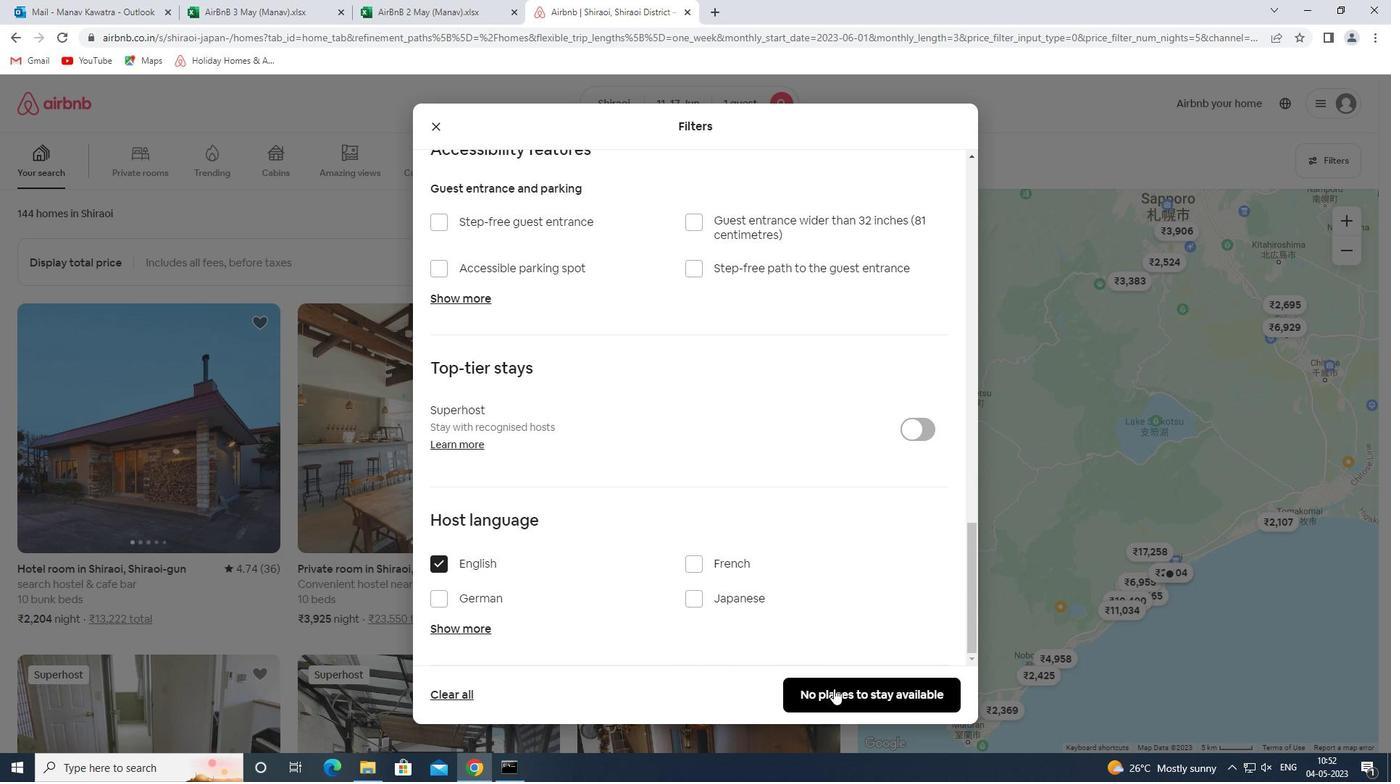 
Action: Mouse pressed left at (834, 695)
Screenshot: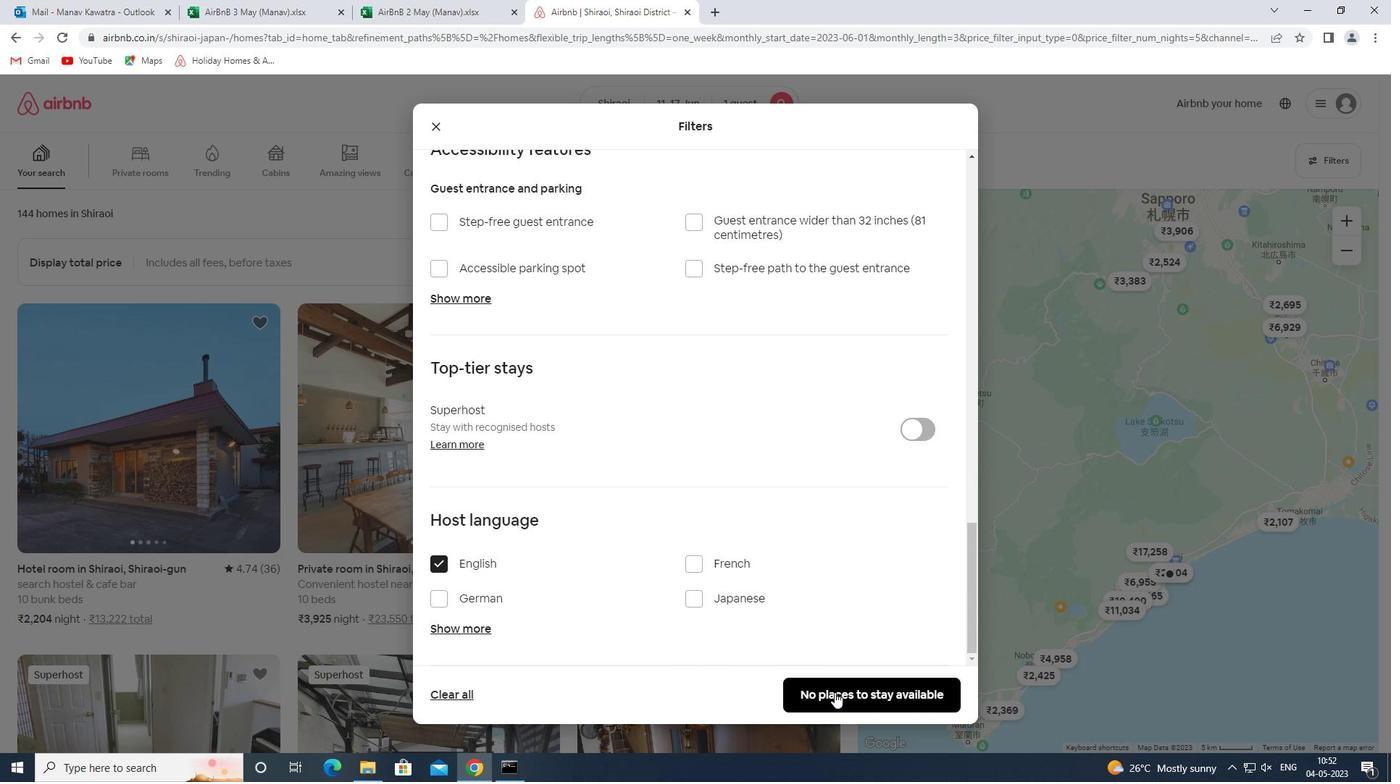 
